 Task: Find connections with filter location Figueras with filter topic #Ownerwith filter profile language French with filter current company Northern Trust Corporation with filter school Andhra Pradesh Jobs Updates with filter industry Movies and Sound Recording with filter service category Translation with filter keywords title Controller
Action: Mouse moved to (183, 246)
Screenshot: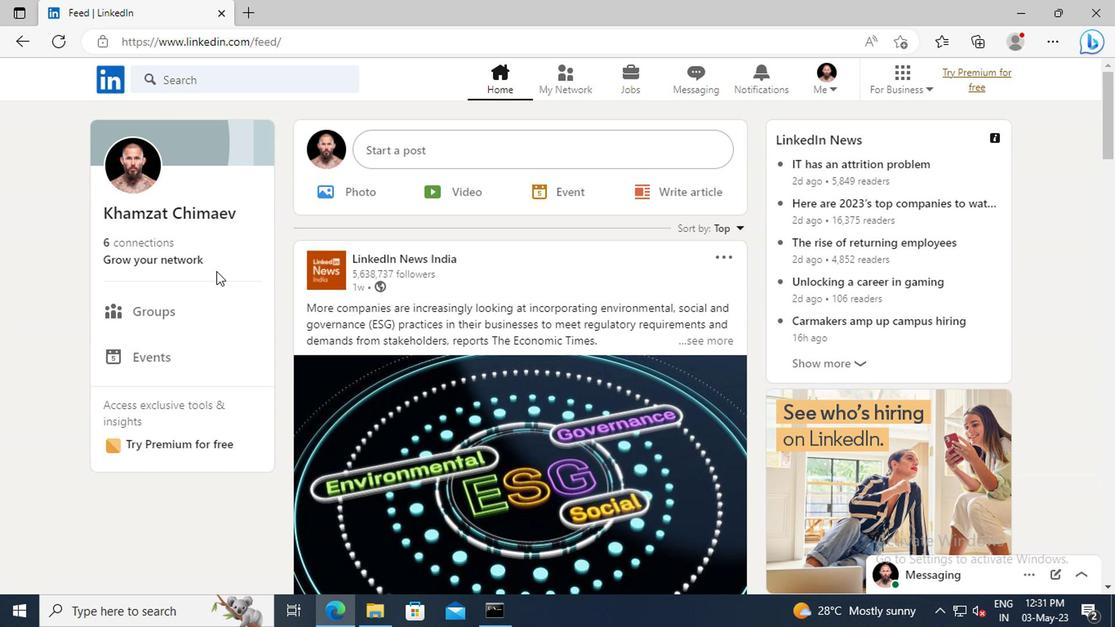 
Action: Mouse pressed left at (183, 246)
Screenshot: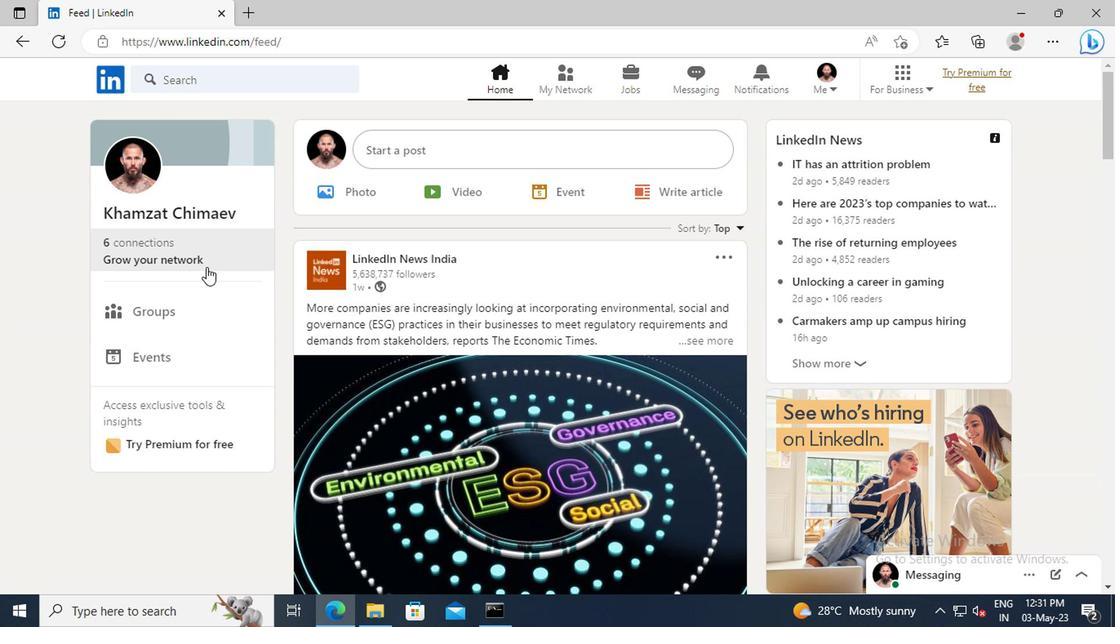 
Action: Mouse moved to (178, 168)
Screenshot: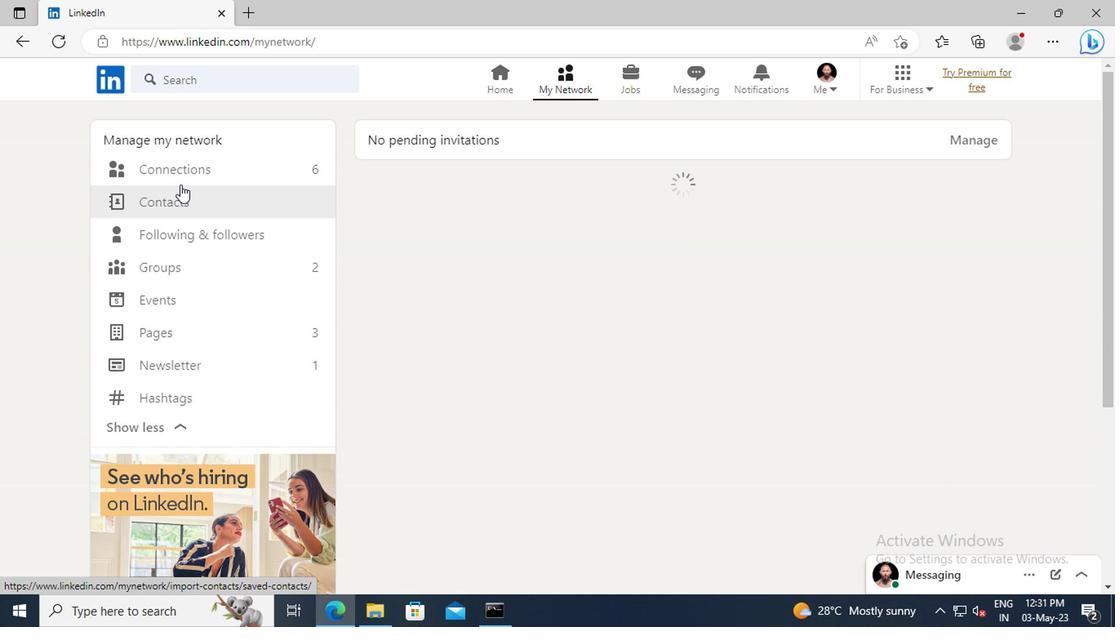 
Action: Mouse pressed left at (178, 168)
Screenshot: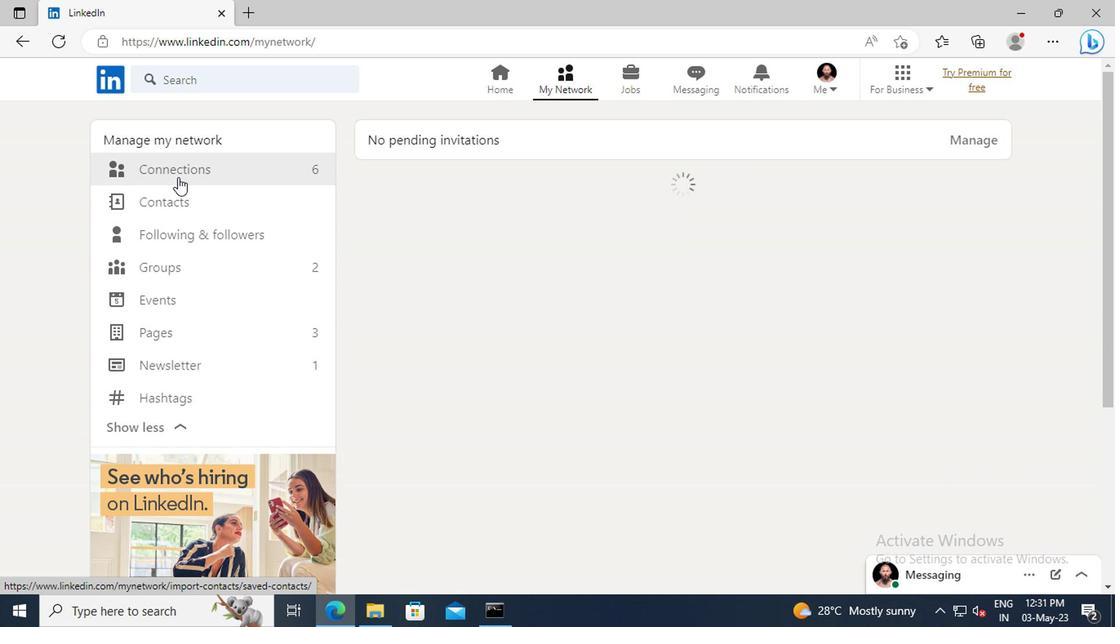 
Action: Mouse moved to (653, 169)
Screenshot: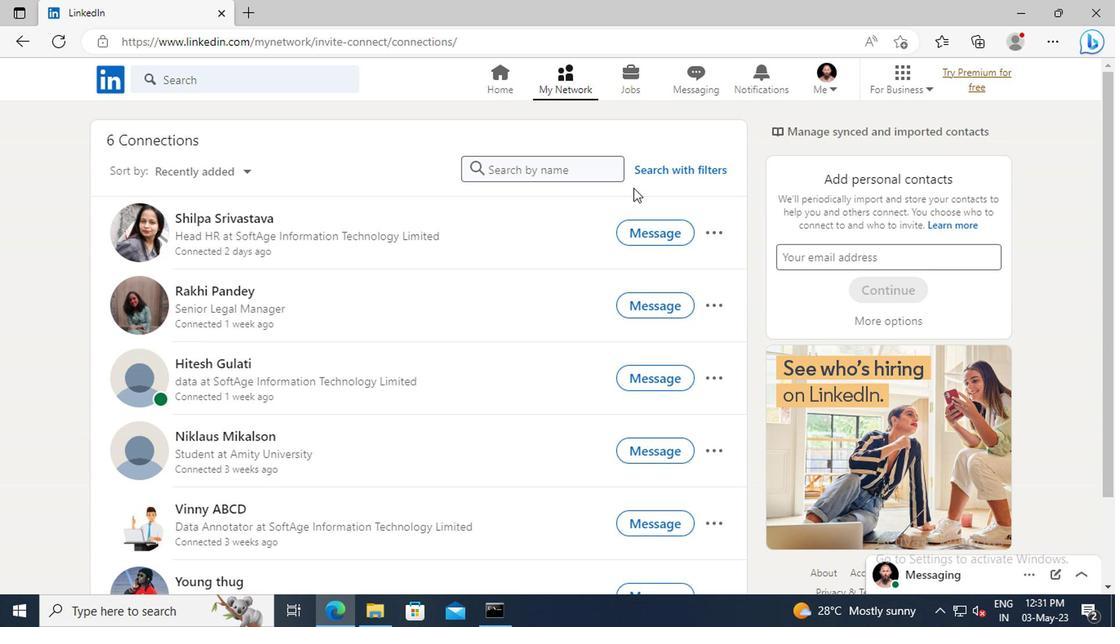 
Action: Mouse pressed left at (653, 169)
Screenshot: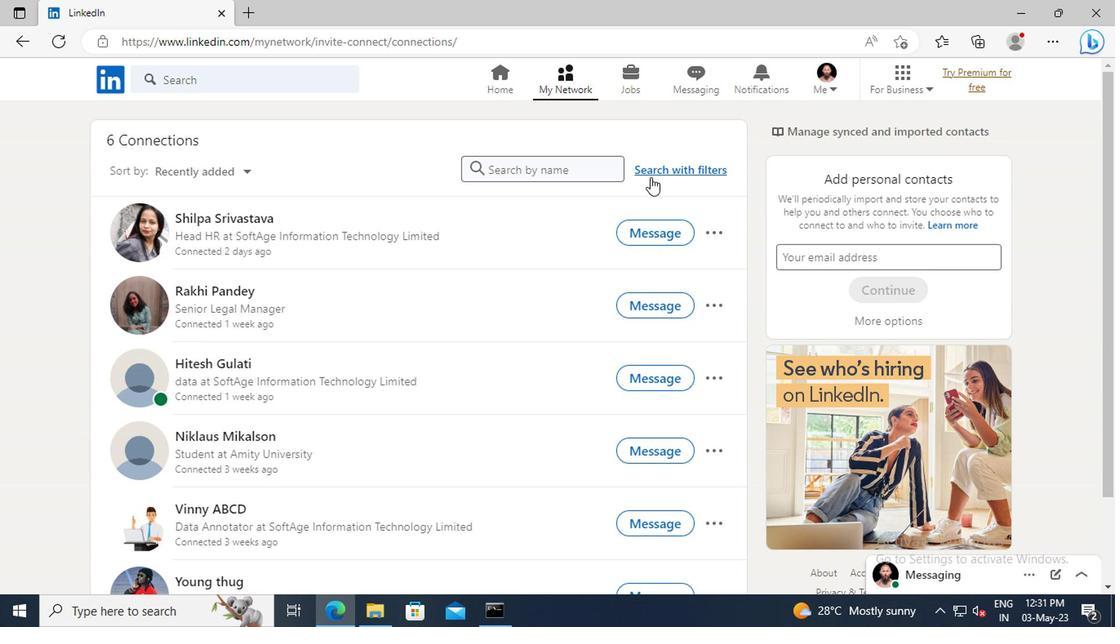 
Action: Mouse moved to (618, 120)
Screenshot: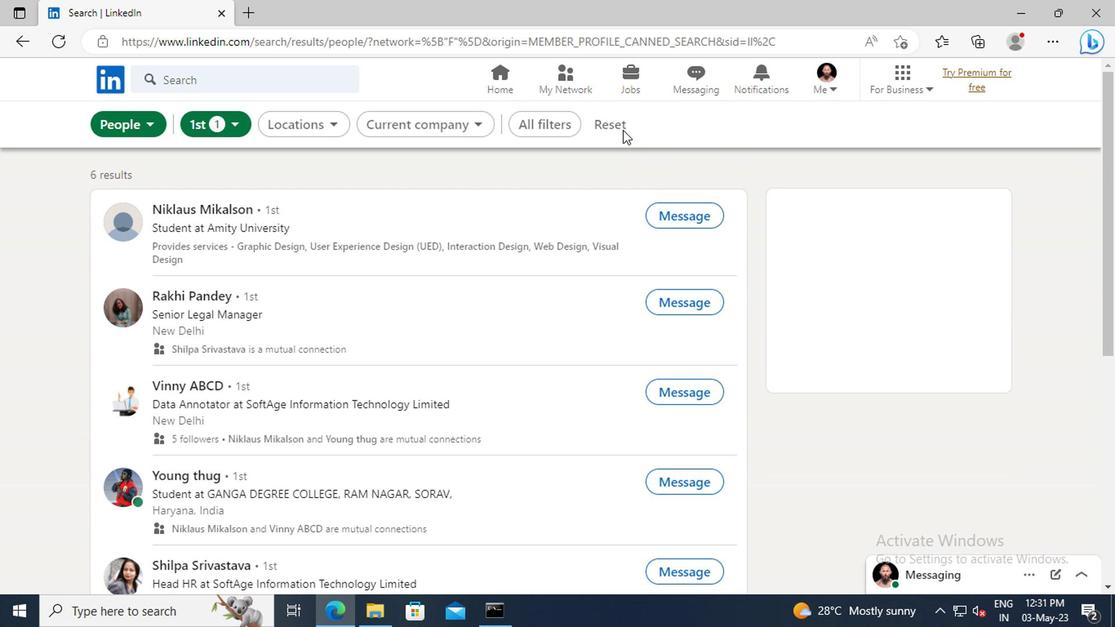 
Action: Mouse pressed left at (618, 120)
Screenshot: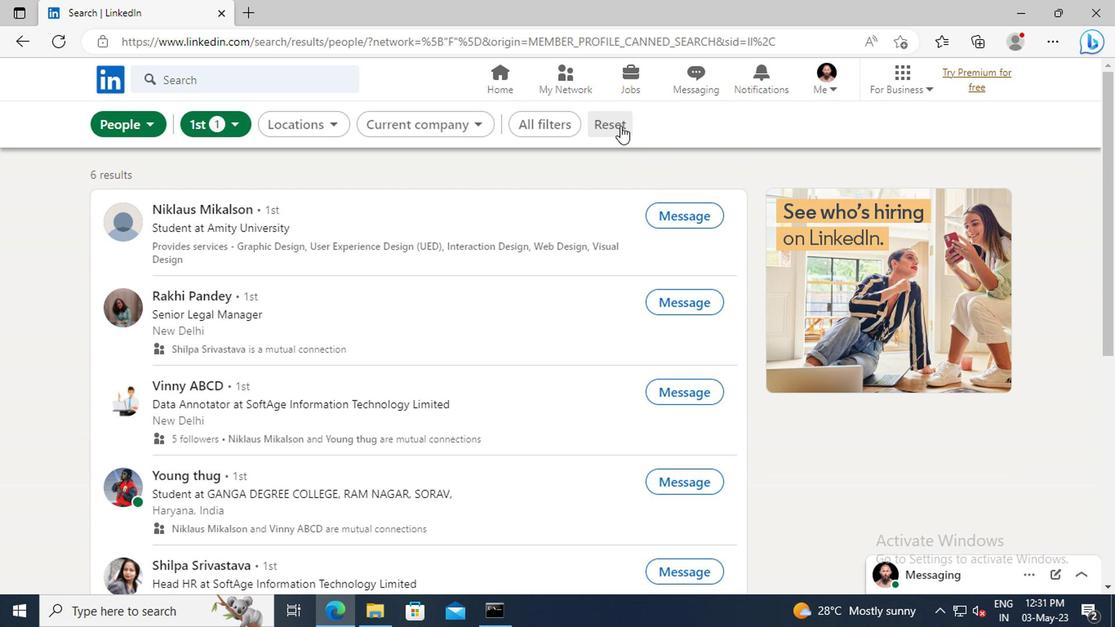 
Action: Mouse moved to (597, 118)
Screenshot: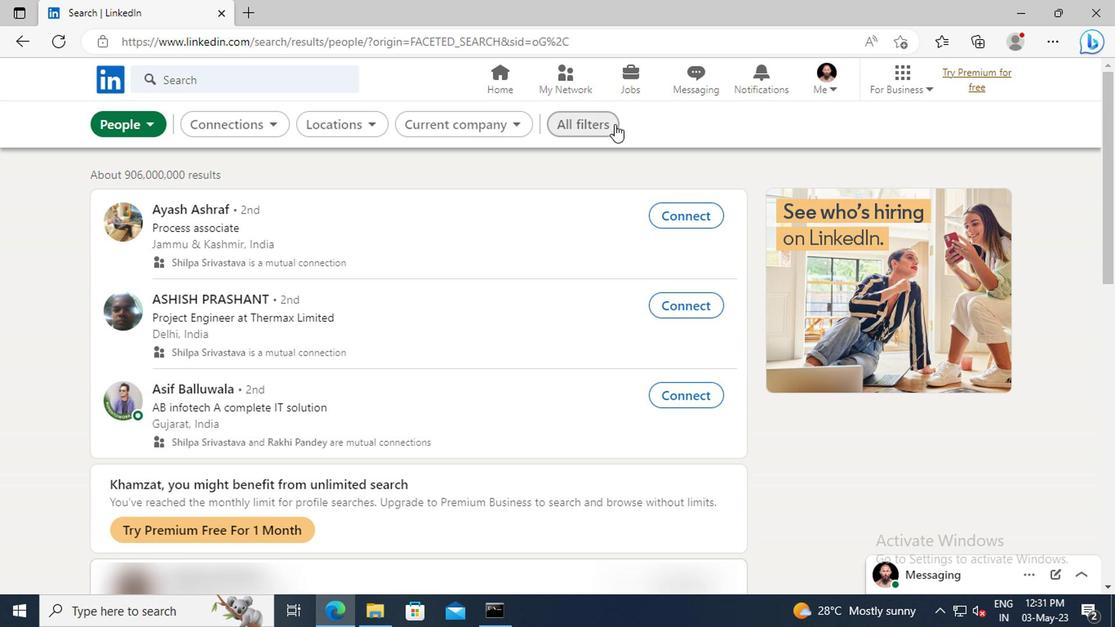 
Action: Mouse pressed left at (597, 118)
Screenshot: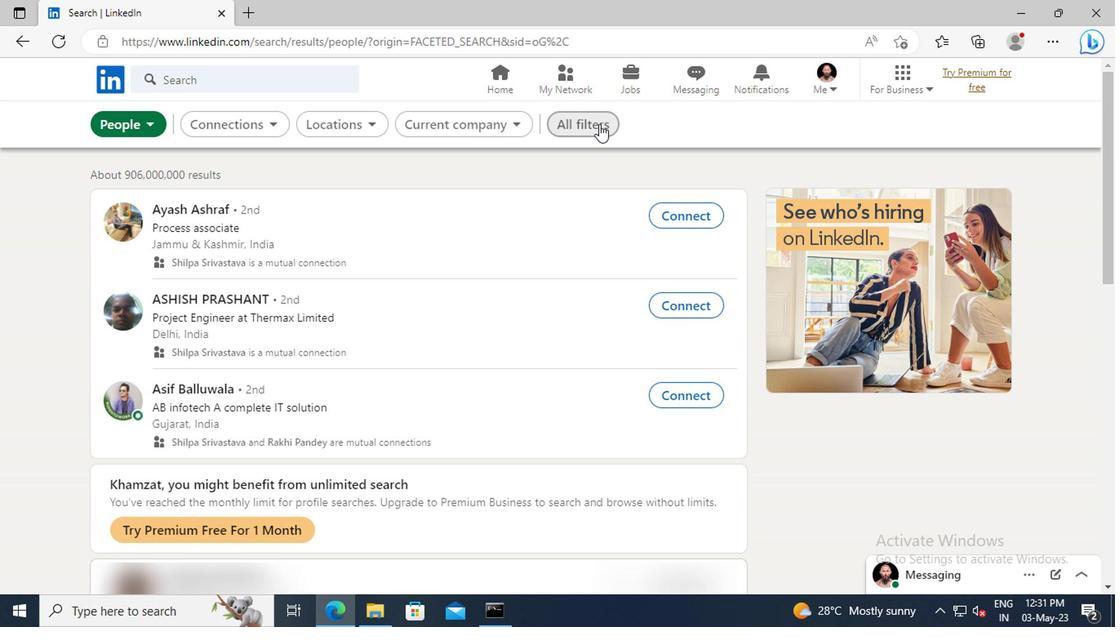 
Action: Mouse moved to (908, 289)
Screenshot: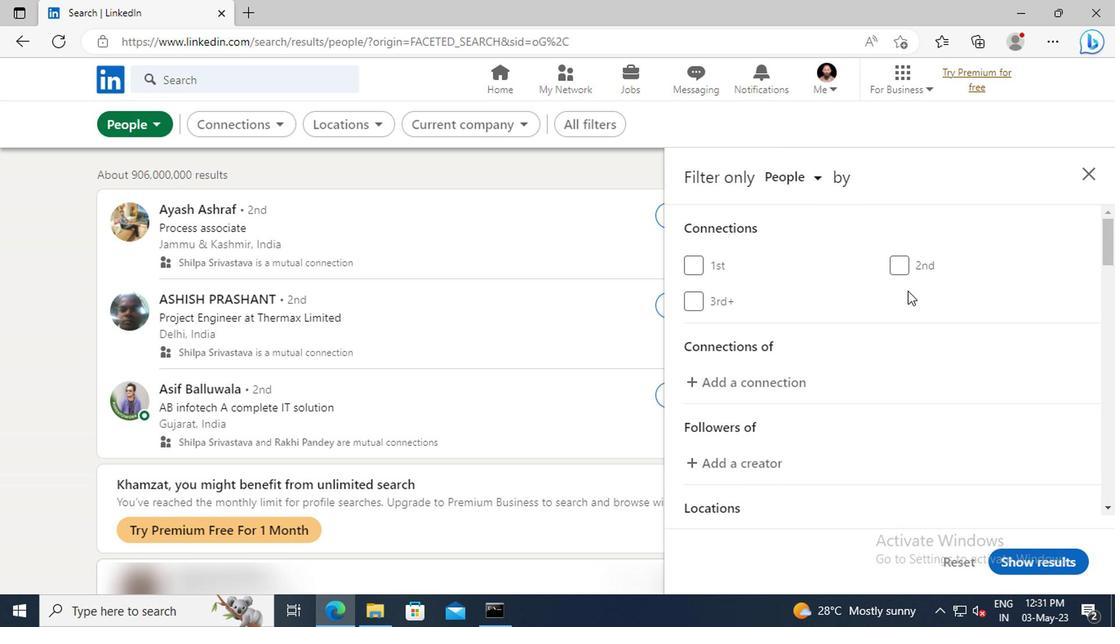 
Action: Mouse scrolled (908, 289) with delta (0, 0)
Screenshot: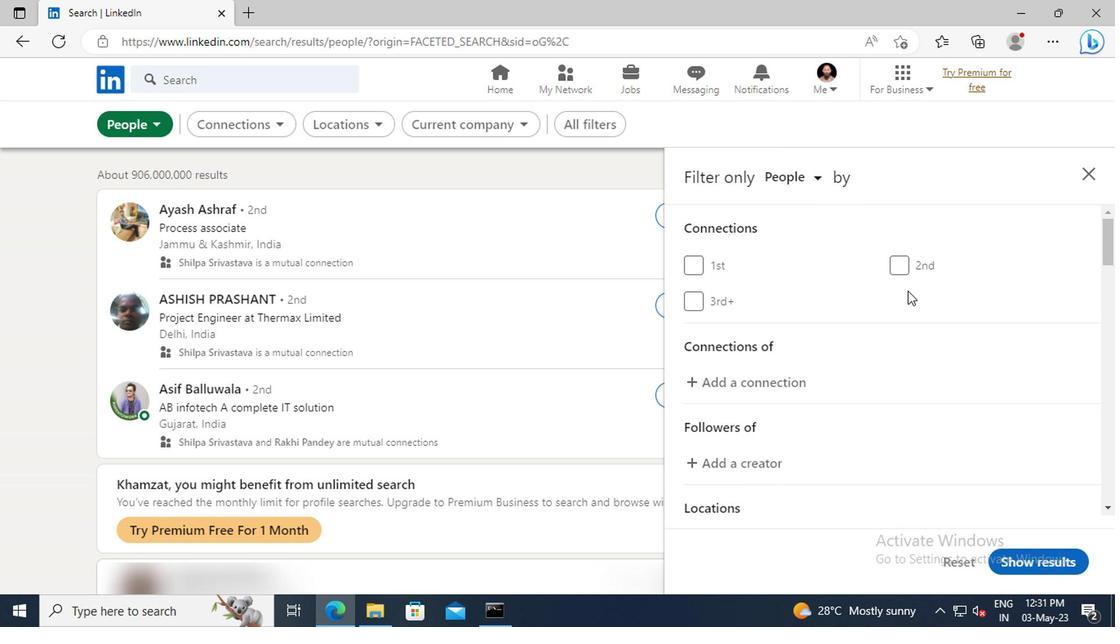 
Action: Mouse scrolled (908, 289) with delta (0, 0)
Screenshot: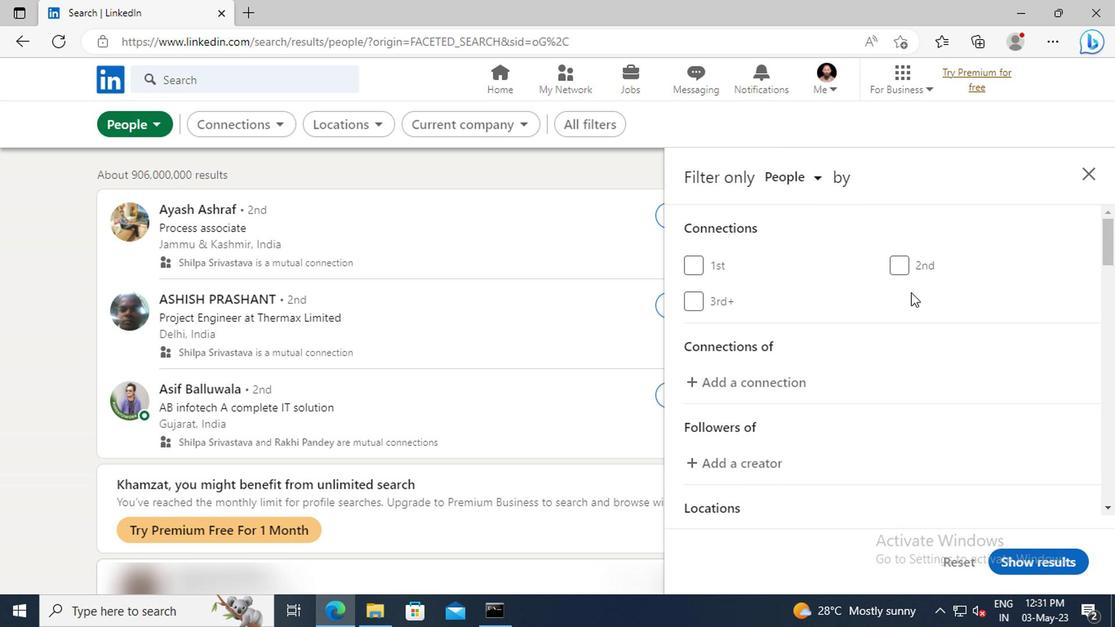 
Action: Mouse scrolled (908, 289) with delta (0, 0)
Screenshot: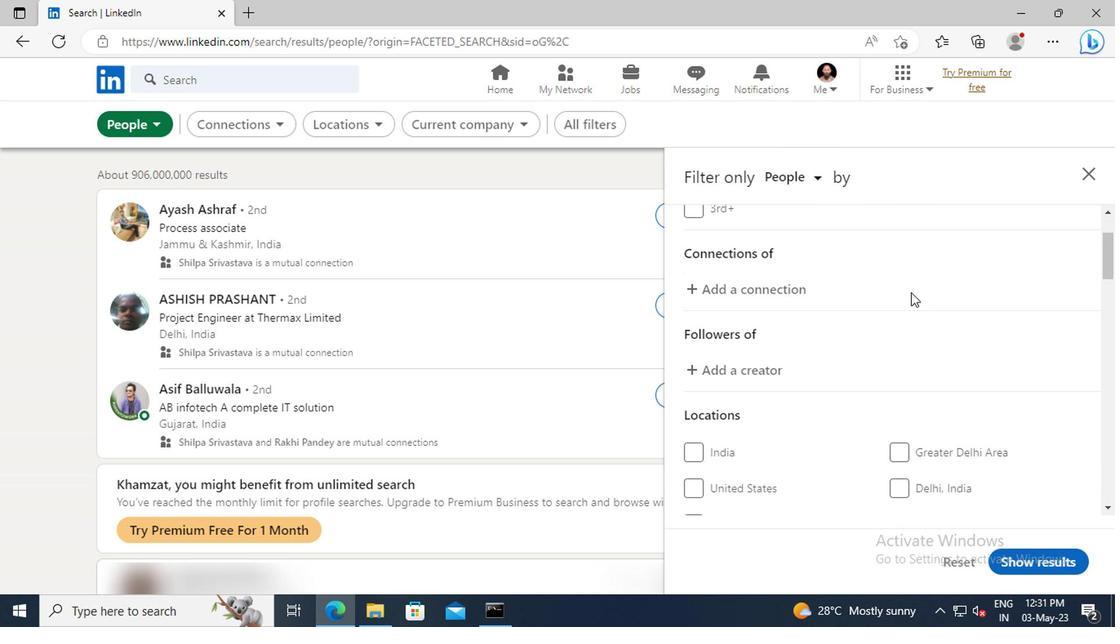 
Action: Mouse scrolled (908, 289) with delta (0, 0)
Screenshot: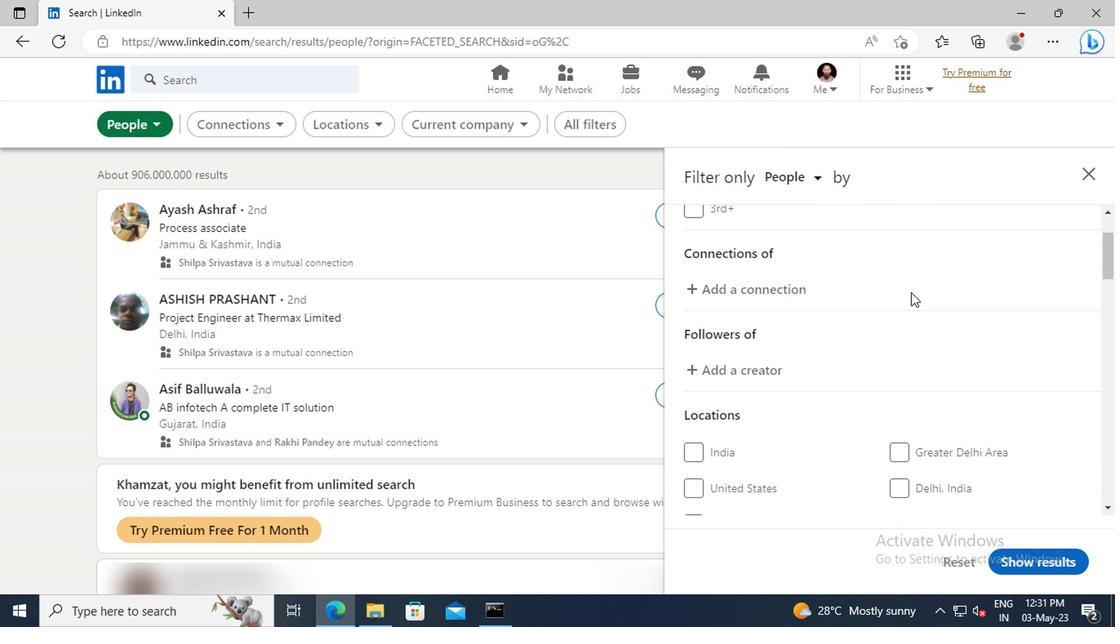 
Action: Mouse scrolled (908, 289) with delta (0, 0)
Screenshot: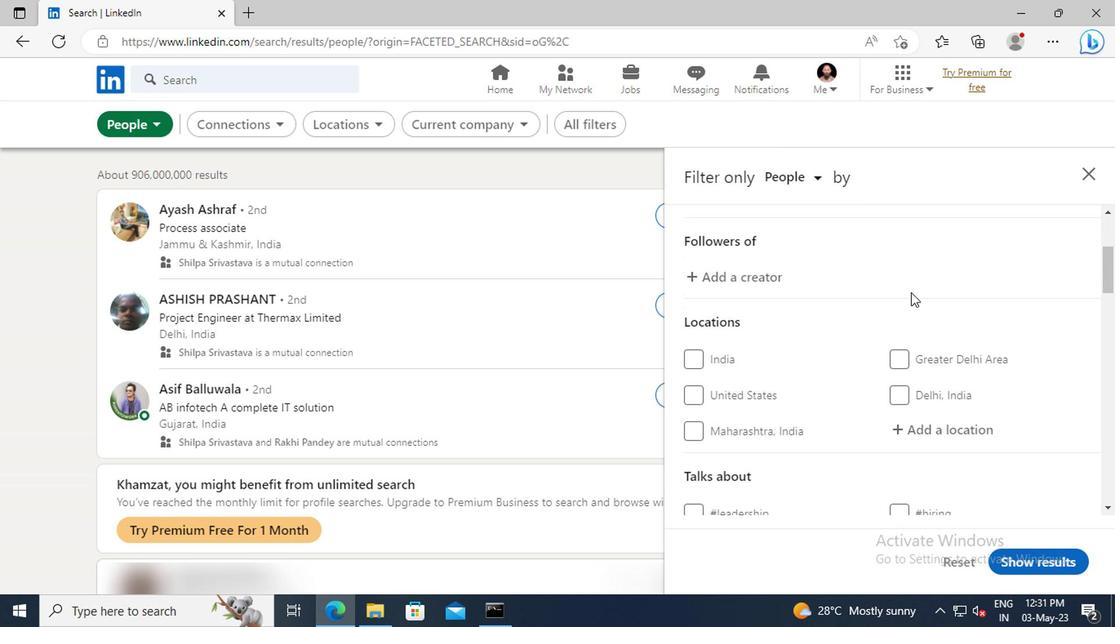
Action: Mouse scrolled (908, 289) with delta (0, 0)
Screenshot: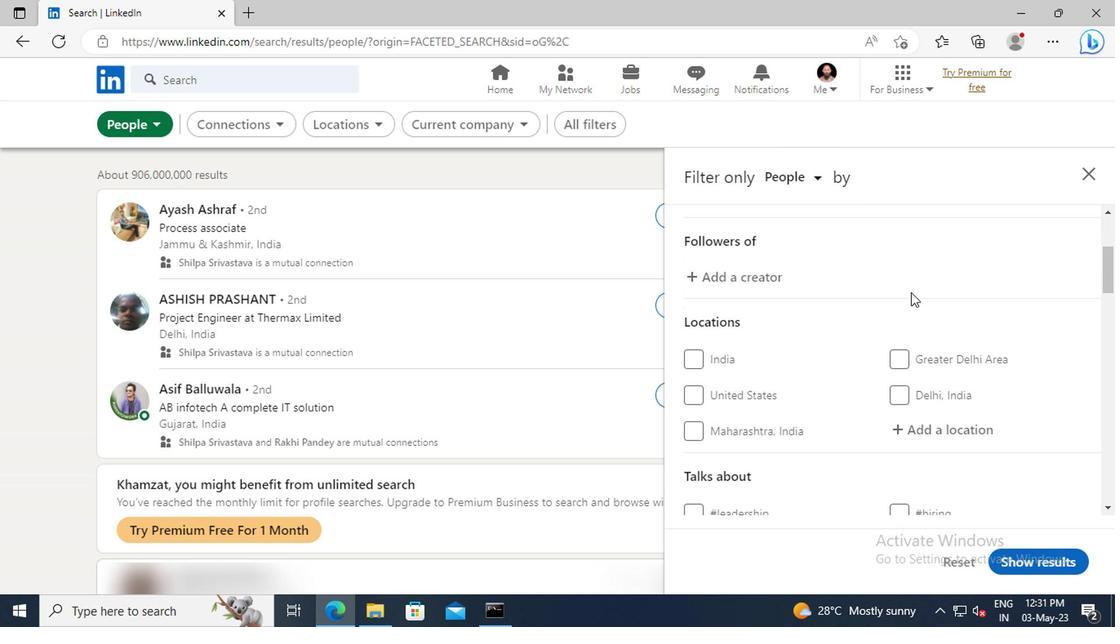 
Action: Mouse moved to (915, 338)
Screenshot: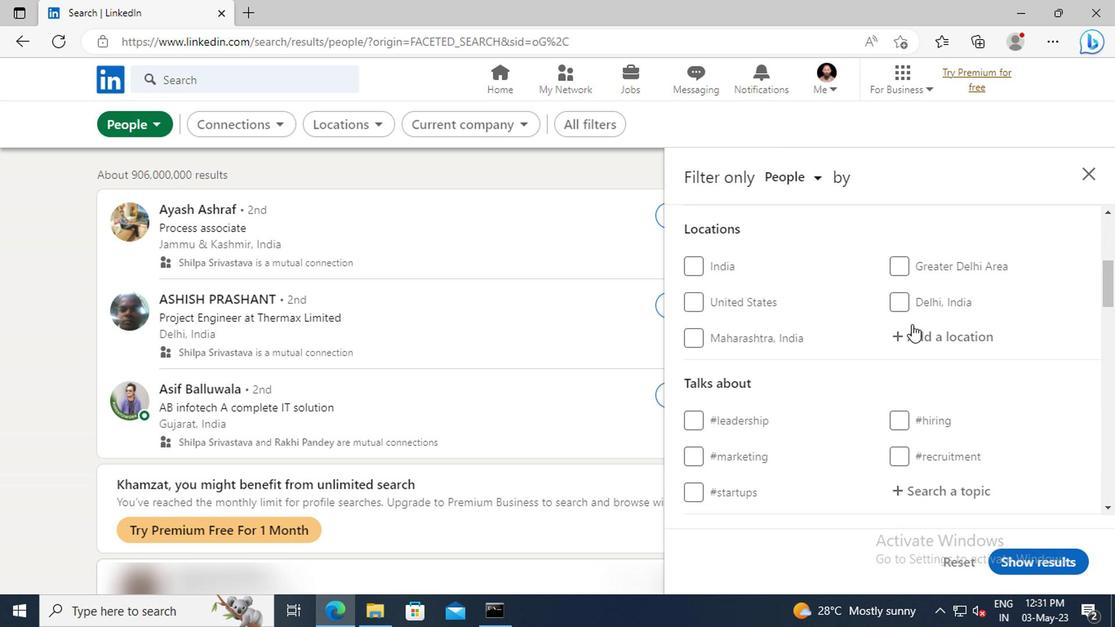 
Action: Mouse pressed left at (915, 338)
Screenshot: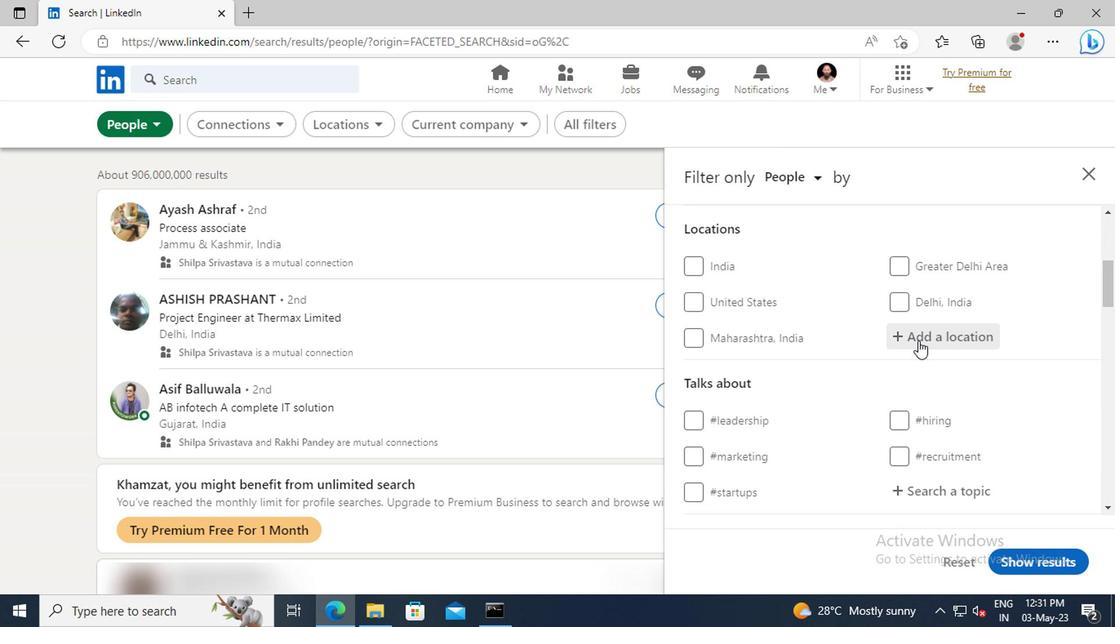 
Action: Key pressed <Key.shift>FIGUERAS<Key.enter>
Screenshot: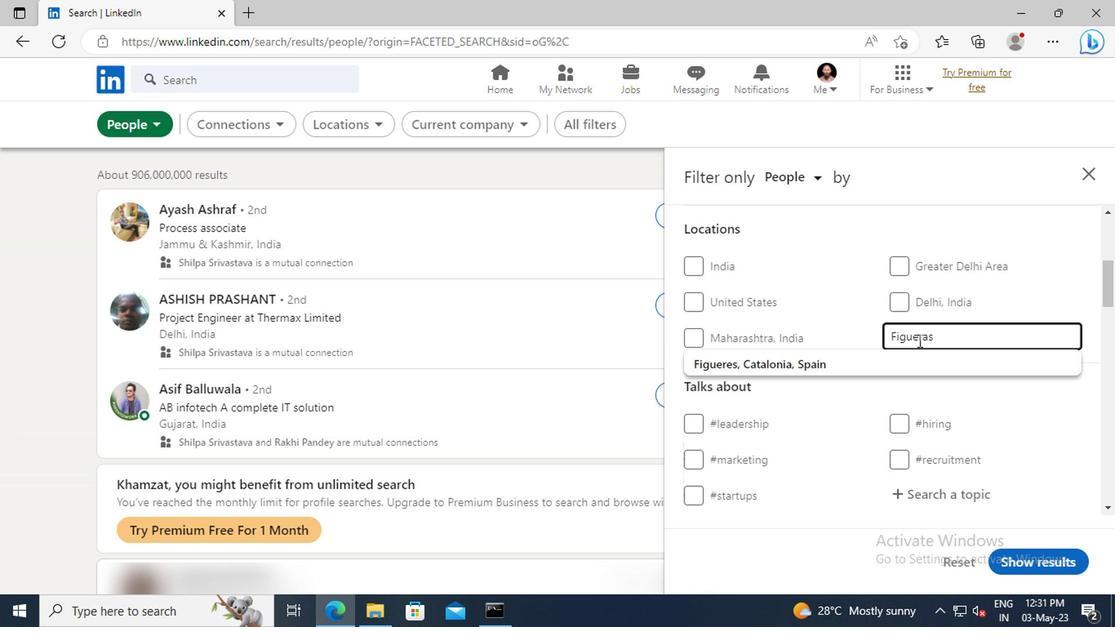 
Action: Mouse scrolled (915, 338) with delta (0, 0)
Screenshot: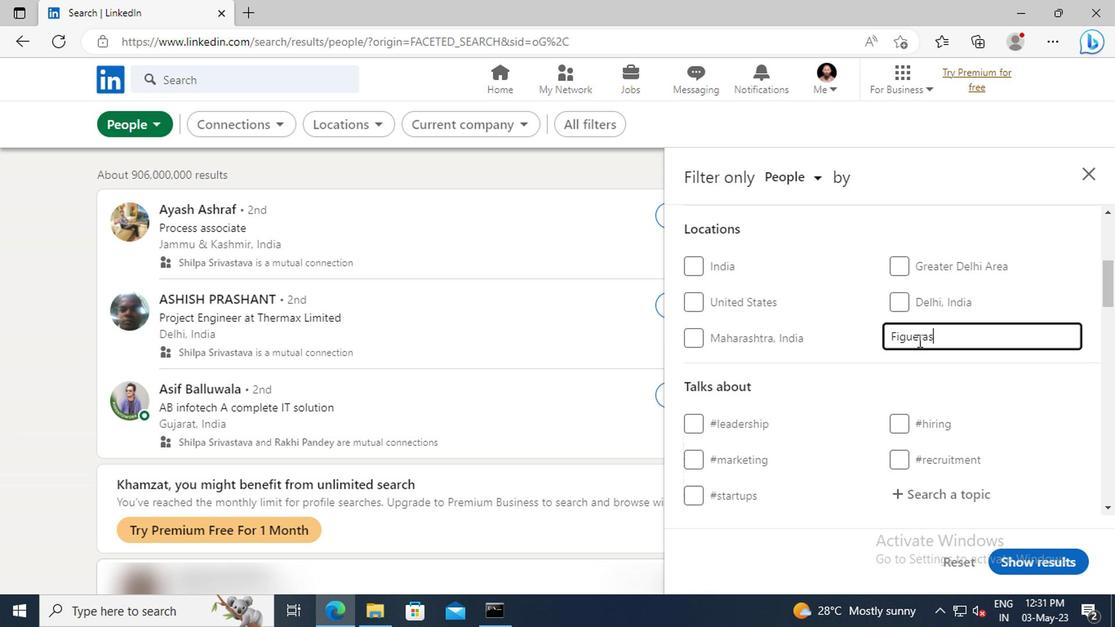 
Action: Mouse scrolled (915, 338) with delta (0, 0)
Screenshot: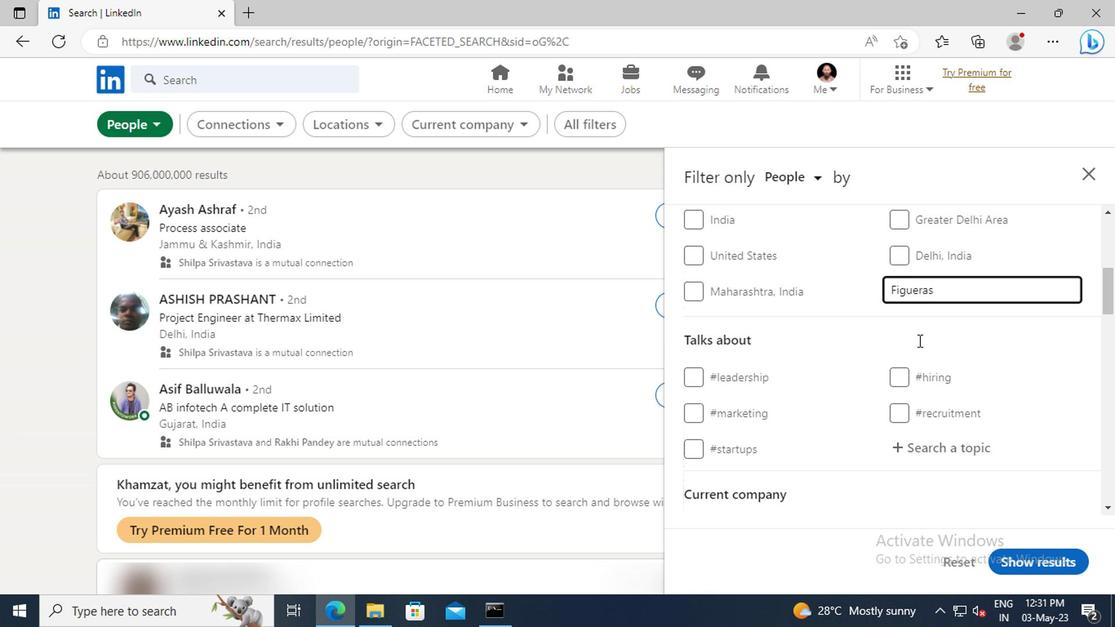 
Action: Mouse scrolled (915, 338) with delta (0, 0)
Screenshot: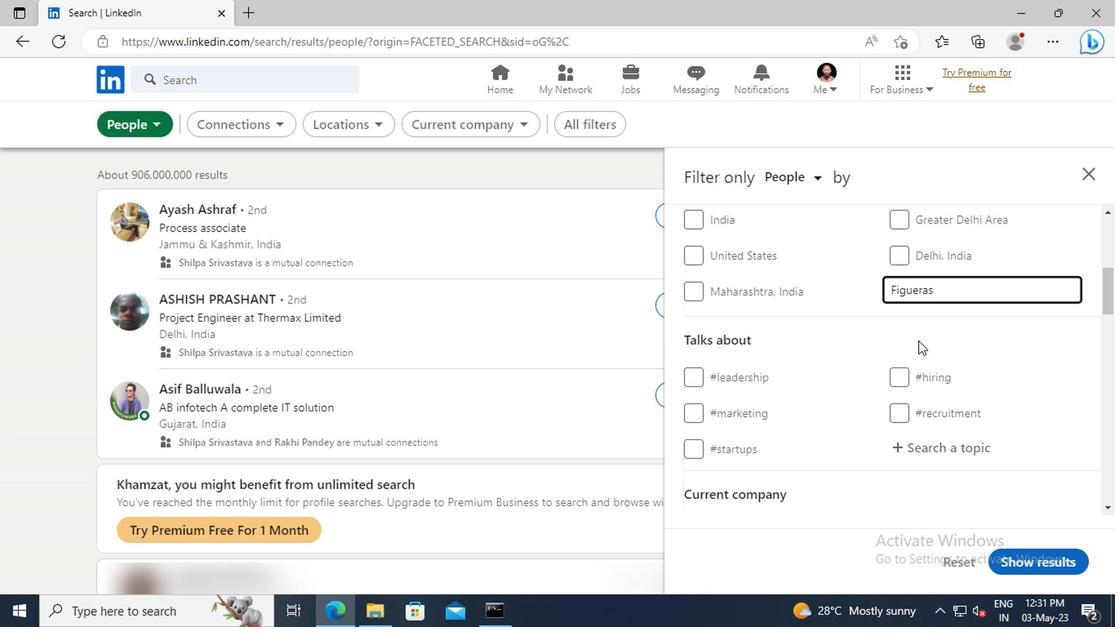 
Action: Mouse moved to (917, 351)
Screenshot: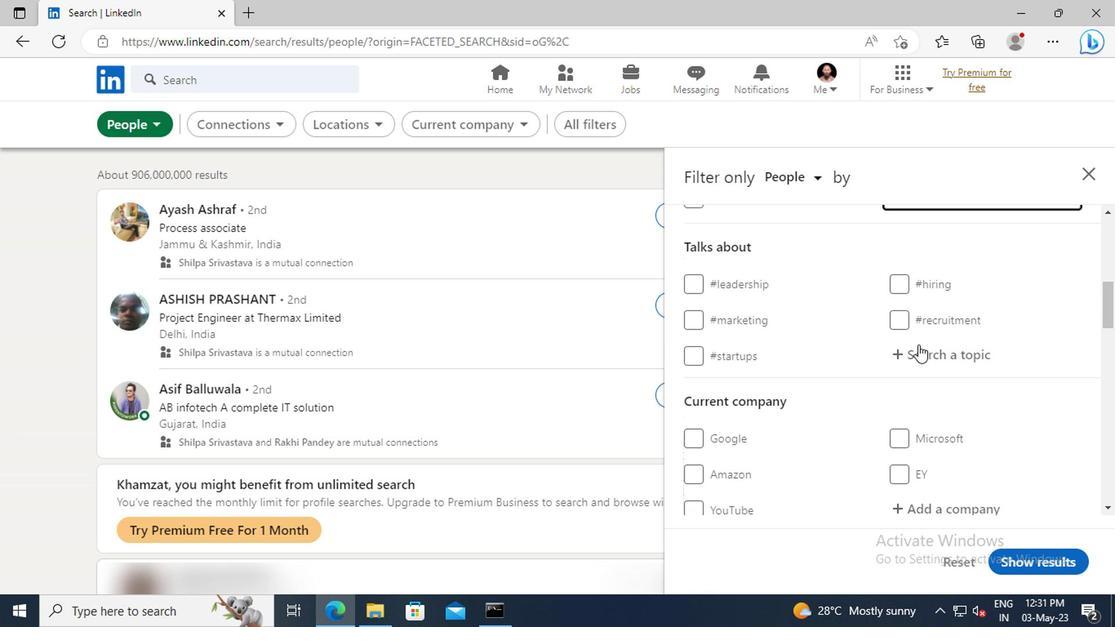 
Action: Mouse pressed left at (917, 351)
Screenshot: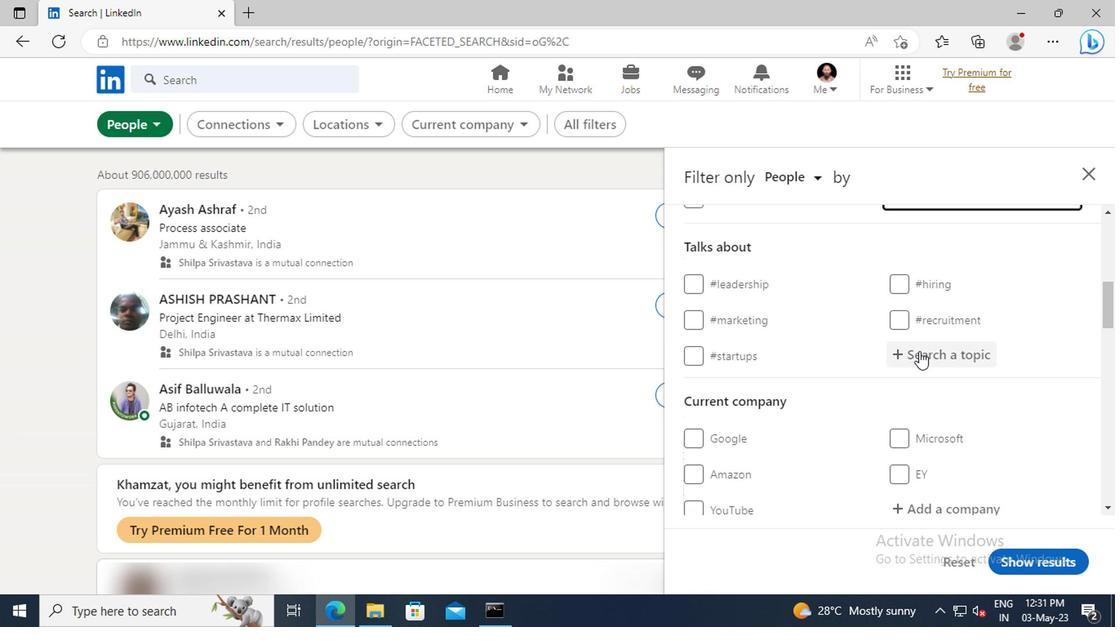
Action: Key pressed <Key.shift>OWNER
Screenshot: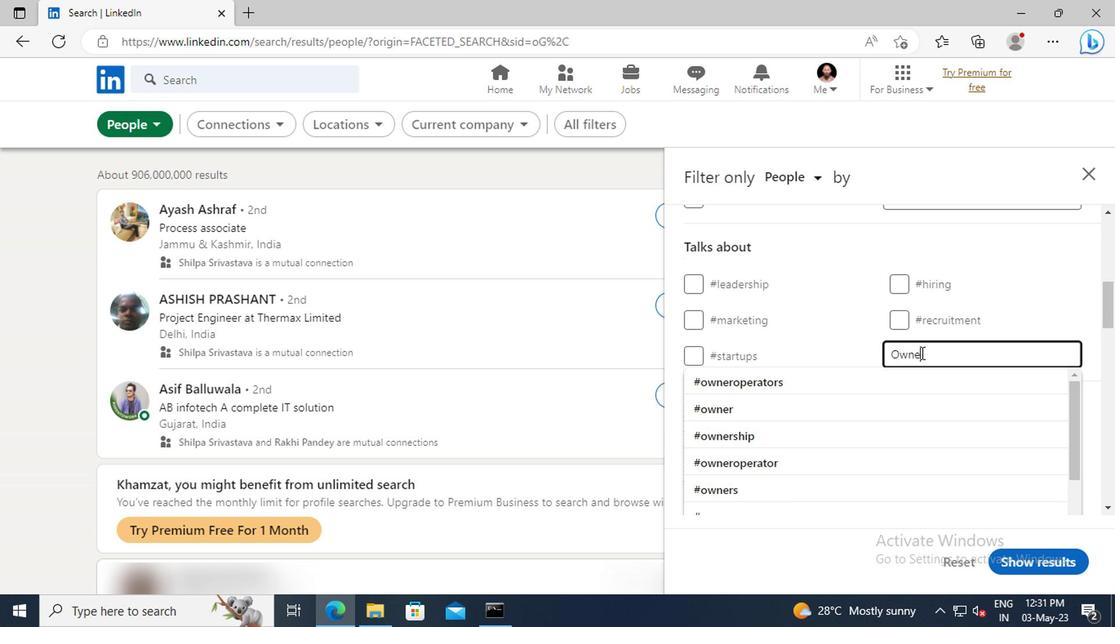 
Action: Mouse moved to (916, 406)
Screenshot: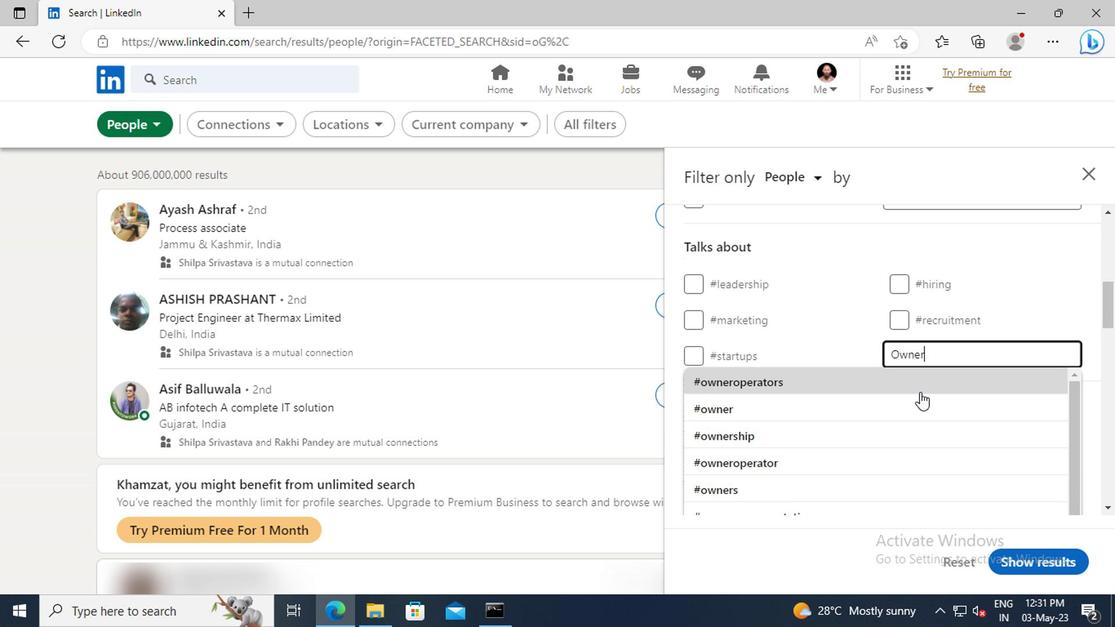 
Action: Mouse pressed left at (916, 406)
Screenshot: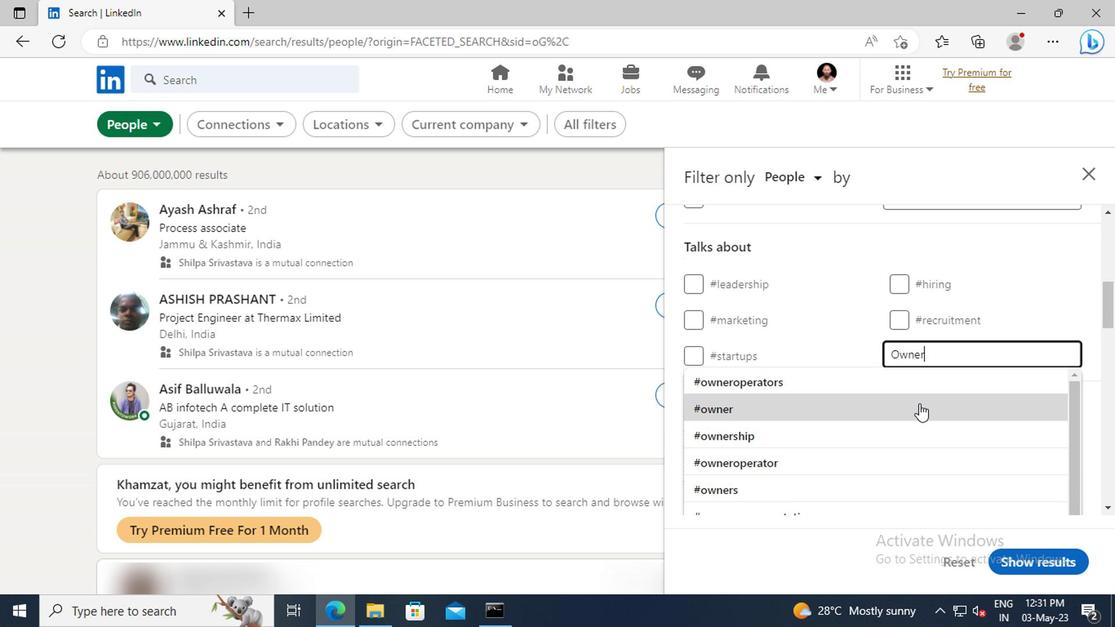 
Action: Mouse scrolled (916, 405) with delta (0, 0)
Screenshot: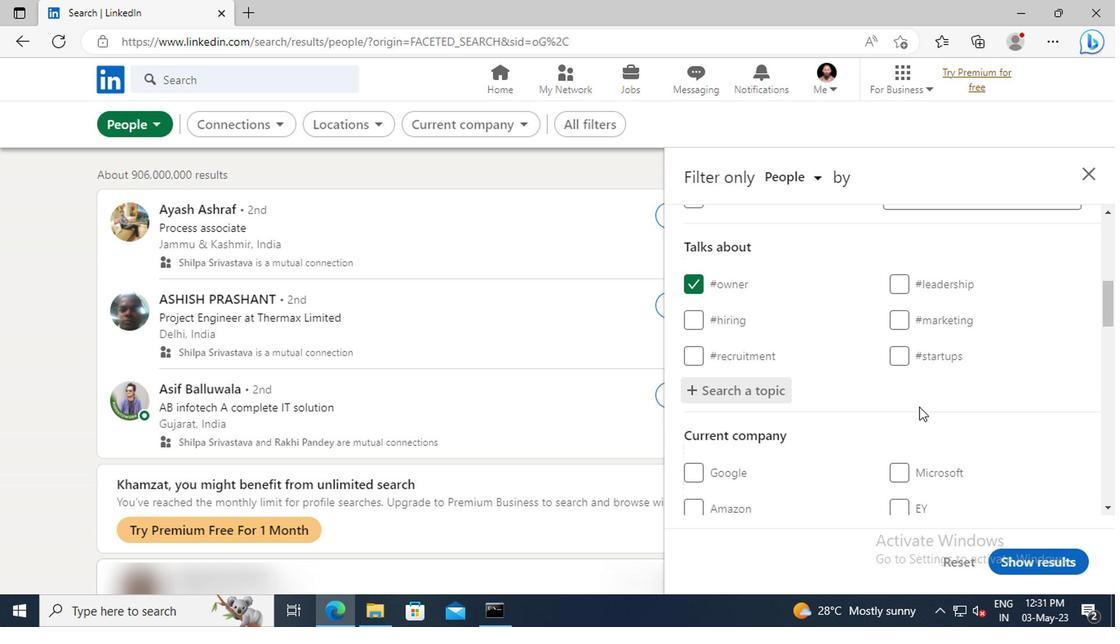 
Action: Mouse scrolled (916, 405) with delta (0, 0)
Screenshot: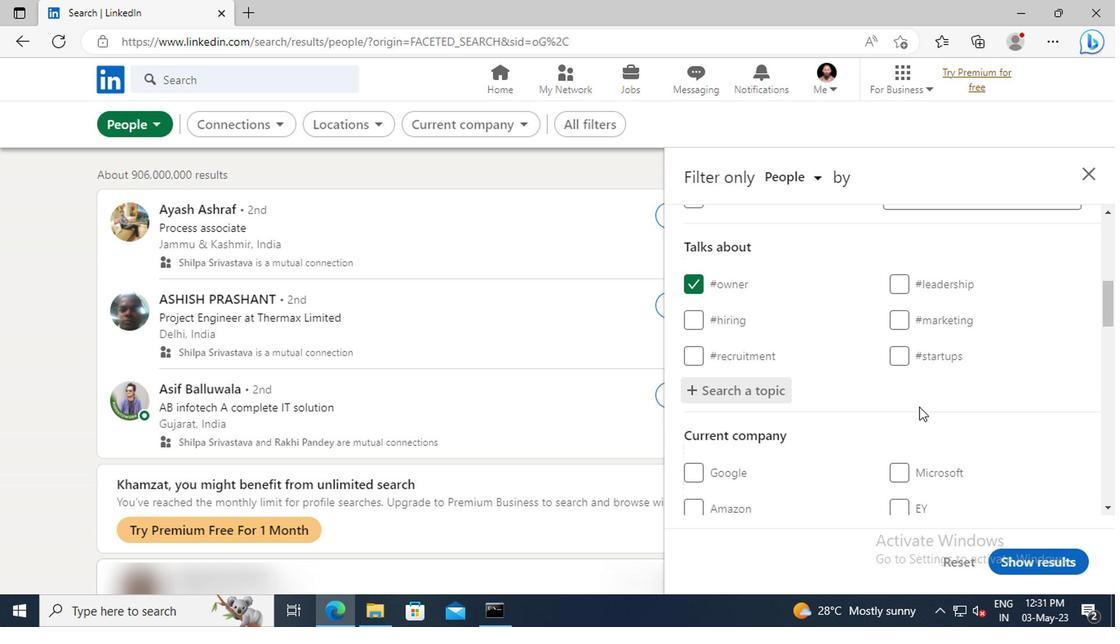 
Action: Mouse scrolled (916, 405) with delta (0, 0)
Screenshot: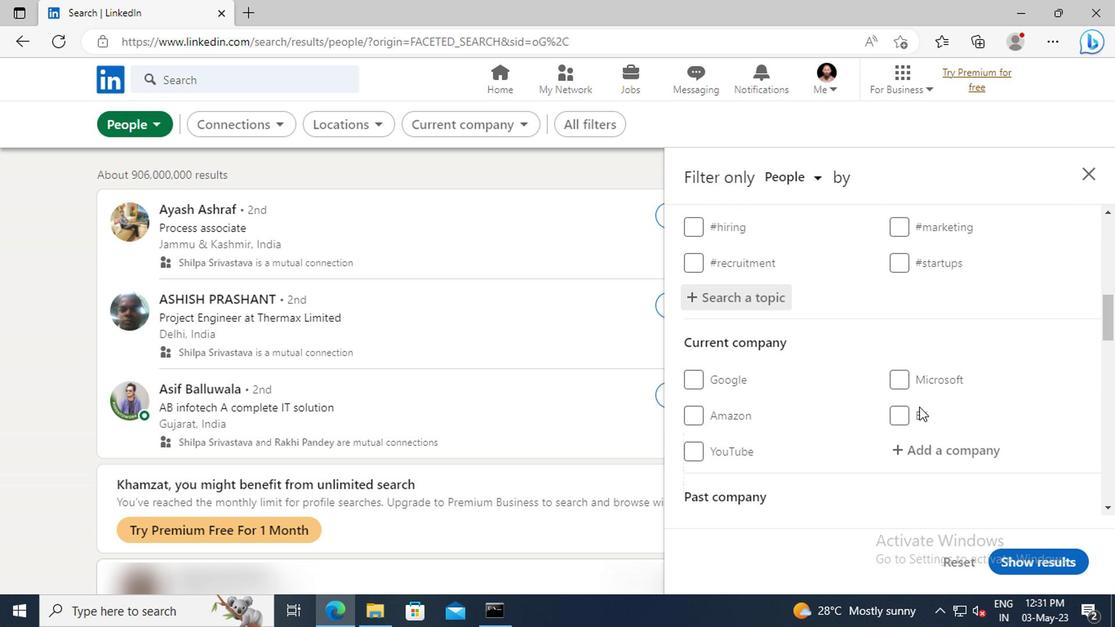 
Action: Mouse scrolled (916, 405) with delta (0, 0)
Screenshot: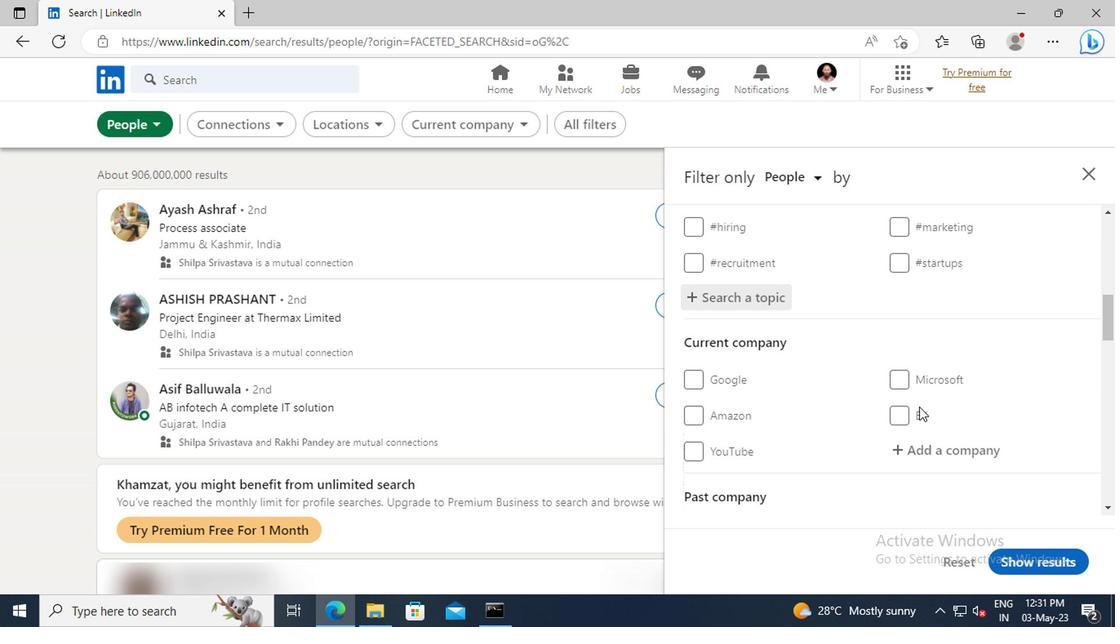 
Action: Mouse scrolled (916, 405) with delta (0, 0)
Screenshot: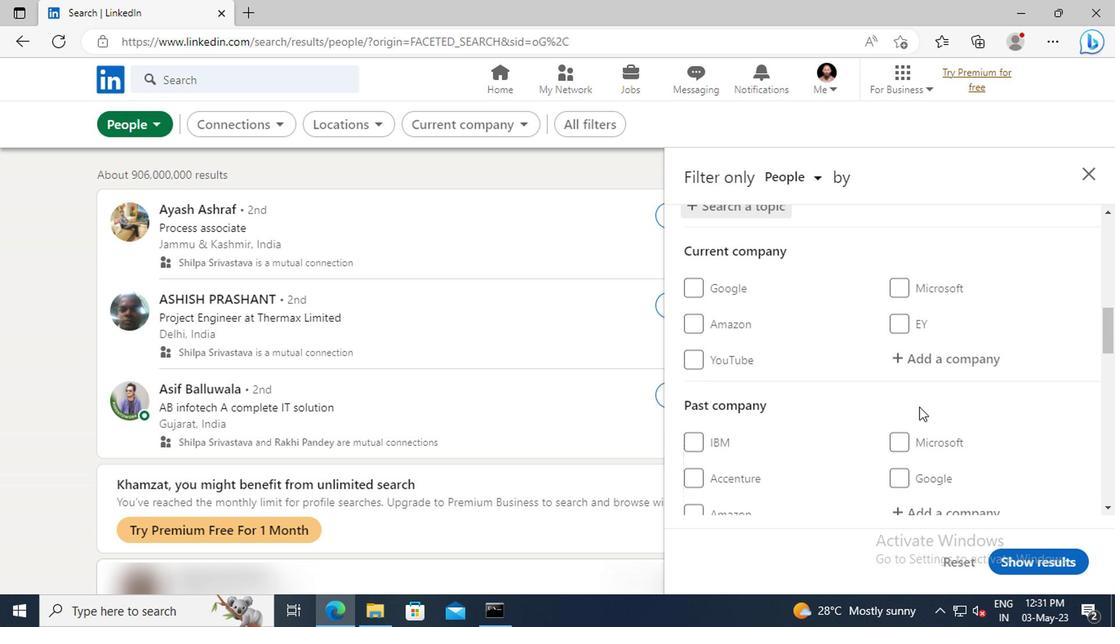 
Action: Mouse scrolled (916, 405) with delta (0, 0)
Screenshot: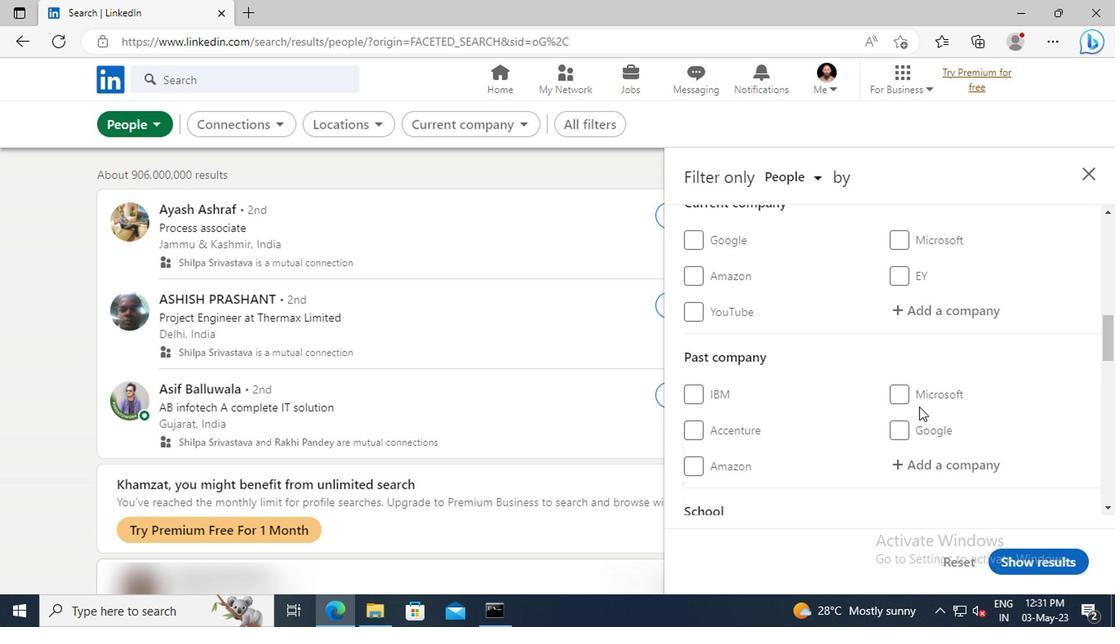 
Action: Mouse scrolled (916, 405) with delta (0, 0)
Screenshot: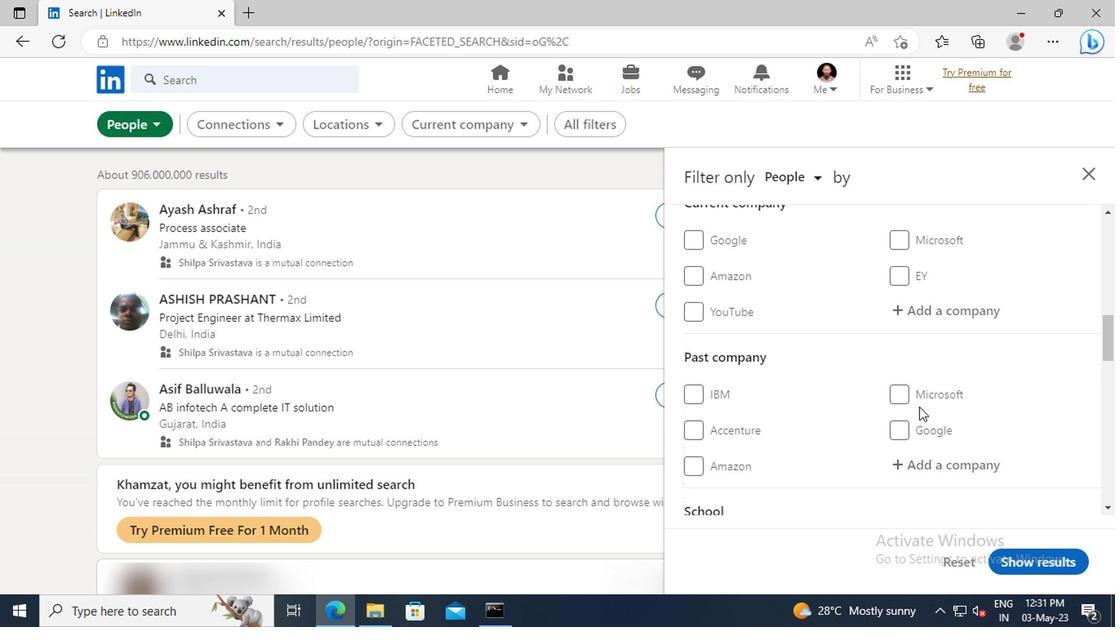
Action: Mouse scrolled (916, 405) with delta (0, 0)
Screenshot: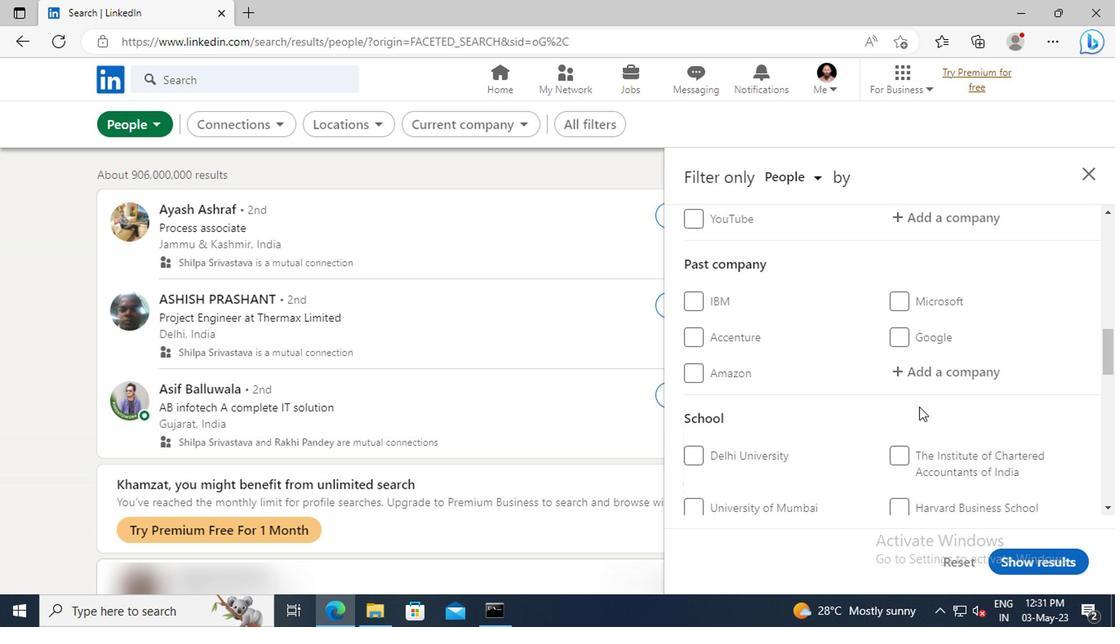 
Action: Mouse scrolled (916, 405) with delta (0, 0)
Screenshot: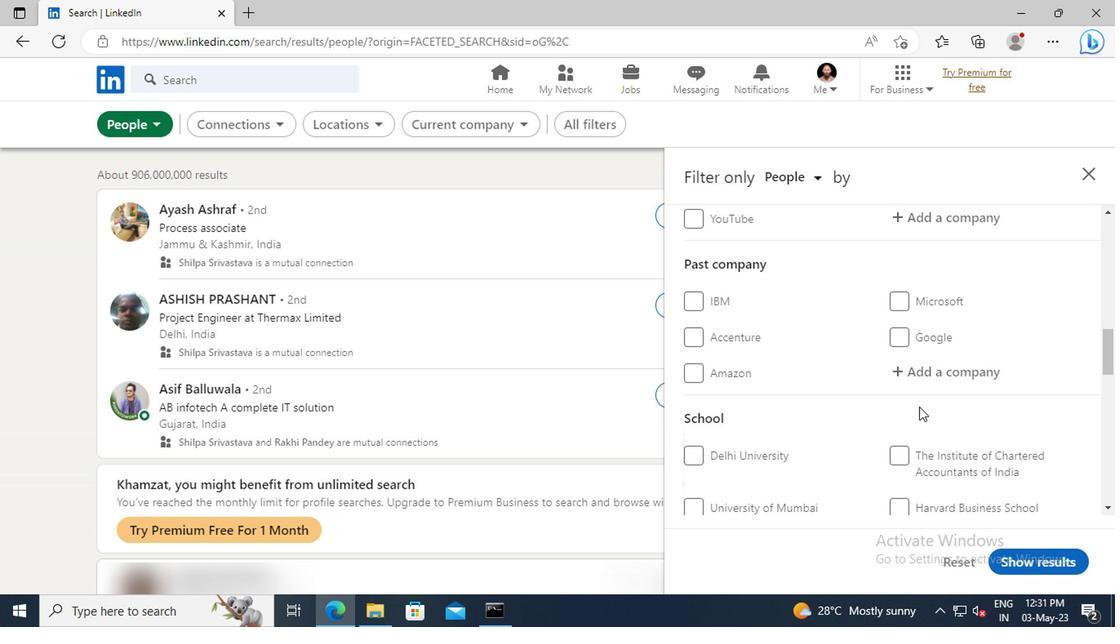 
Action: Mouse scrolled (916, 405) with delta (0, 0)
Screenshot: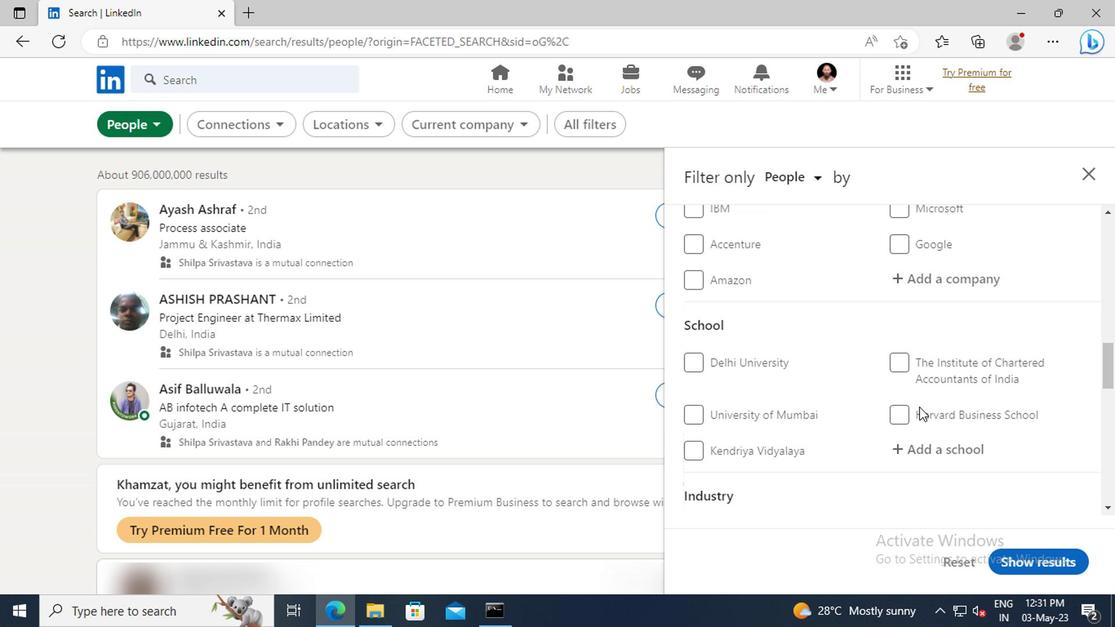 
Action: Mouse scrolled (916, 405) with delta (0, 0)
Screenshot: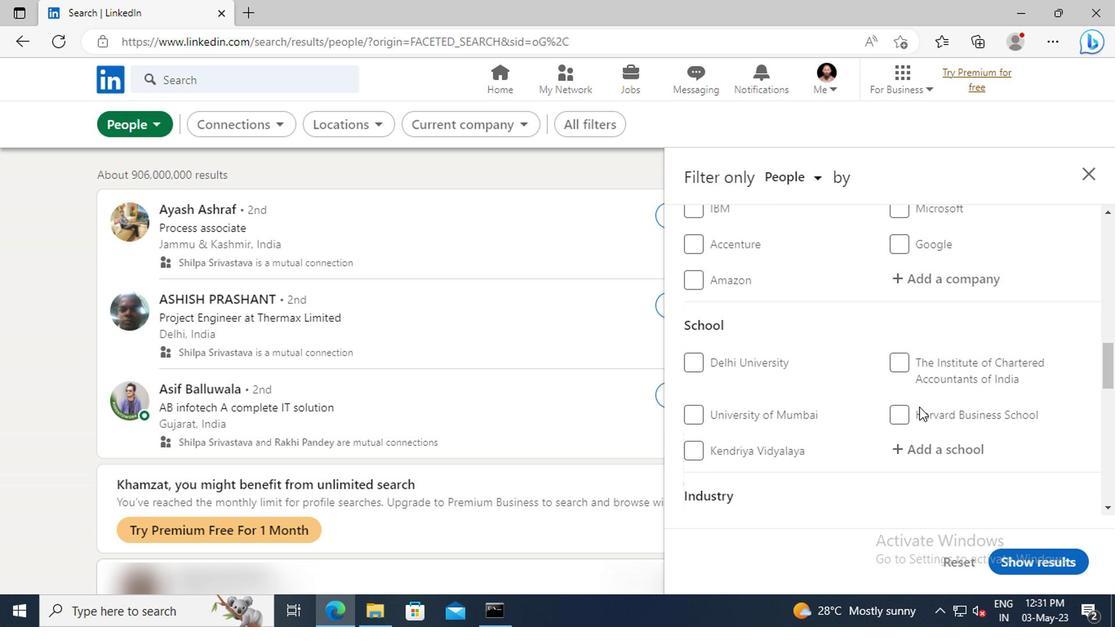 
Action: Mouse moved to (913, 394)
Screenshot: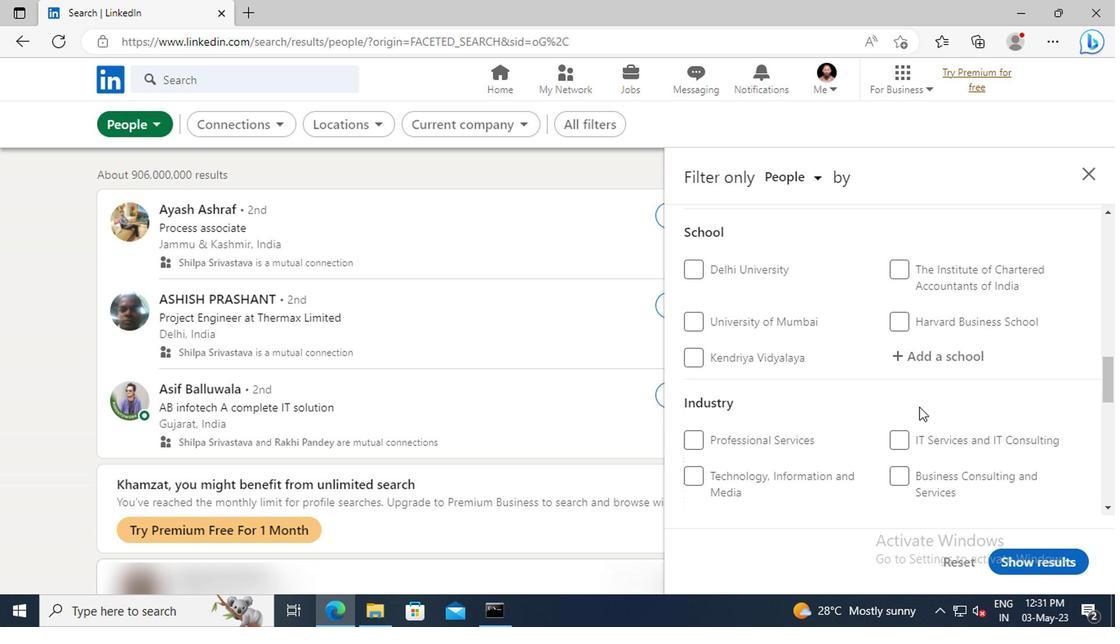 
Action: Mouse scrolled (913, 393) with delta (0, 0)
Screenshot: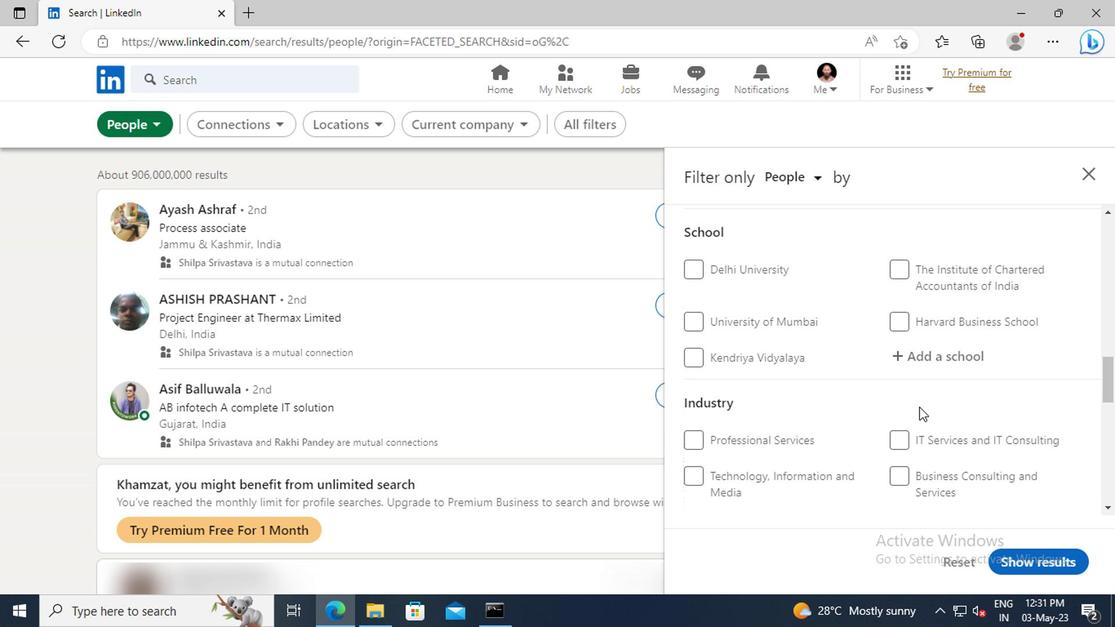 
Action: Mouse moved to (913, 374)
Screenshot: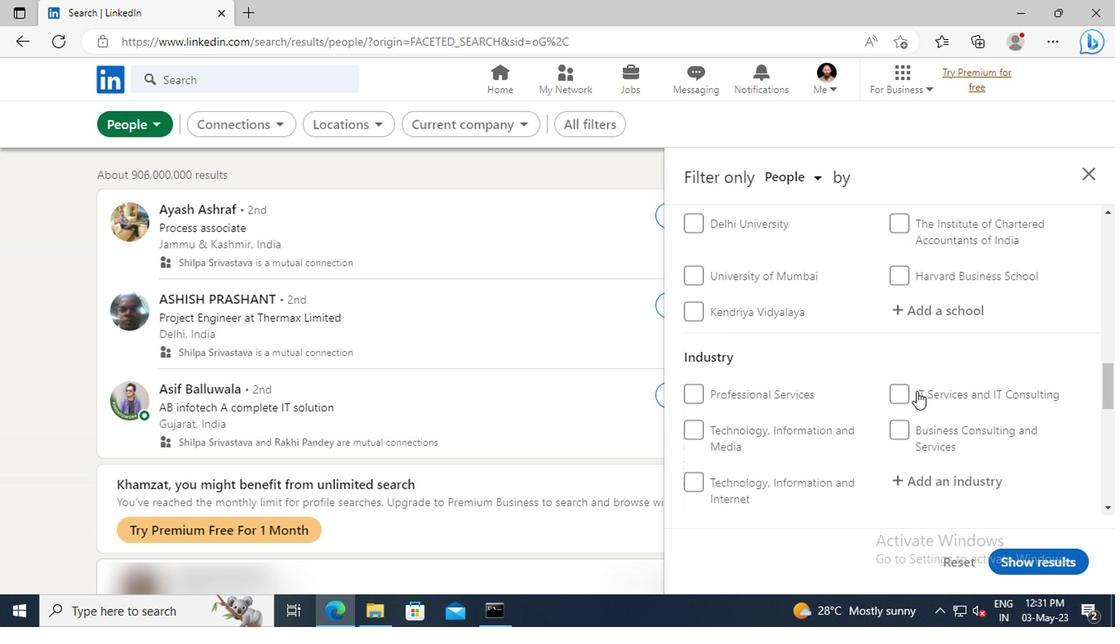 
Action: Mouse scrolled (913, 374) with delta (0, 0)
Screenshot: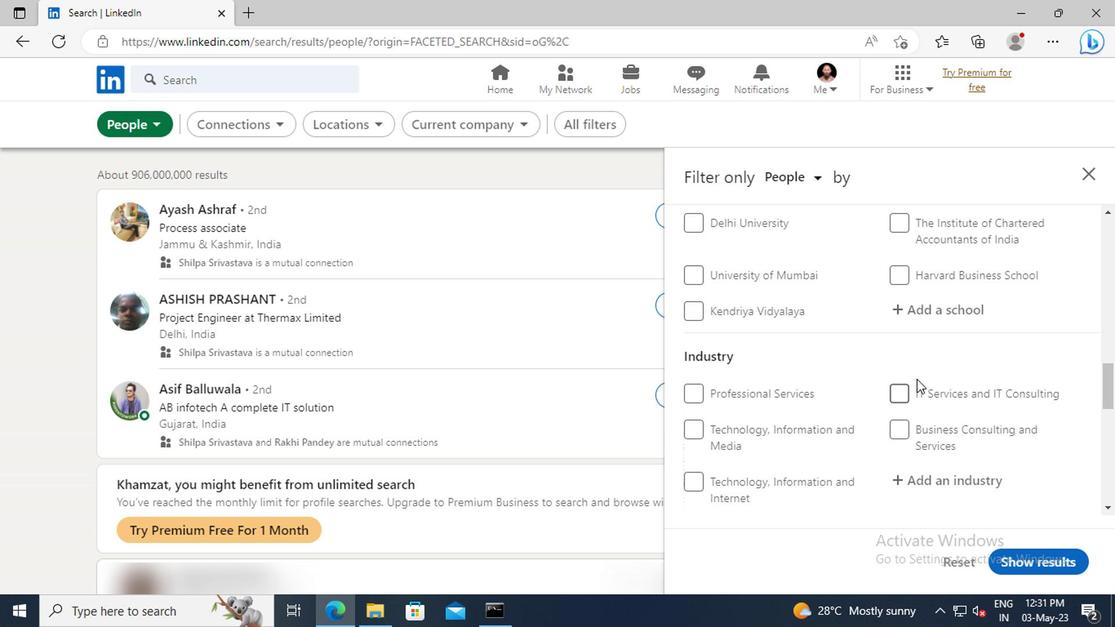 
Action: Mouse scrolled (913, 374) with delta (0, 0)
Screenshot: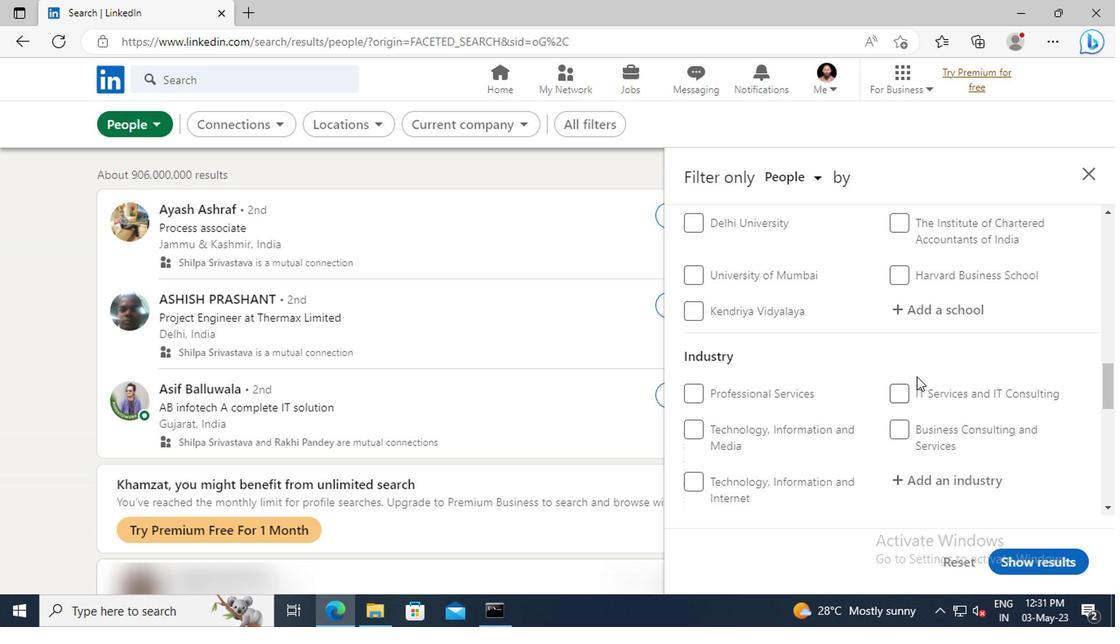 
Action: Mouse moved to (913, 373)
Screenshot: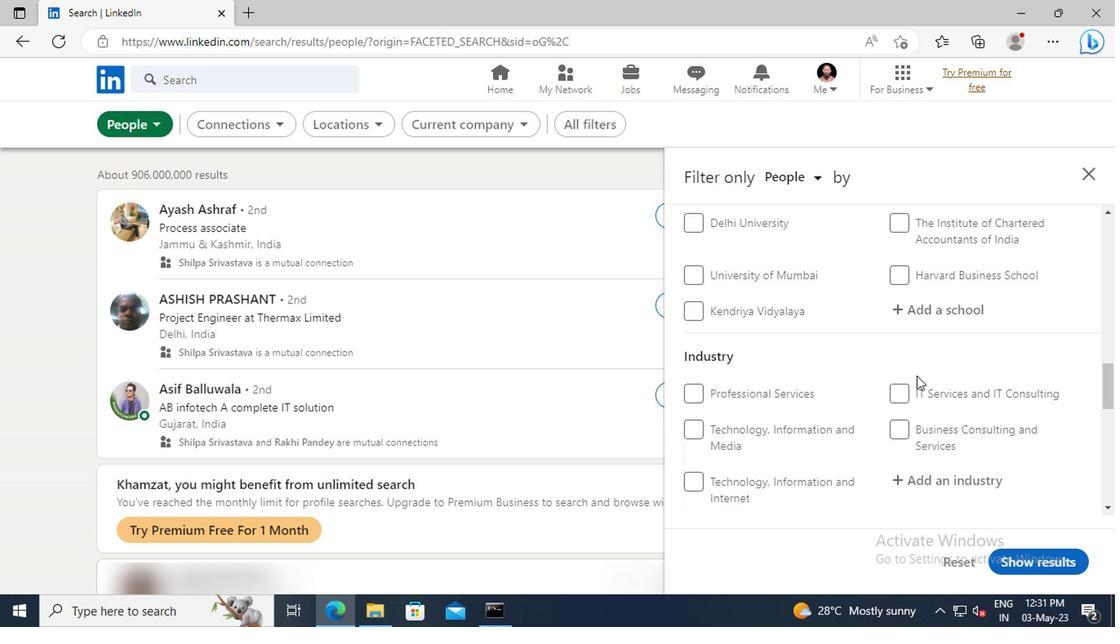 
Action: Mouse scrolled (913, 372) with delta (0, 0)
Screenshot: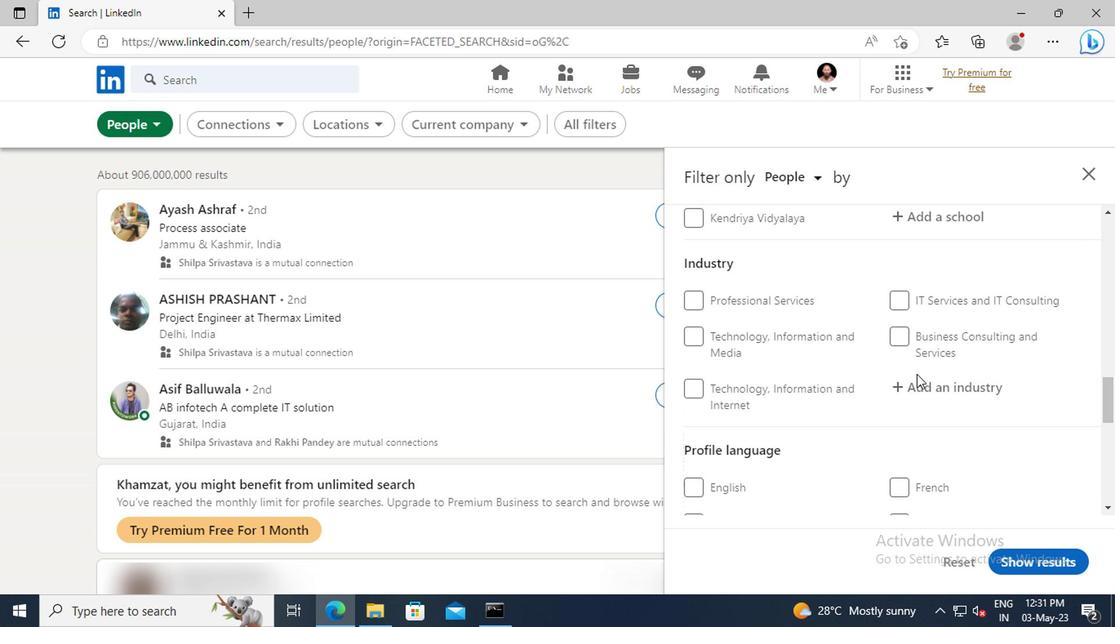 
Action: Mouse moved to (897, 441)
Screenshot: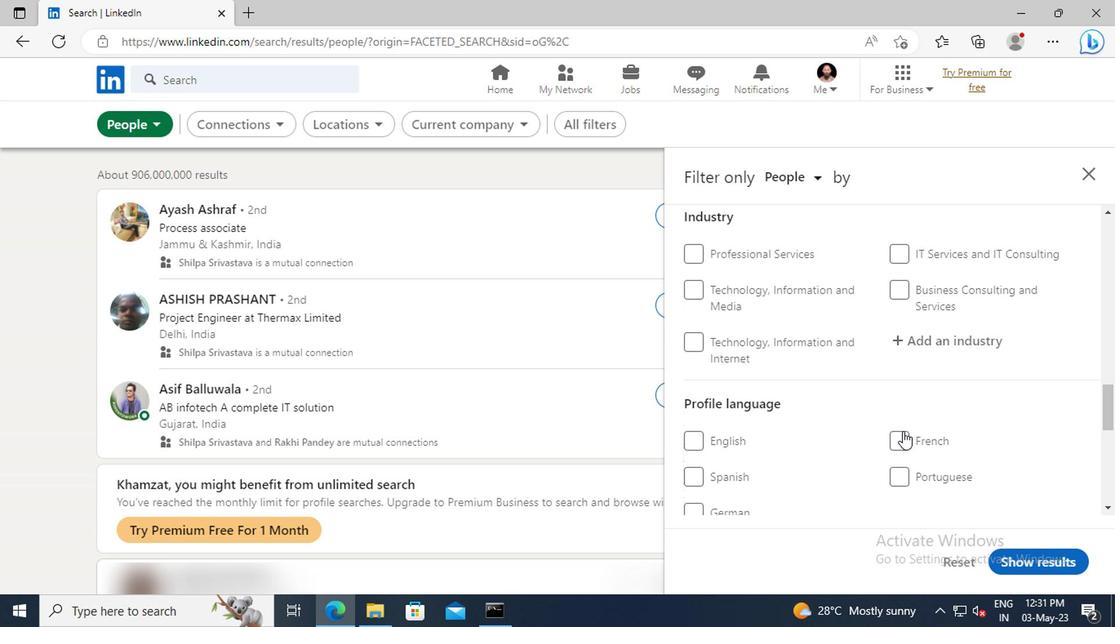 
Action: Mouse pressed left at (897, 441)
Screenshot: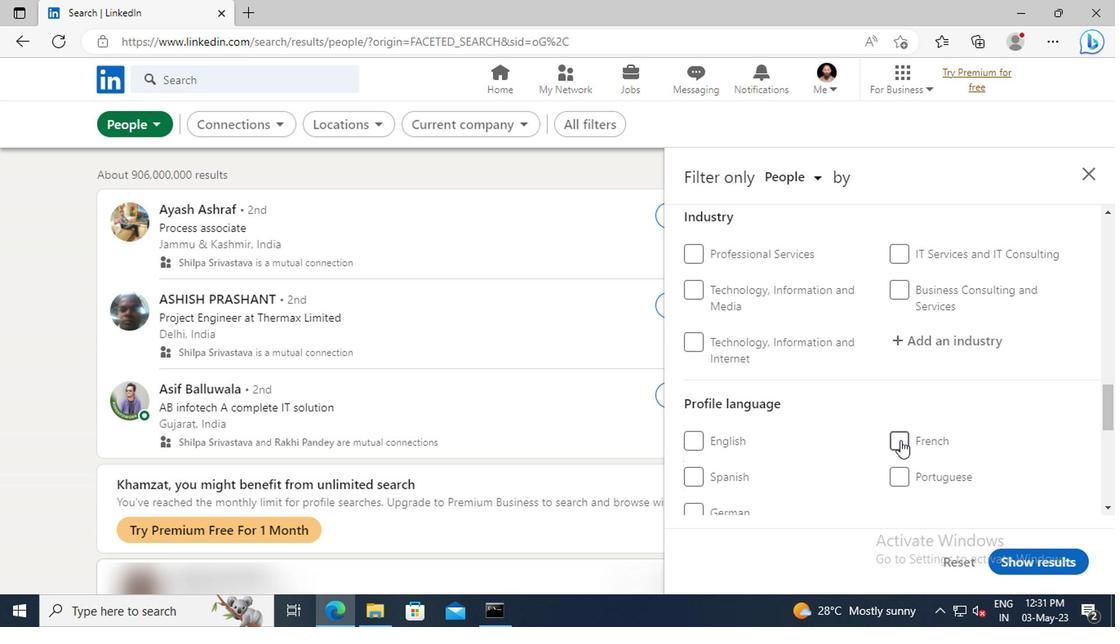 
Action: Mouse moved to (918, 398)
Screenshot: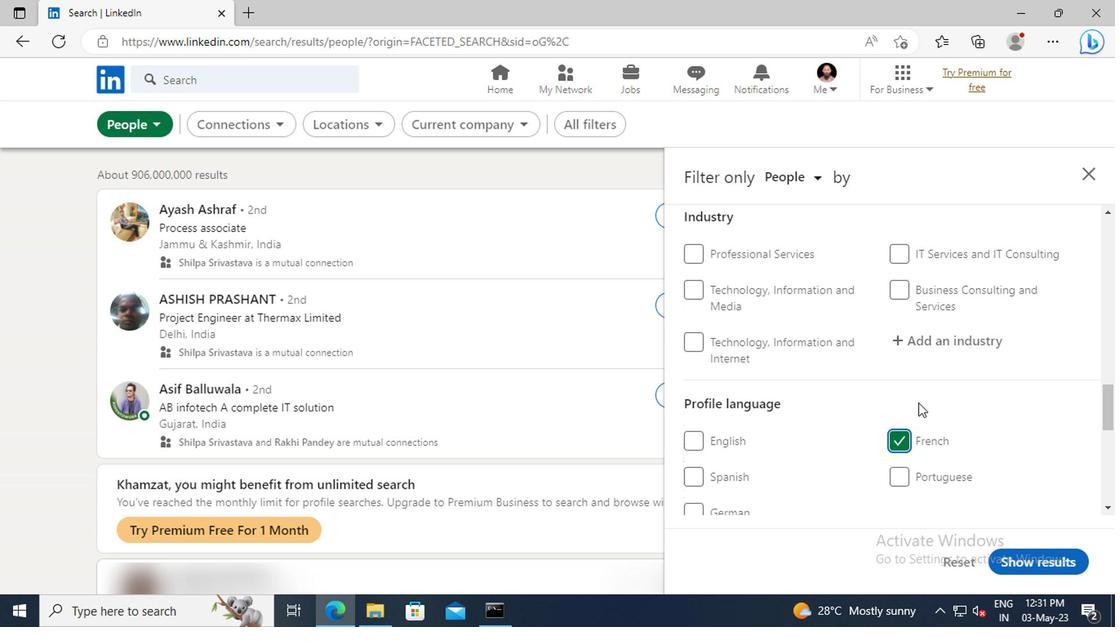 
Action: Mouse scrolled (918, 399) with delta (0, 1)
Screenshot: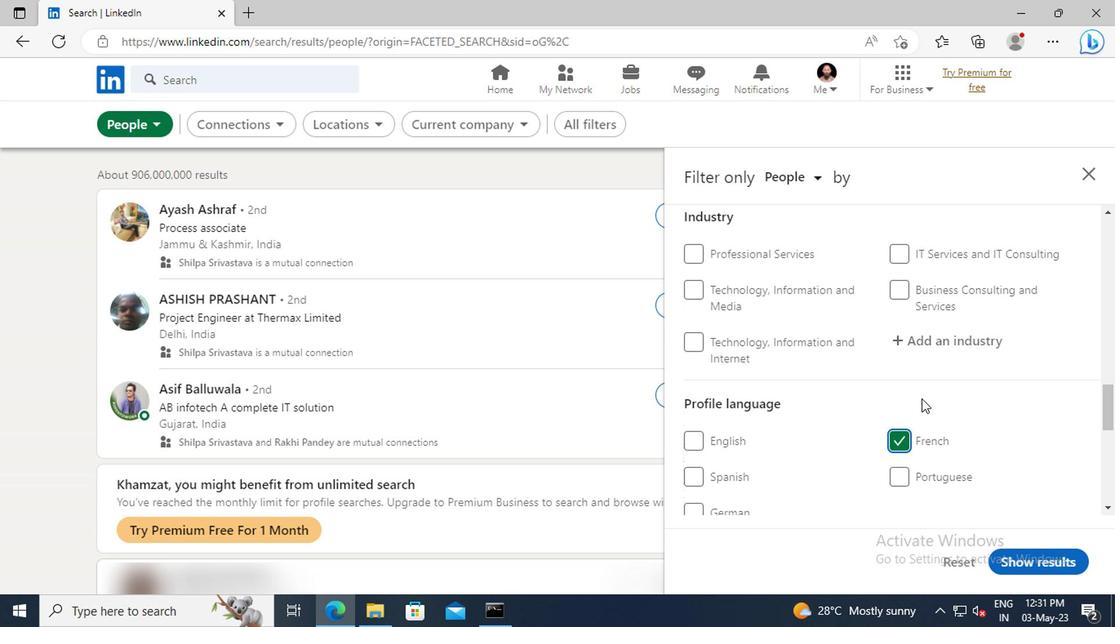 
Action: Mouse scrolled (918, 399) with delta (0, 1)
Screenshot: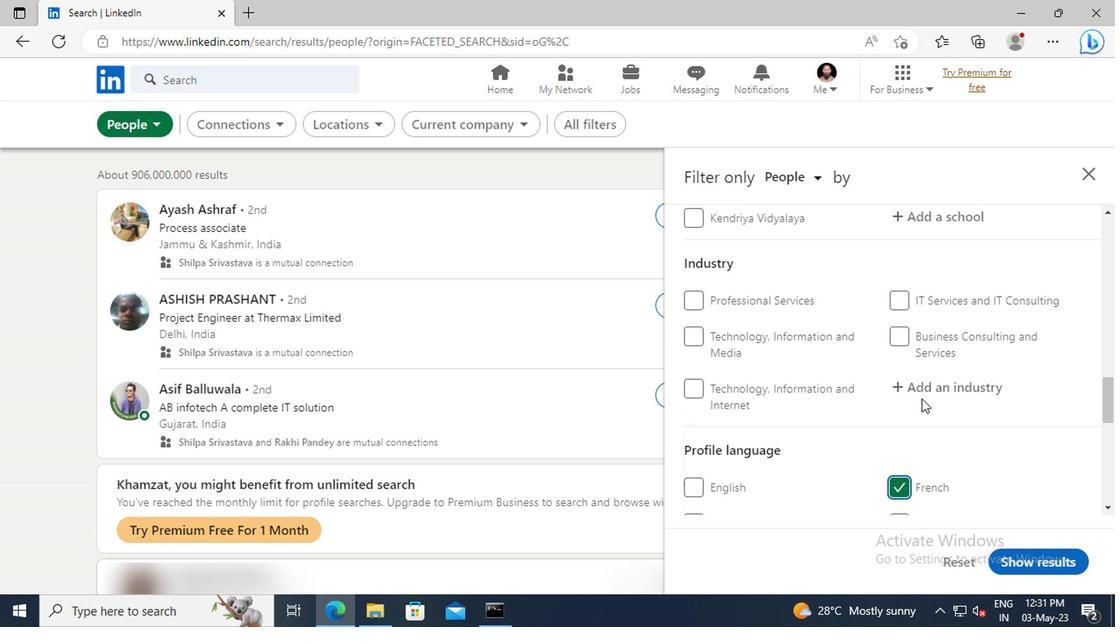 
Action: Mouse scrolled (918, 399) with delta (0, 1)
Screenshot: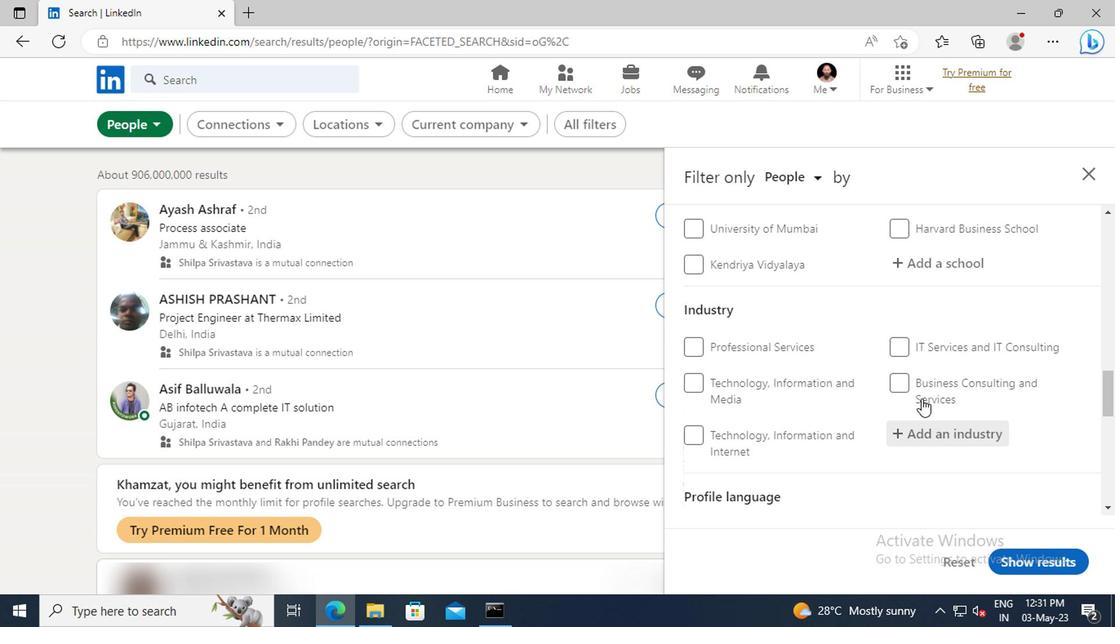 
Action: Mouse moved to (918, 397)
Screenshot: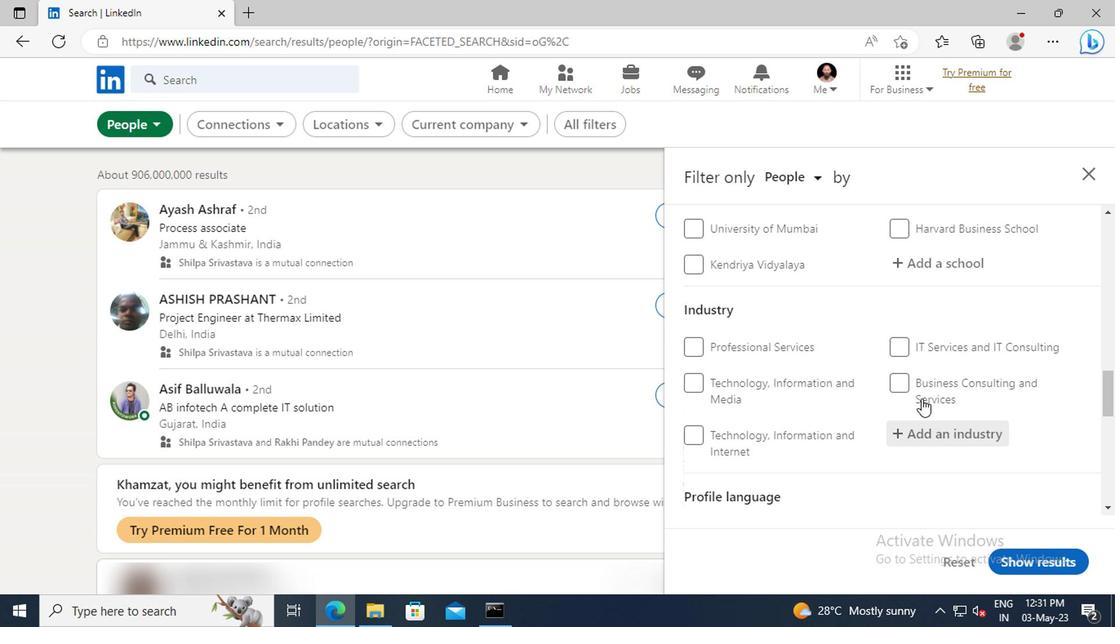 
Action: Mouse scrolled (918, 398) with delta (0, 0)
Screenshot: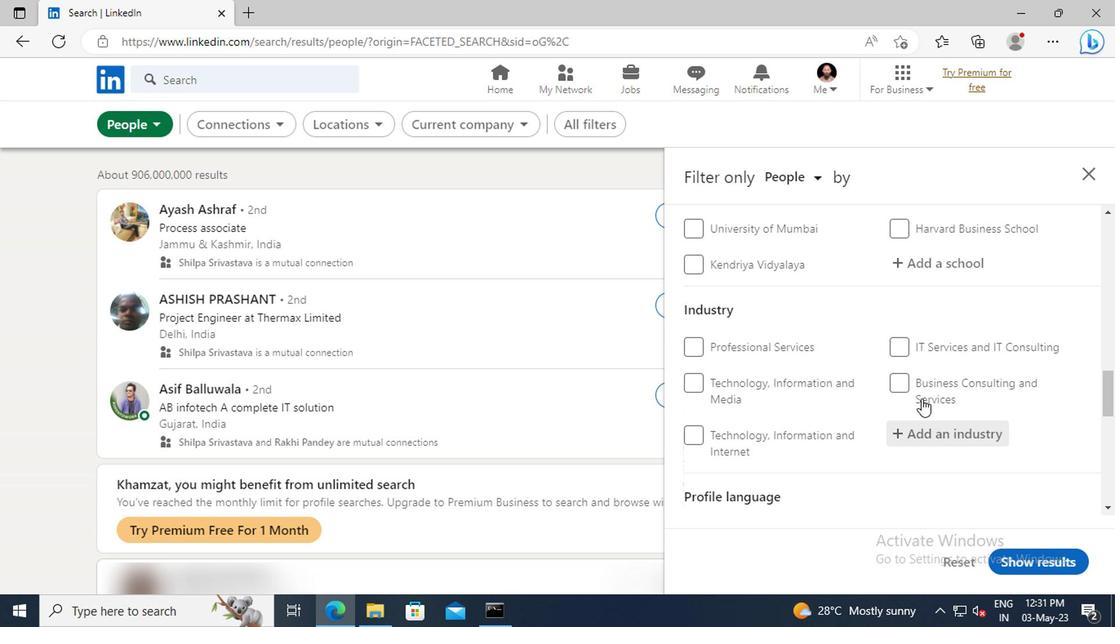 
Action: Mouse scrolled (918, 398) with delta (0, 0)
Screenshot: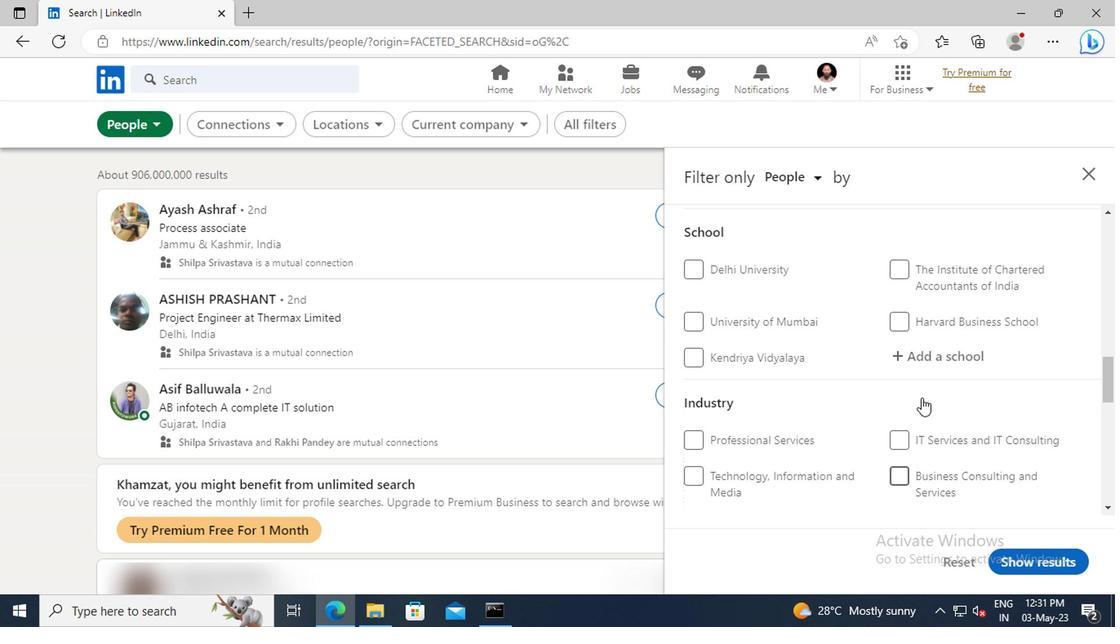 
Action: Mouse scrolled (918, 398) with delta (0, 0)
Screenshot: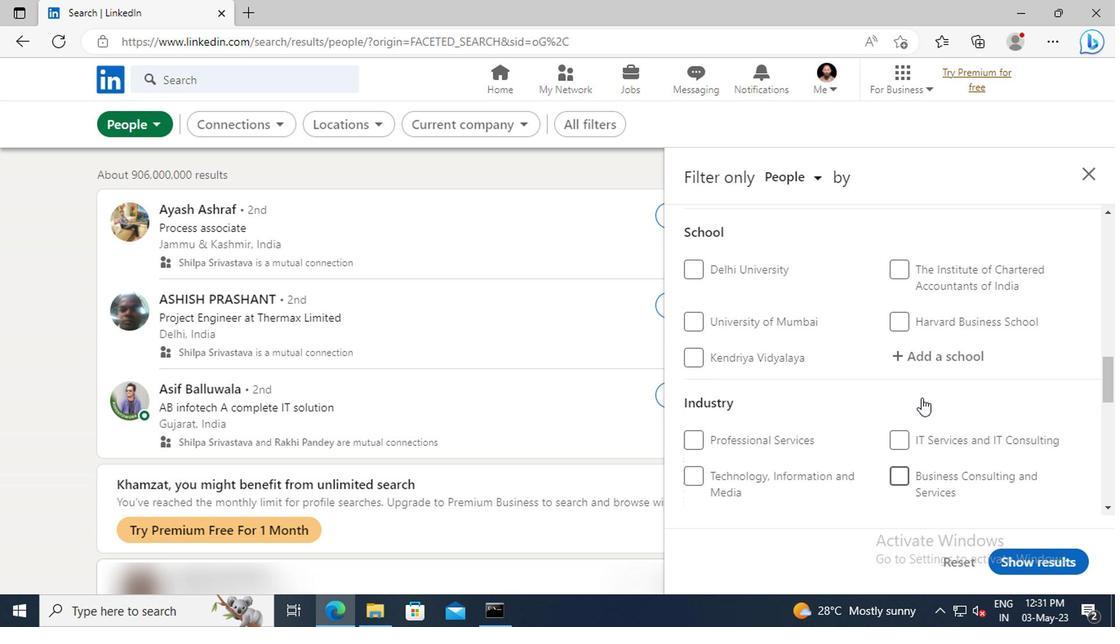 
Action: Mouse scrolled (918, 398) with delta (0, 0)
Screenshot: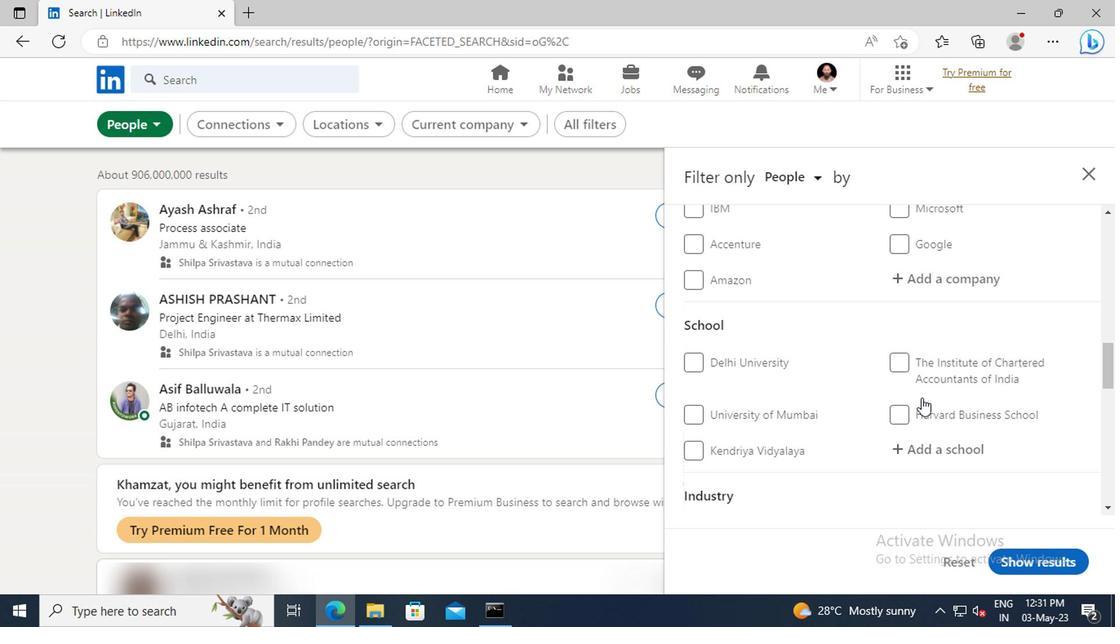 
Action: Mouse scrolled (918, 398) with delta (0, 0)
Screenshot: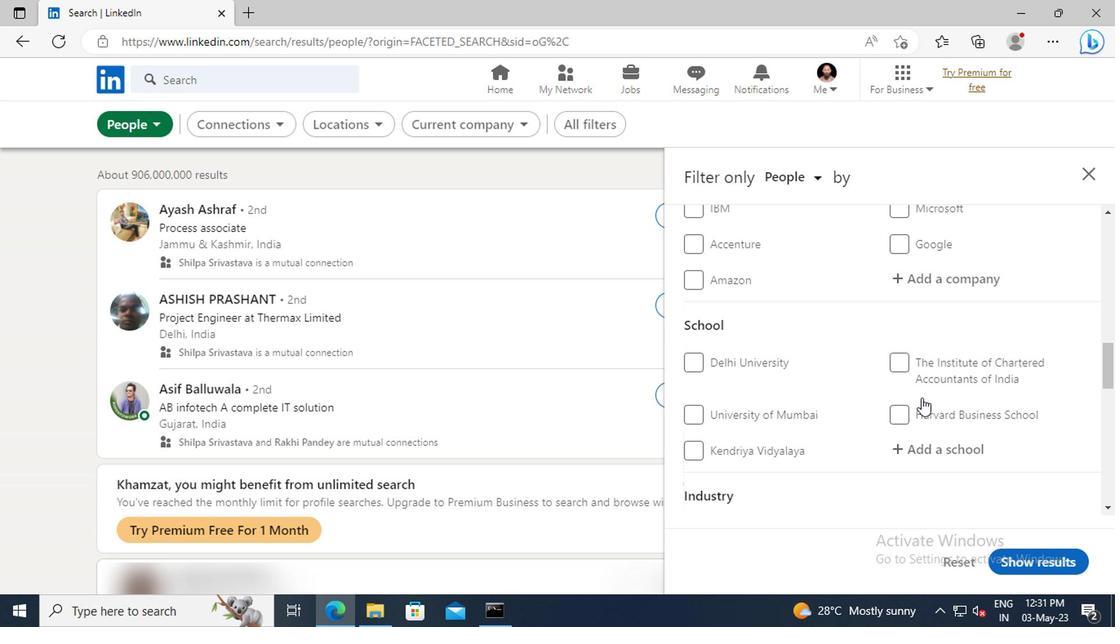 
Action: Mouse scrolled (918, 398) with delta (0, 0)
Screenshot: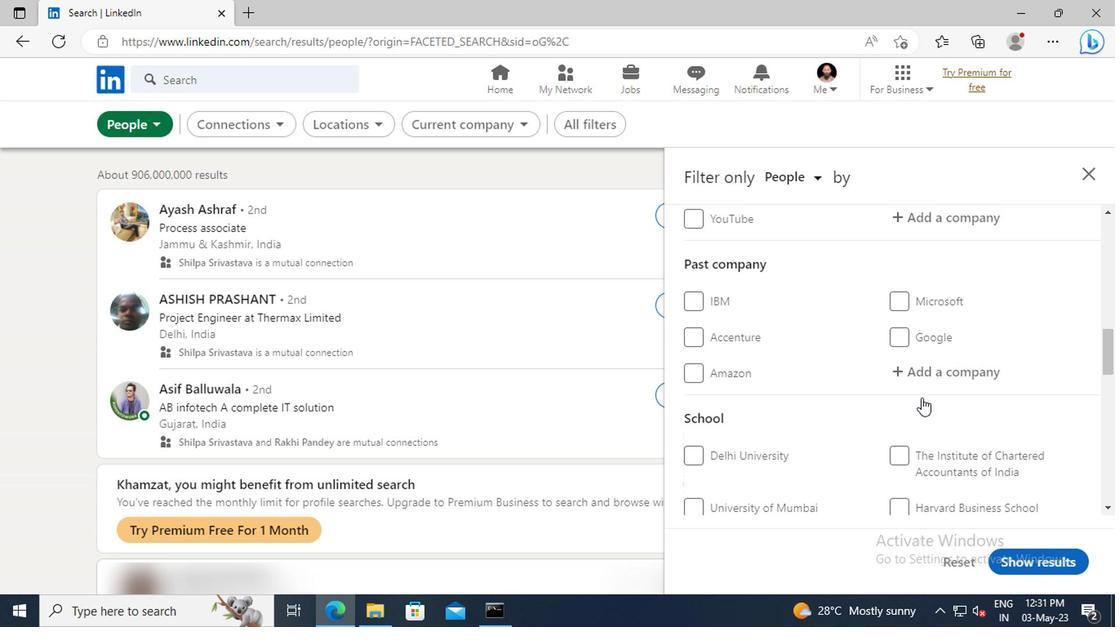 
Action: Mouse scrolled (918, 398) with delta (0, 0)
Screenshot: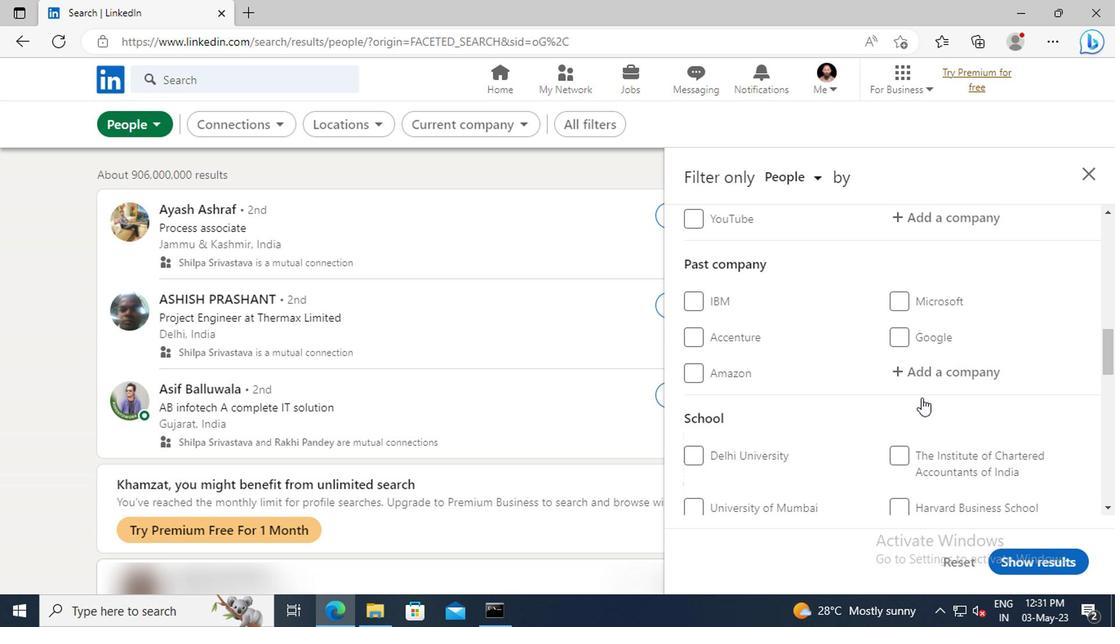 
Action: Mouse scrolled (918, 398) with delta (0, 0)
Screenshot: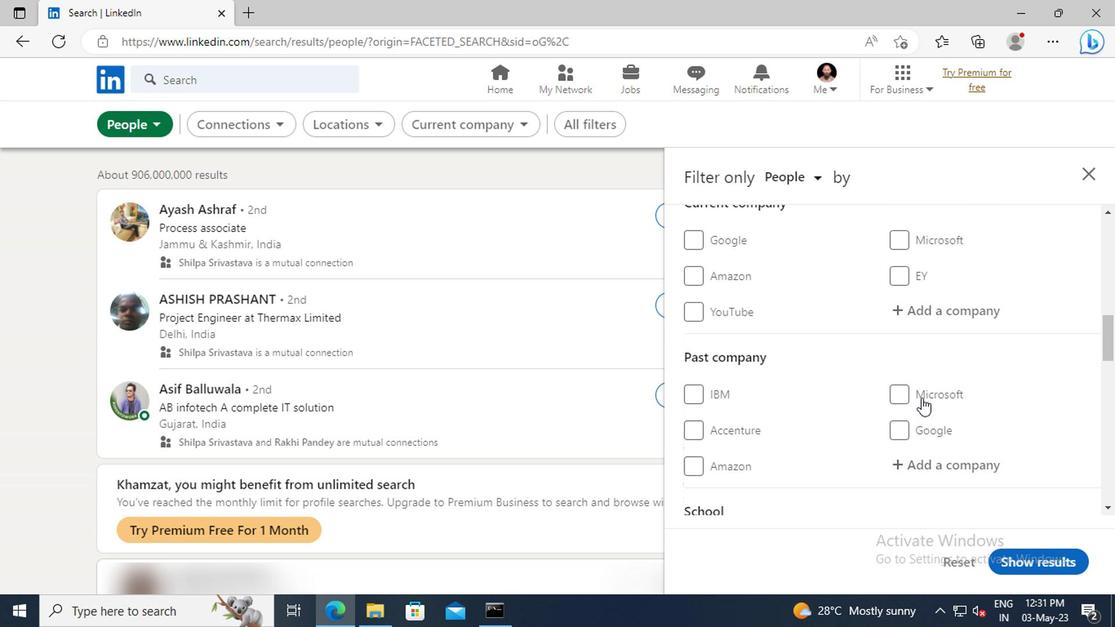 
Action: Mouse moved to (923, 360)
Screenshot: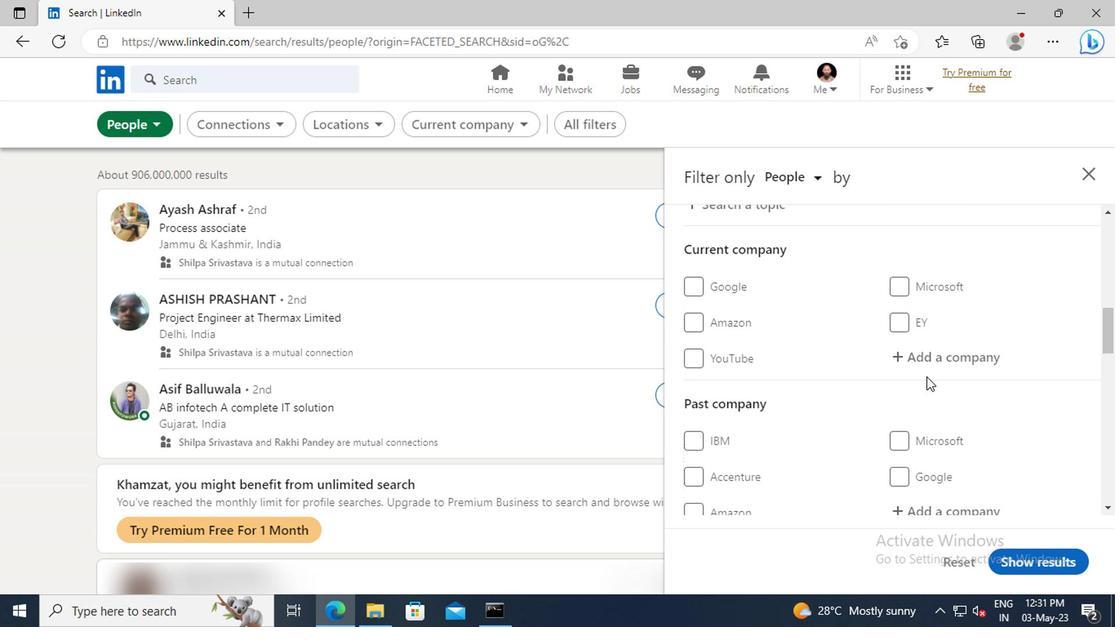 
Action: Mouse pressed left at (923, 360)
Screenshot: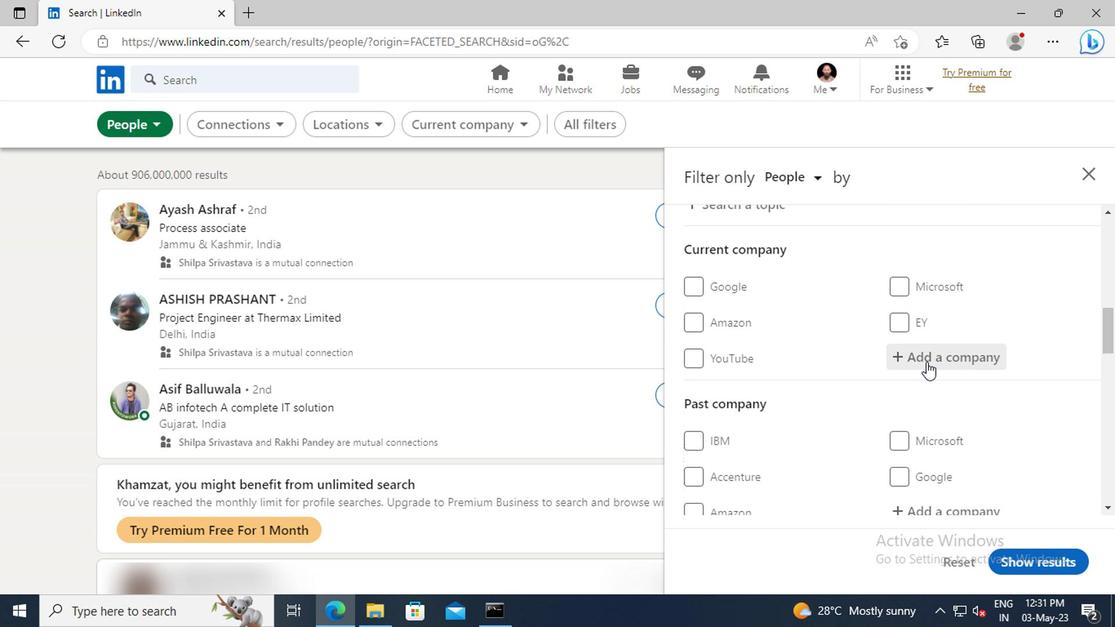
Action: Key pressed <Key.shift>NORTHERN<Key.space><Key.shift>TRUST
Screenshot: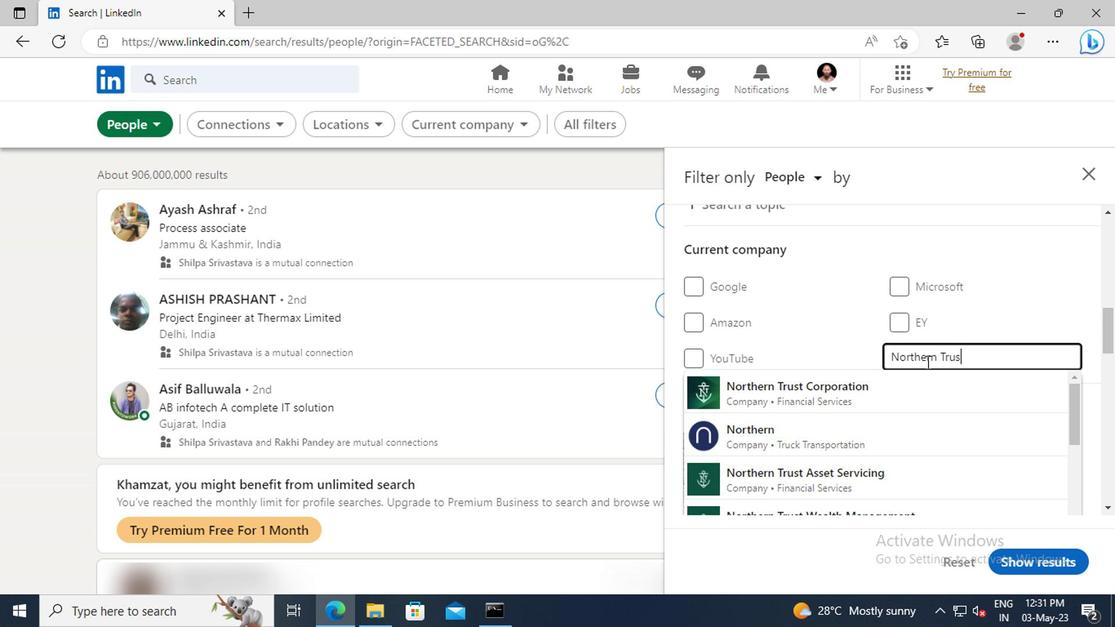 
Action: Mouse moved to (920, 390)
Screenshot: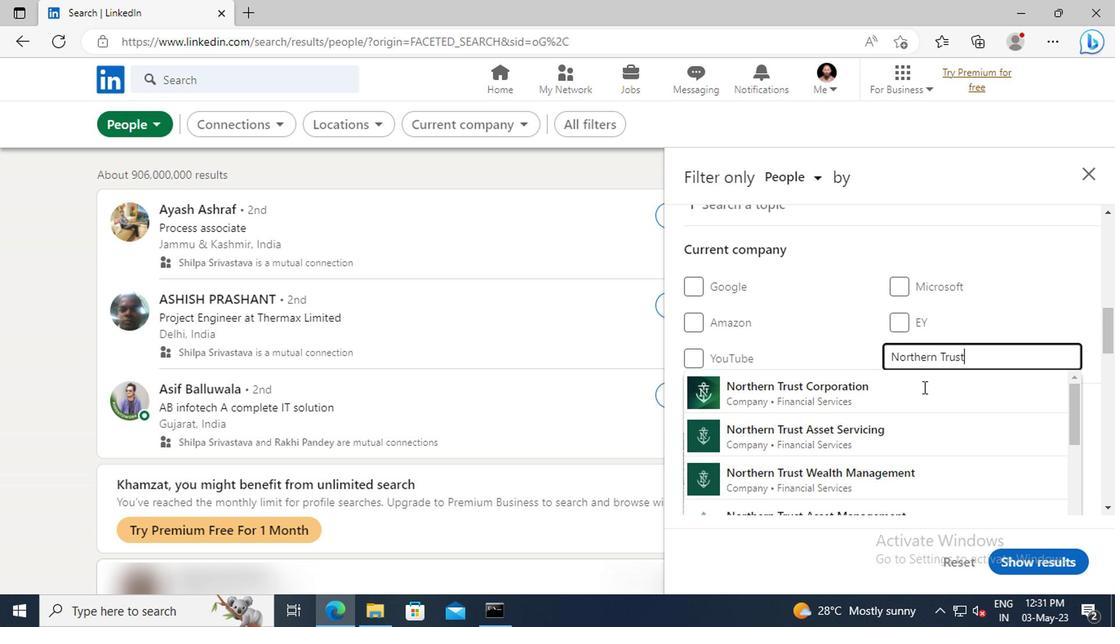
Action: Mouse pressed left at (920, 390)
Screenshot: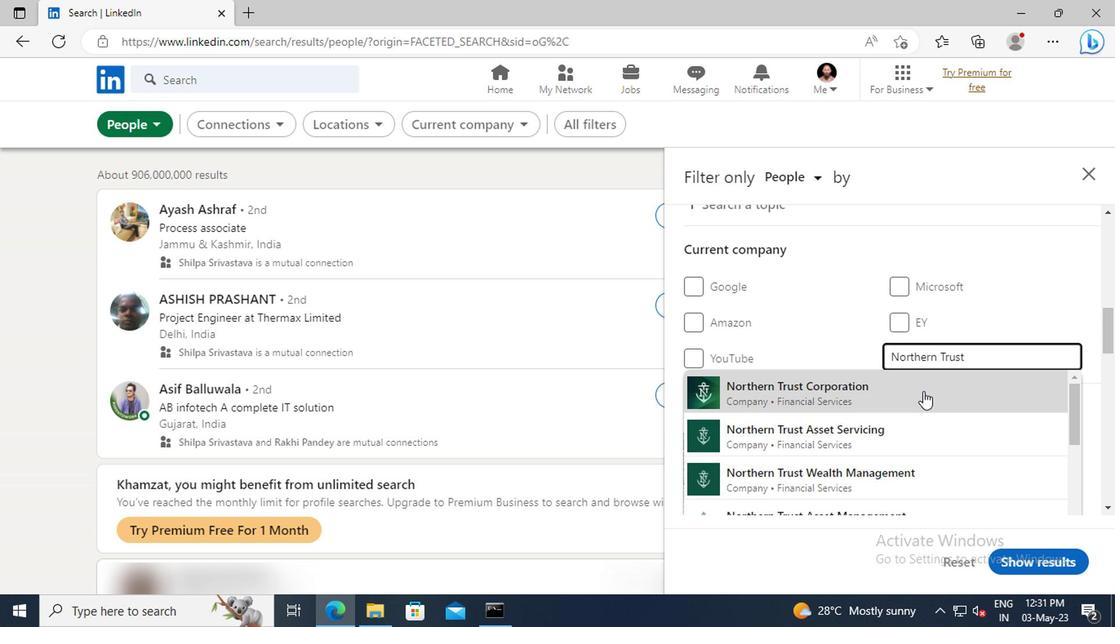 
Action: Mouse scrolled (920, 389) with delta (0, 0)
Screenshot: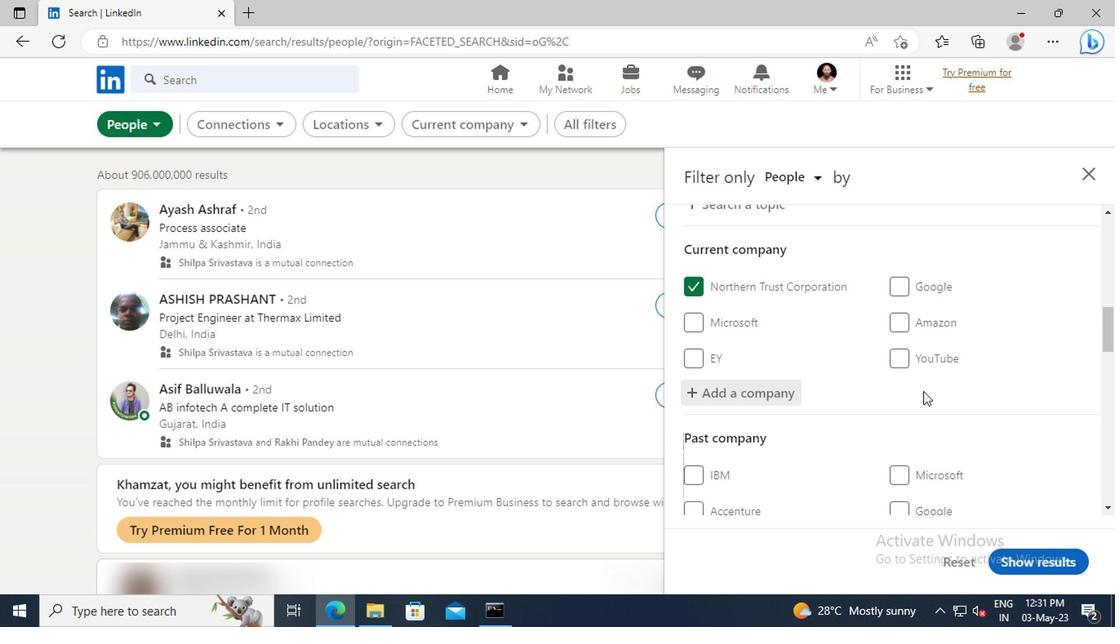 
Action: Mouse scrolled (920, 389) with delta (0, 0)
Screenshot: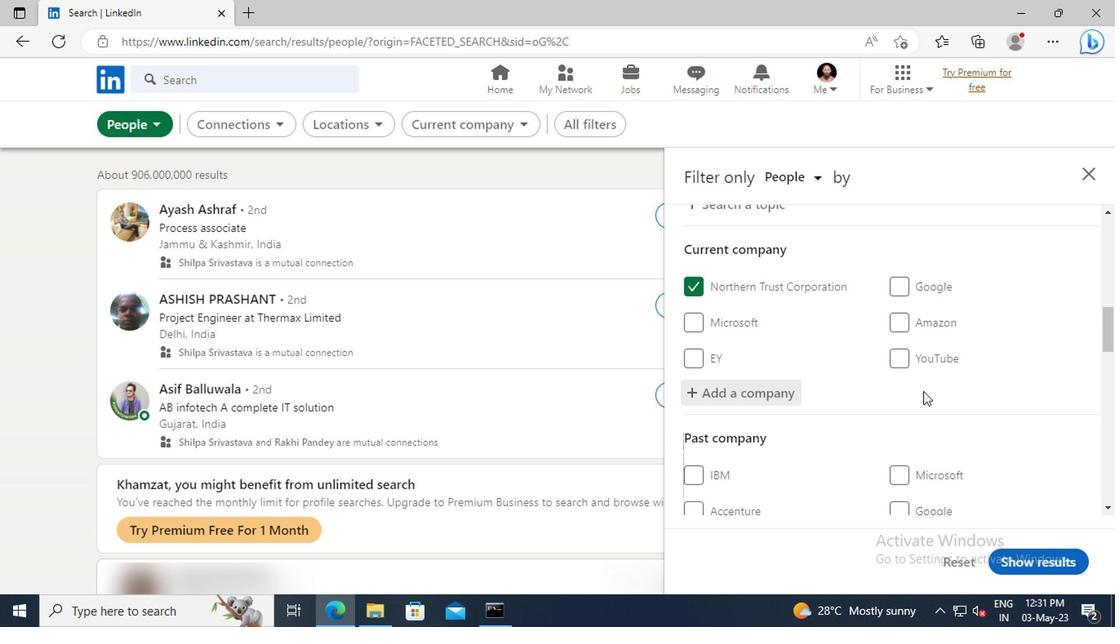 
Action: Mouse moved to (918, 377)
Screenshot: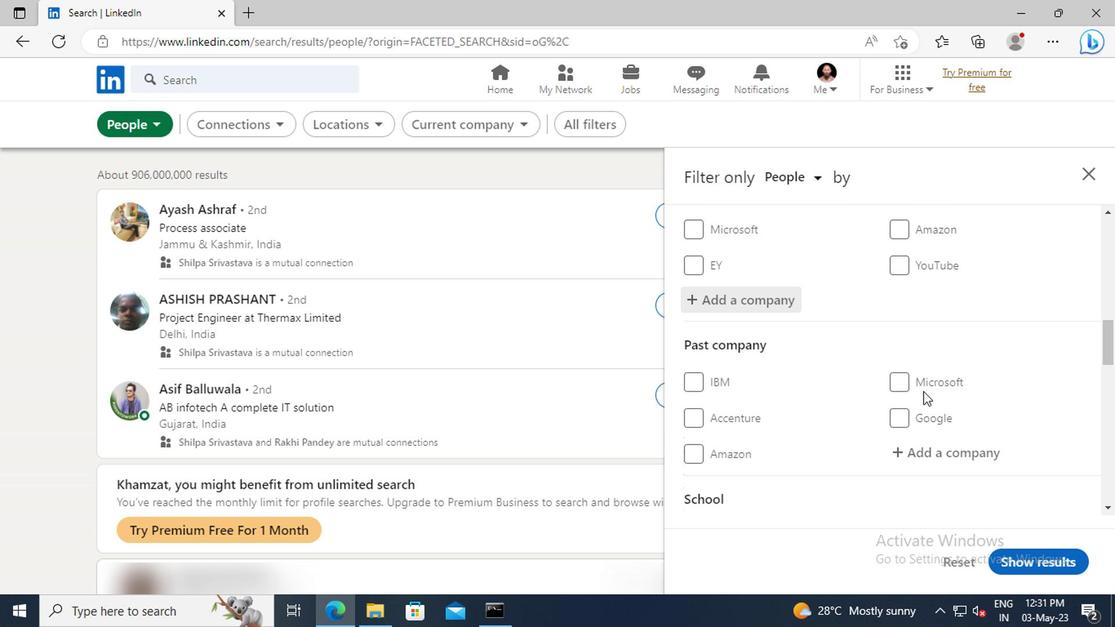
Action: Mouse scrolled (918, 376) with delta (0, 0)
Screenshot: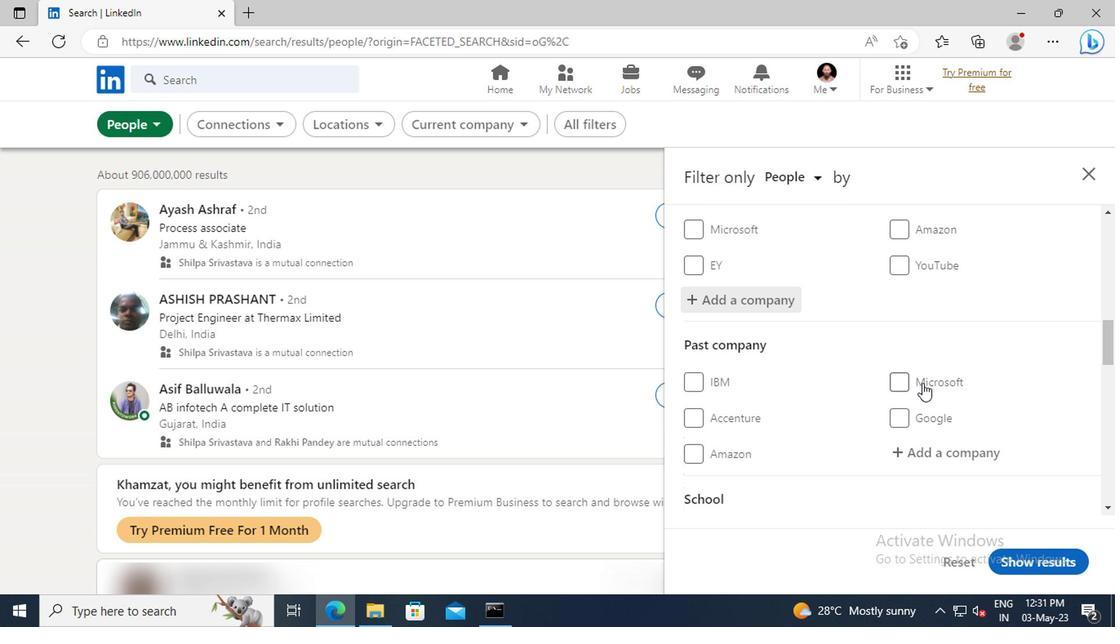 
Action: Mouse scrolled (918, 376) with delta (0, 0)
Screenshot: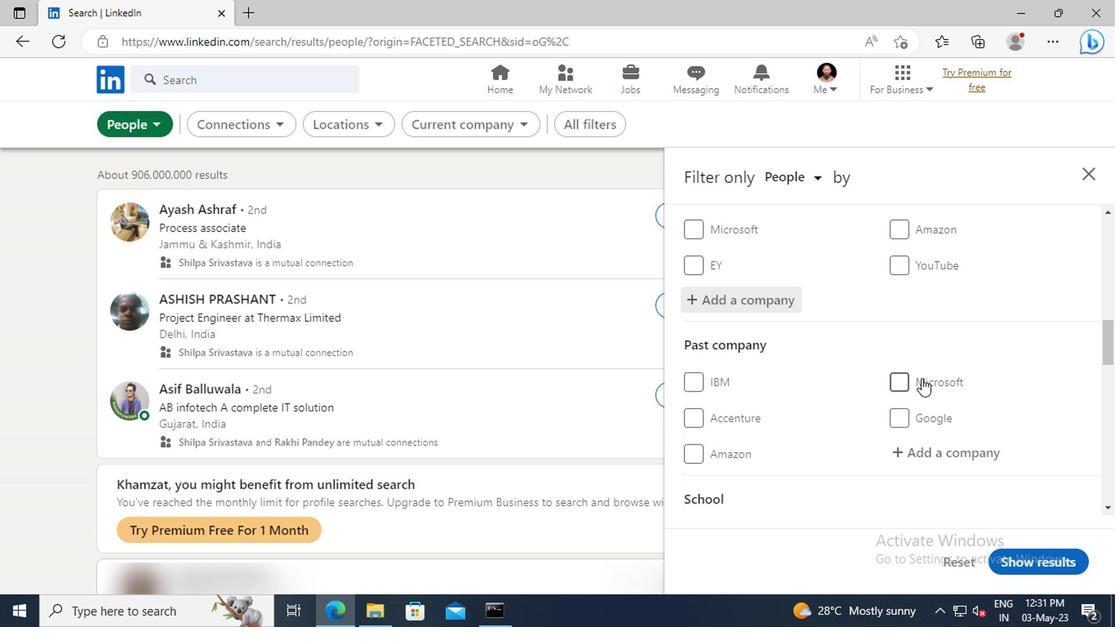 
Action: Mouse moved to (916, 361)
Screenshot: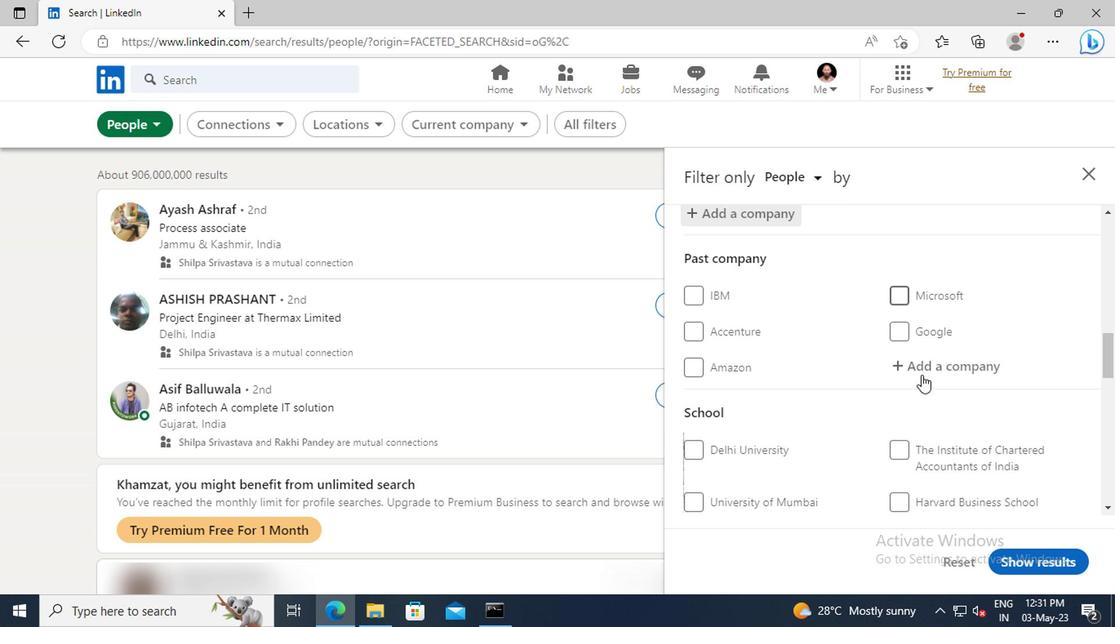 
Action: Mouse scrolled (916, 360) with delta (0, 0)
Screenshot: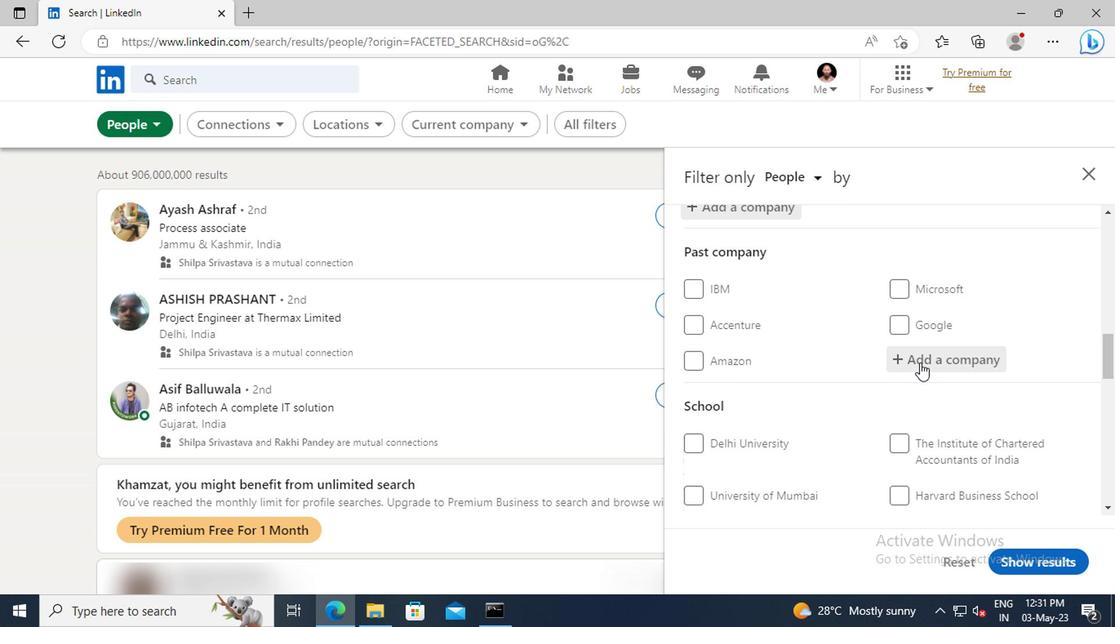 
Action: Mouse scrolled (916, 360) with delta (0, 0)
Screenshot: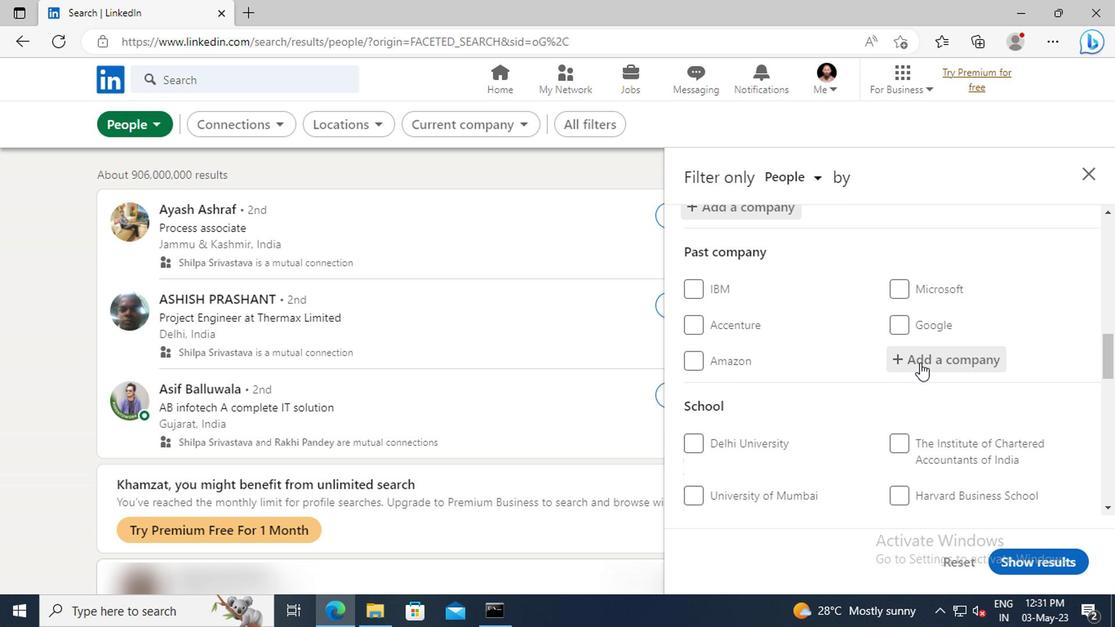 
Action: Mouse scrolled (916, 360) with delta (0, 0)
Screenshot: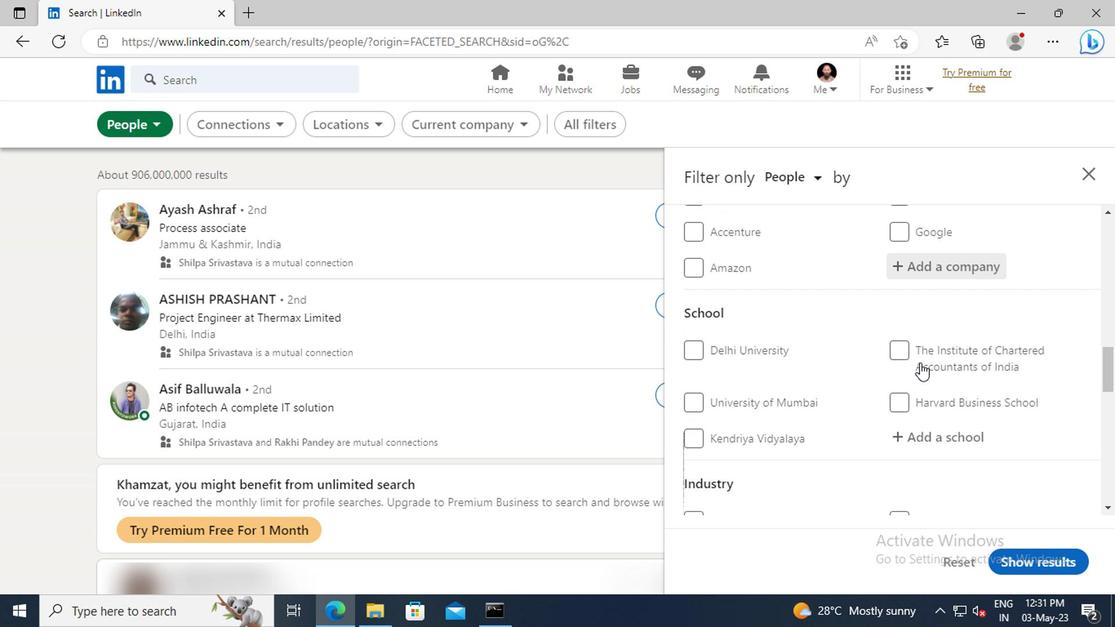 
Action: Mouse moved to (922, 388)
Screenshot: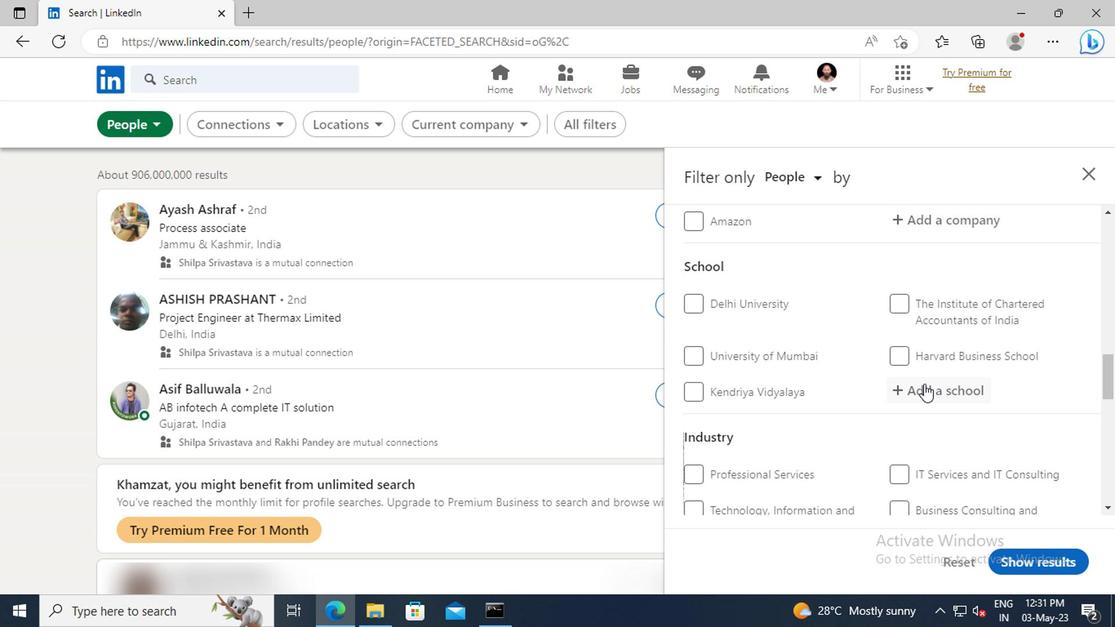 
Action: Mouse pressed left at (922, 388)
Screenshot: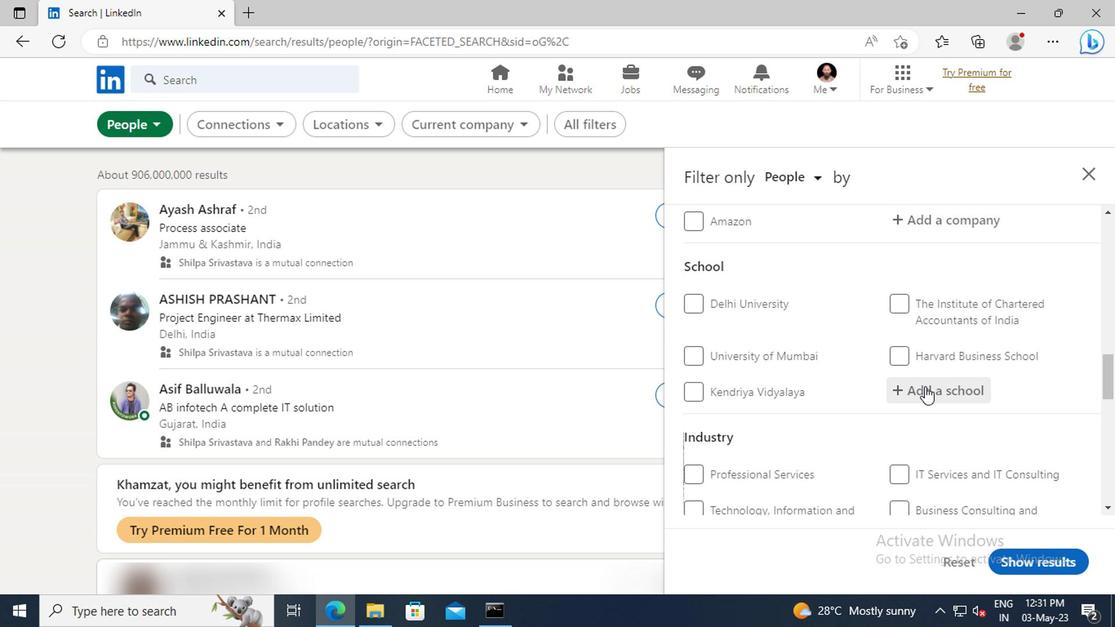 
Action: Key pressed <Key.shift>ANDHRA<Key.space><Key.shift>PR
Screenshot: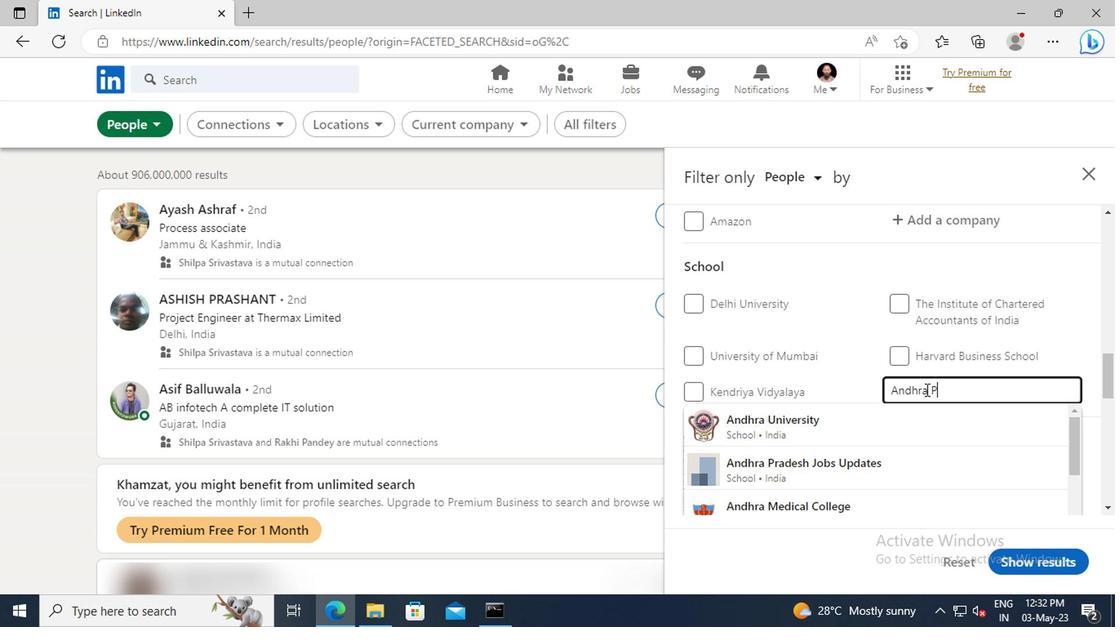 
Action: Mouse moved to (924, 419)
Screenshot: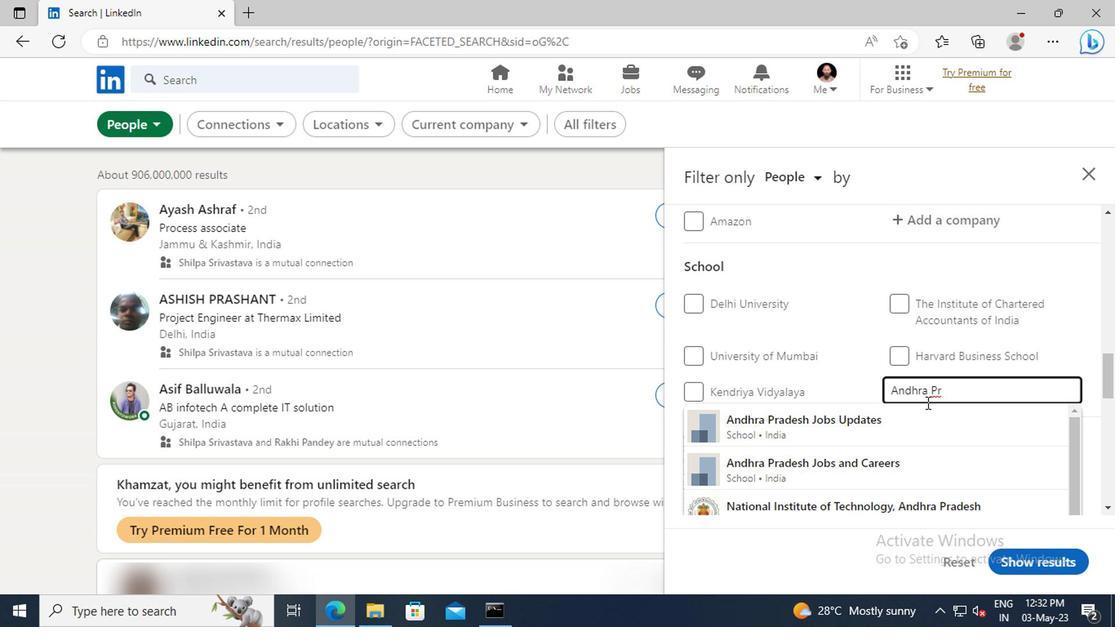 
Action: Mouse pressed left at (924, 419)
Screenshot: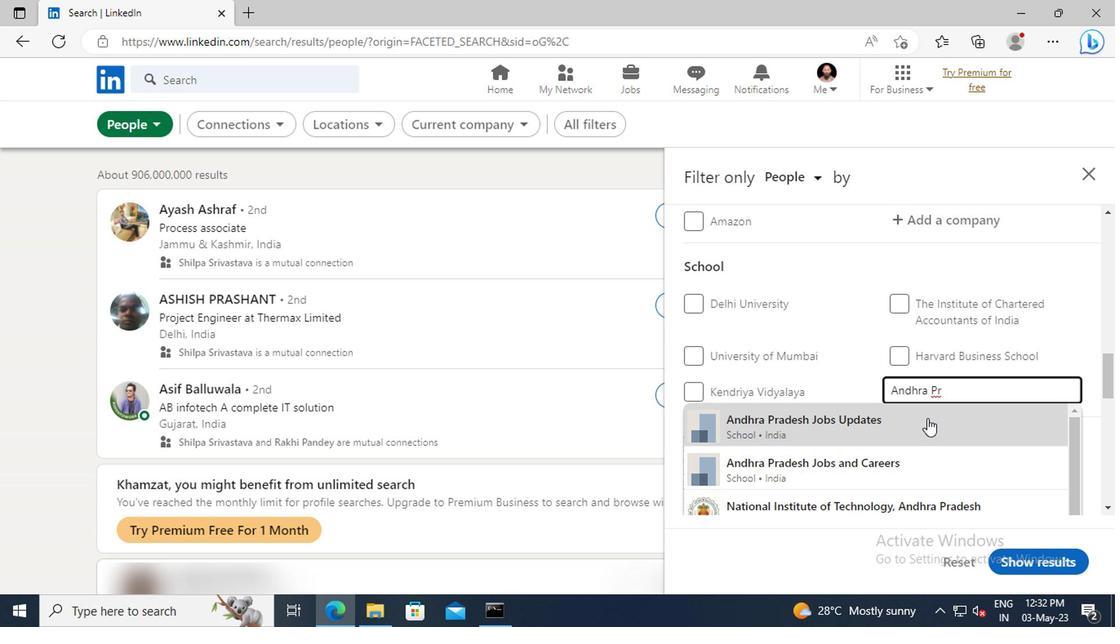 
Action: Mouse scrolled (924, 418) with delta (0, 0)
Screenshot: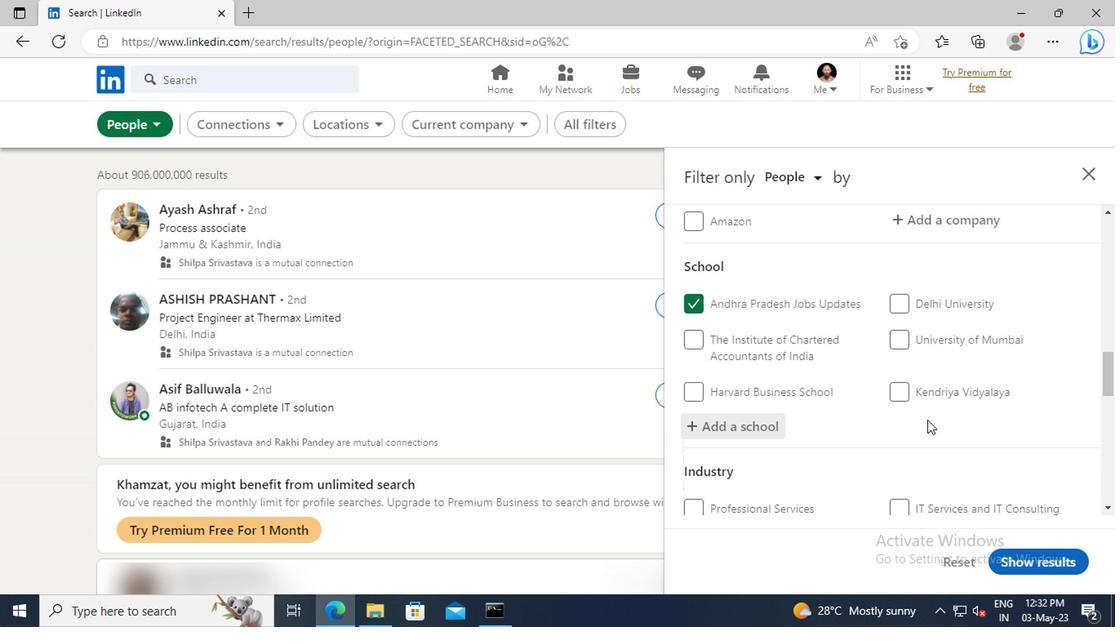 
Action: Mouse moved to (922, 411)
Screenshot: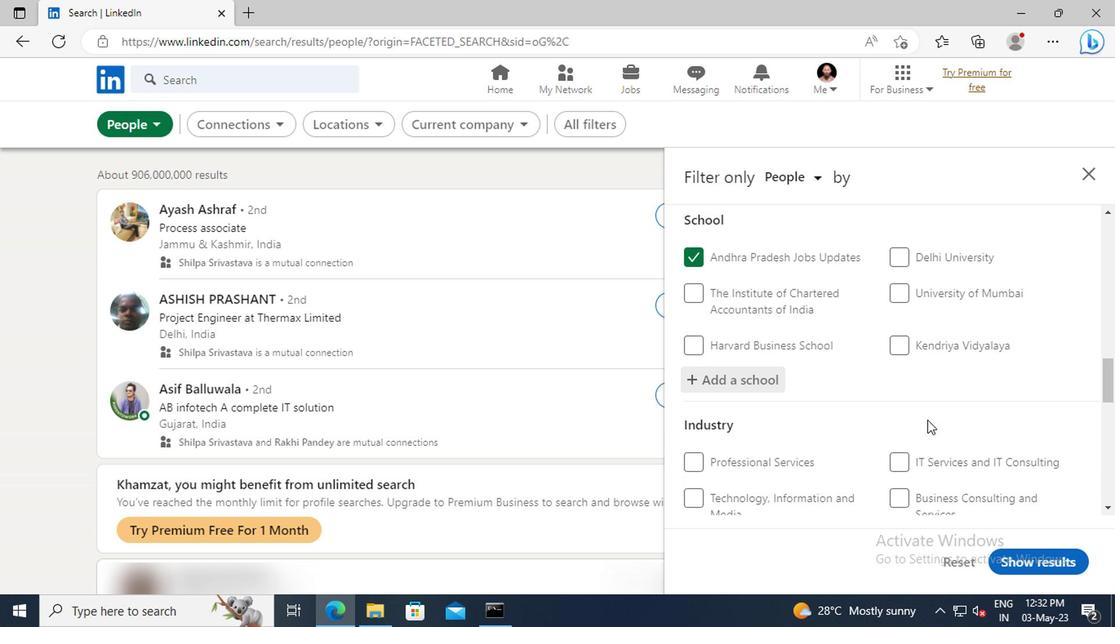 
Action: Mouse scrolled (922, 410) with delta (0, 0)
Screenshot: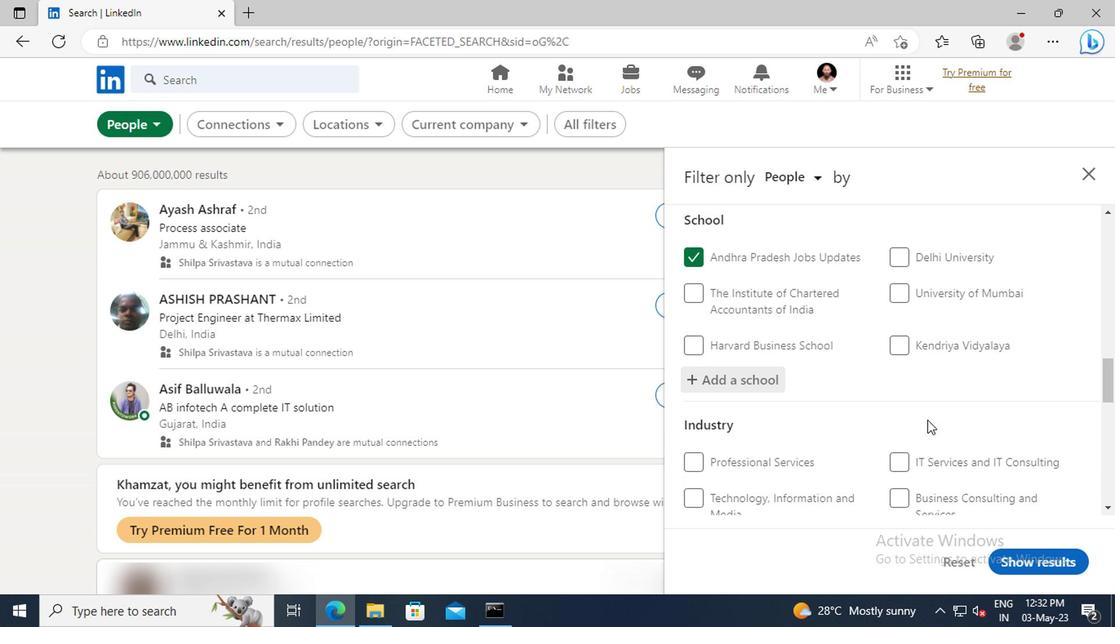 
Action: Mouse moved to (922, 411)
Screenshot: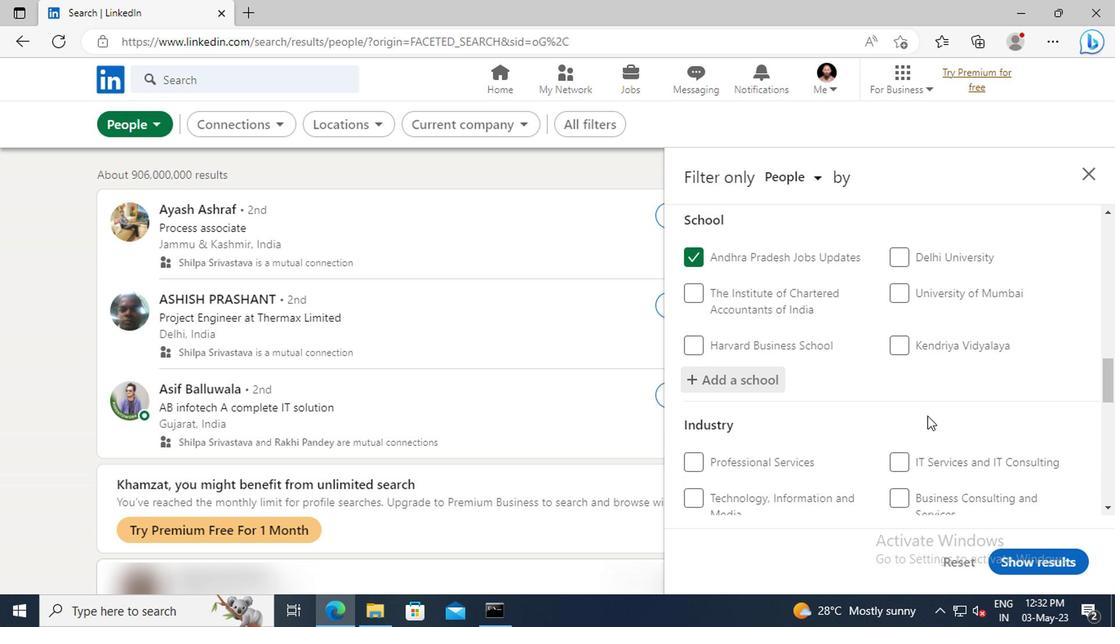 
Action: Mouse scrolled (922, 410) with delta (0, 0)
Screenshot: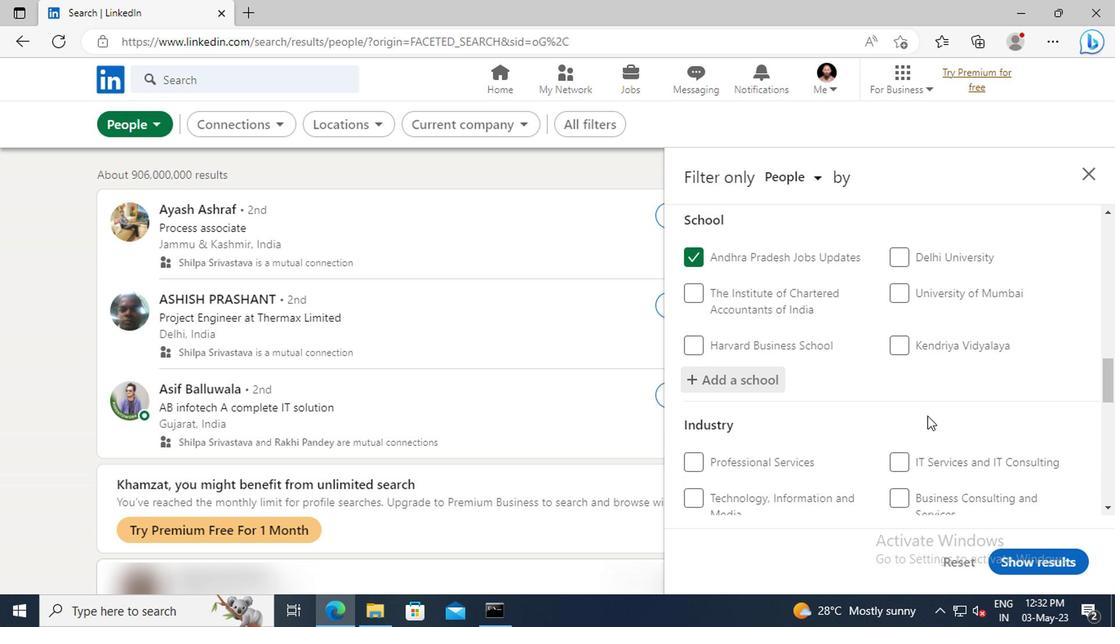 
Action: Mouse moved to (905, 375)
Screenshot: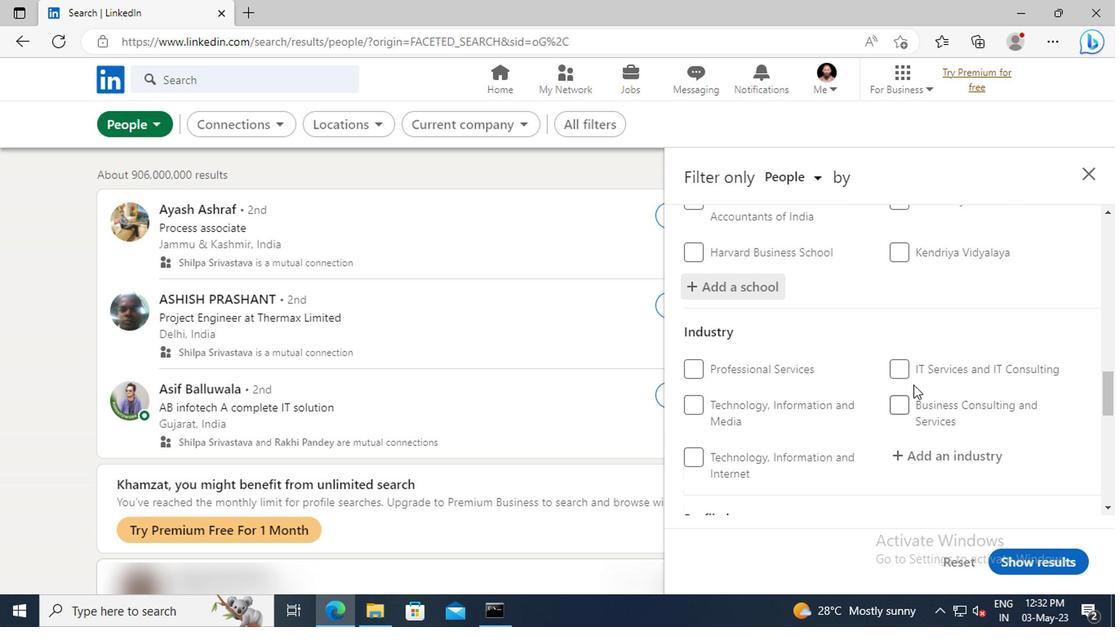 
Action: Mouse scrolled (905, 374) with delta (0, 0)
Screenshot: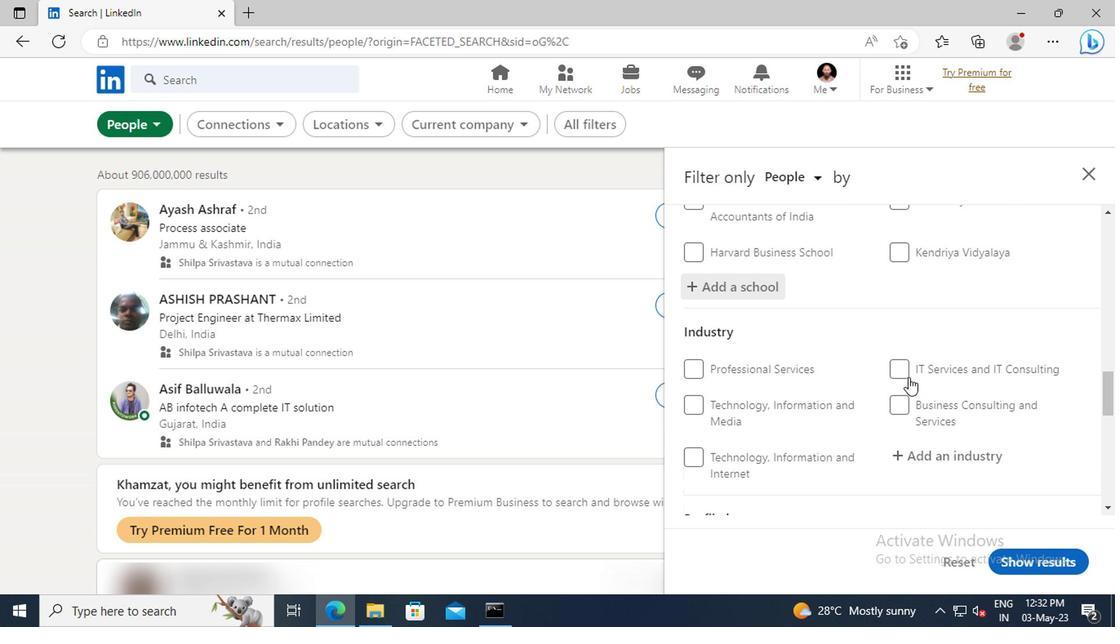 
Action: Mouse scrolled (905, 374) with delta (0, 0)
Screenshot: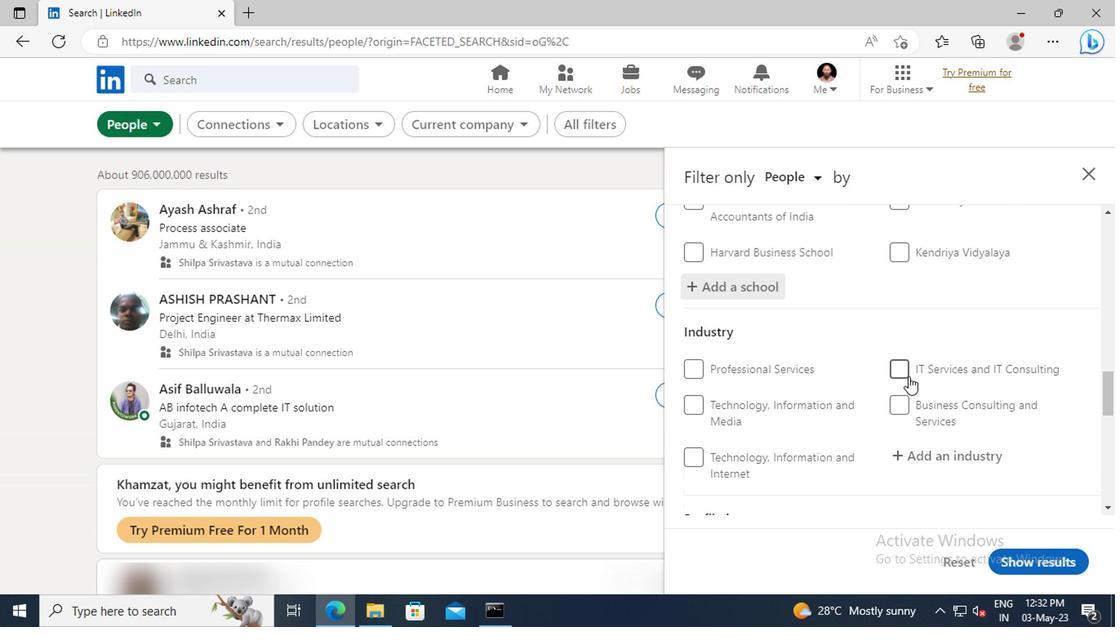 
Action: Mouse moved to (916, 367)
Screenshot: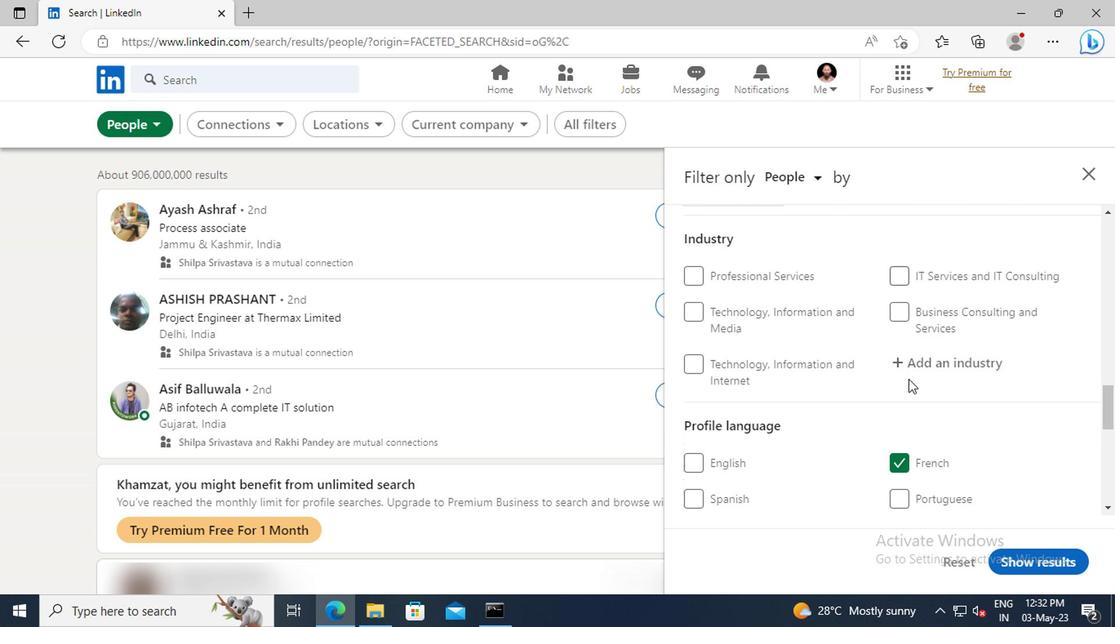 
Action: Mouse pressed left at (916, 367)
Screenshot: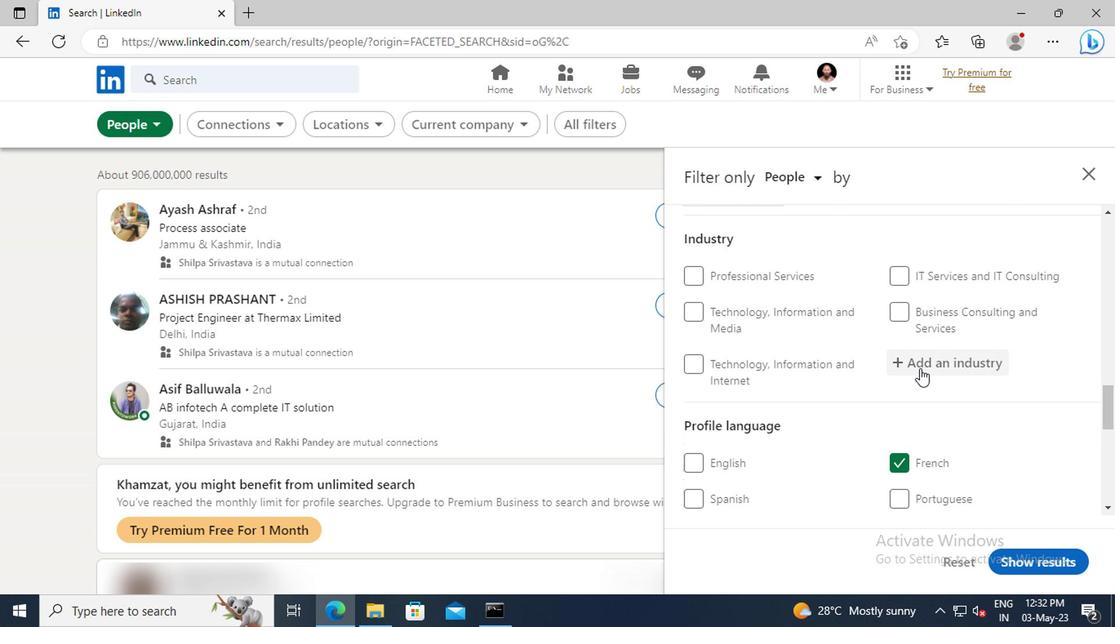 
Action: Key pressed <Key.shift>MOVIES<Key.space>AND<Key.space>
Screenshot: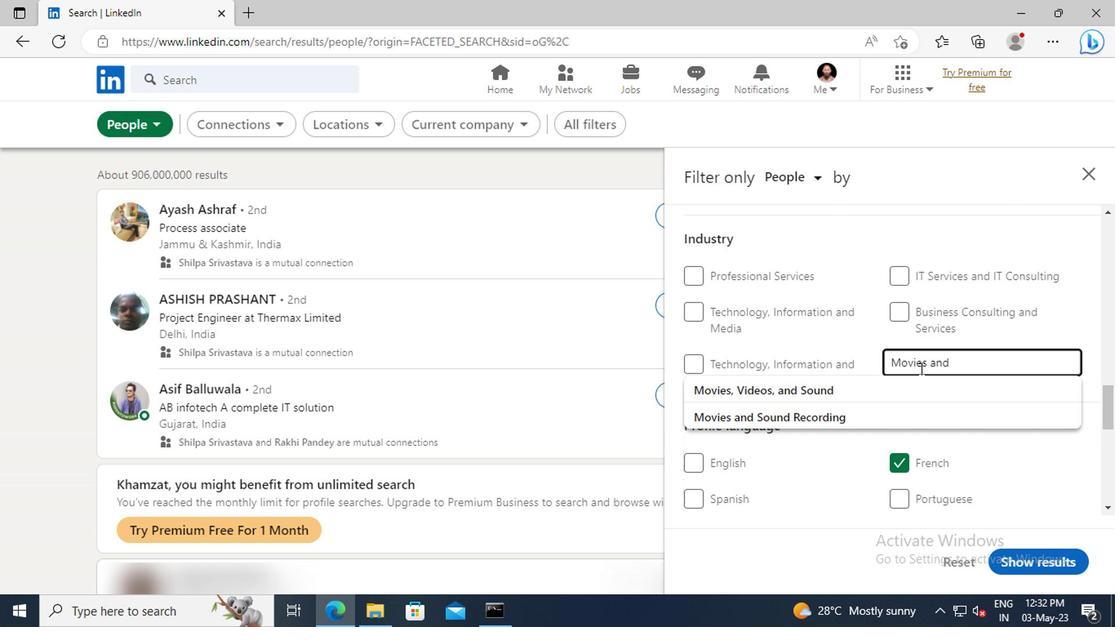 
Action: Mouse moved to (917, 410)
Screenshot: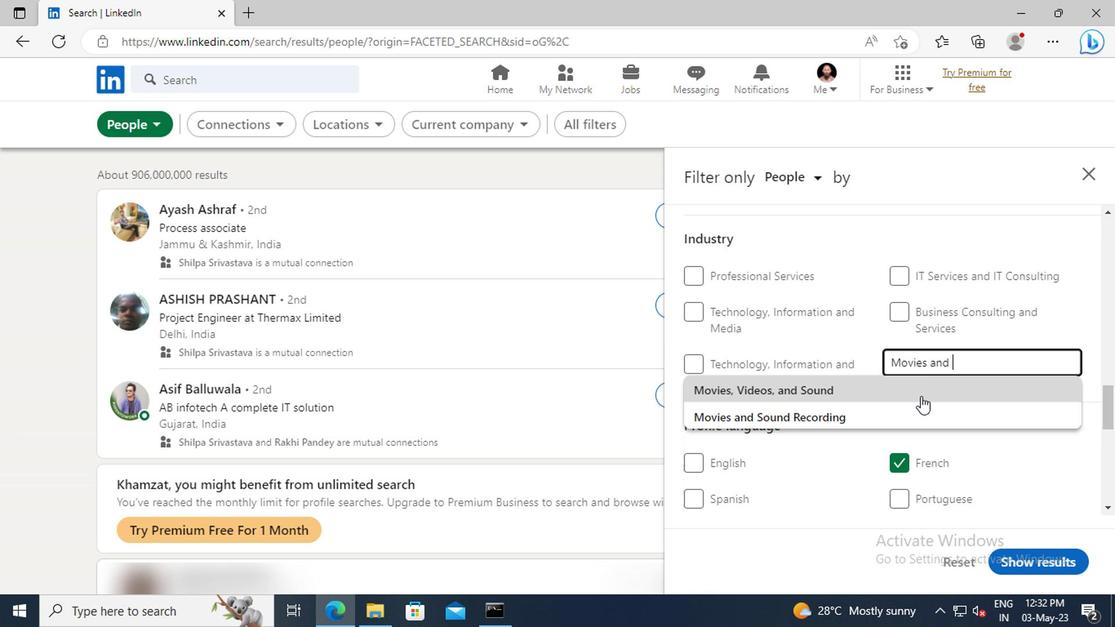 
Action: Mouse pressed left at (917, 410)
Screenshot: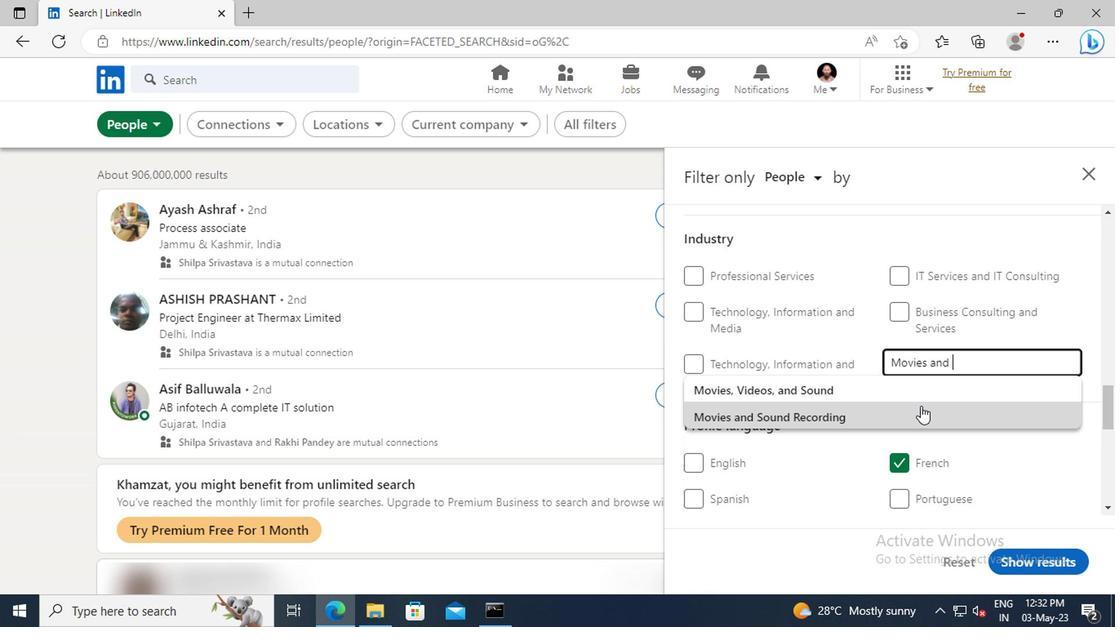 
Action: Mouse scrolled (917, 409) with delta (0, -1)
Screenshot: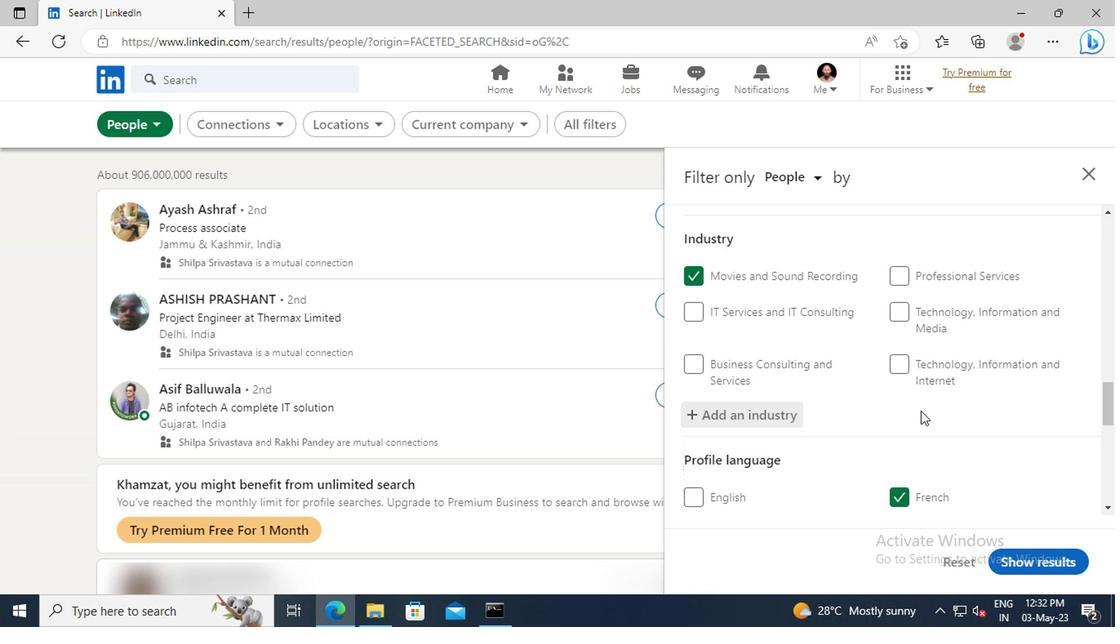 
Action: Mouse scrolled (917, 409) with delta (0, -1)
Screenshot: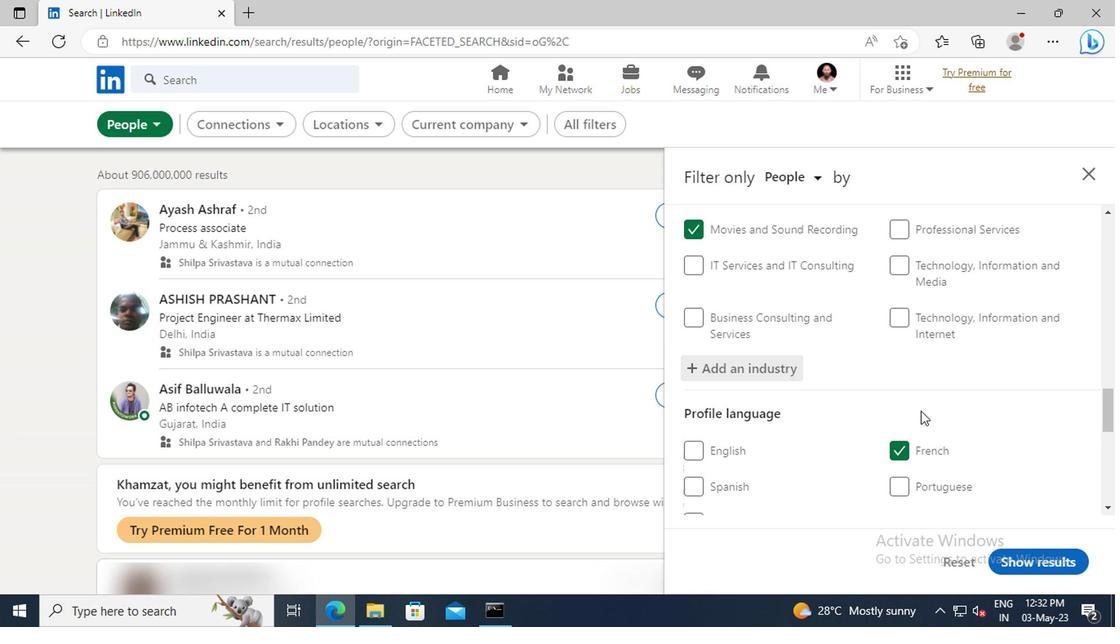 
Action: Mouse scrolled (917, 409) with delta (0, -1)
Screenshot: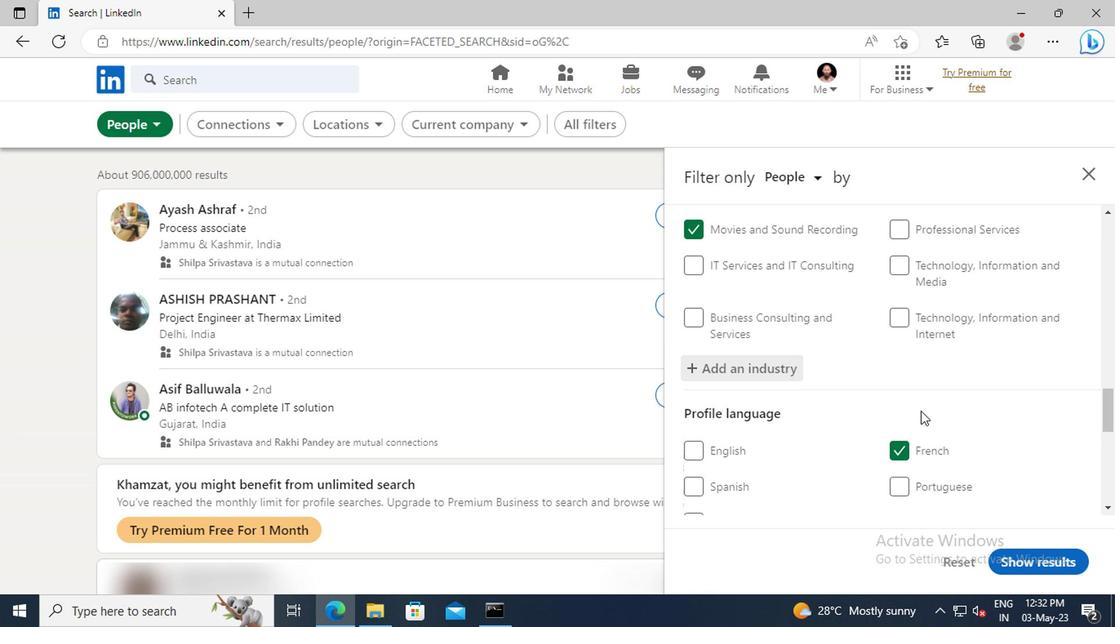 
Action: Mouse moved to (917, 407)
Screenshot: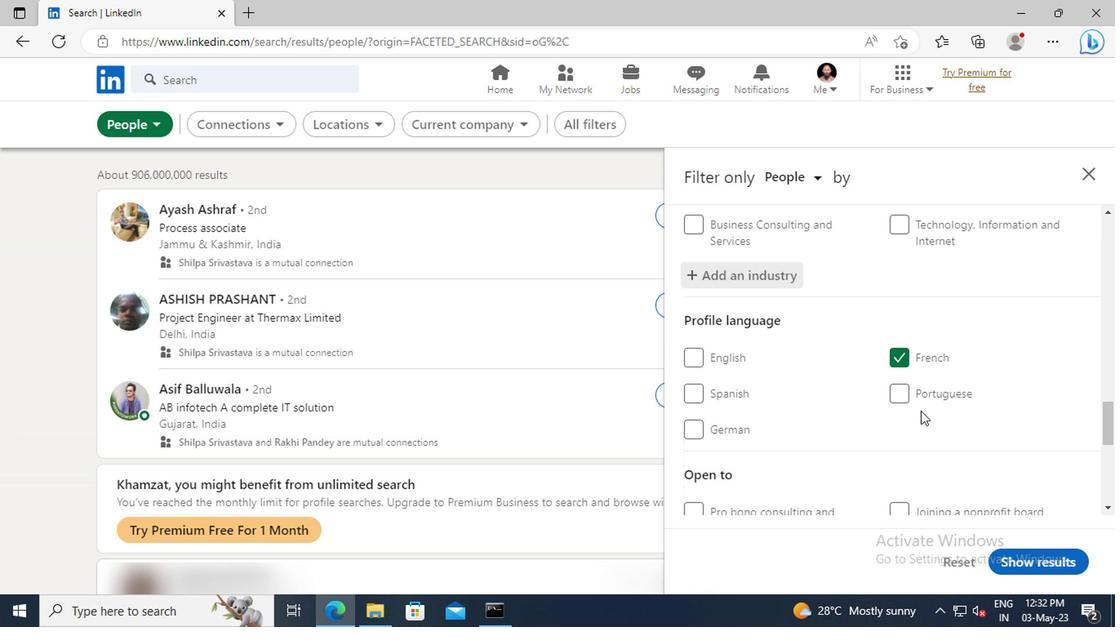 
Action: Mouse scrolled (917, 406) with delta (0, -1)
Screenshot: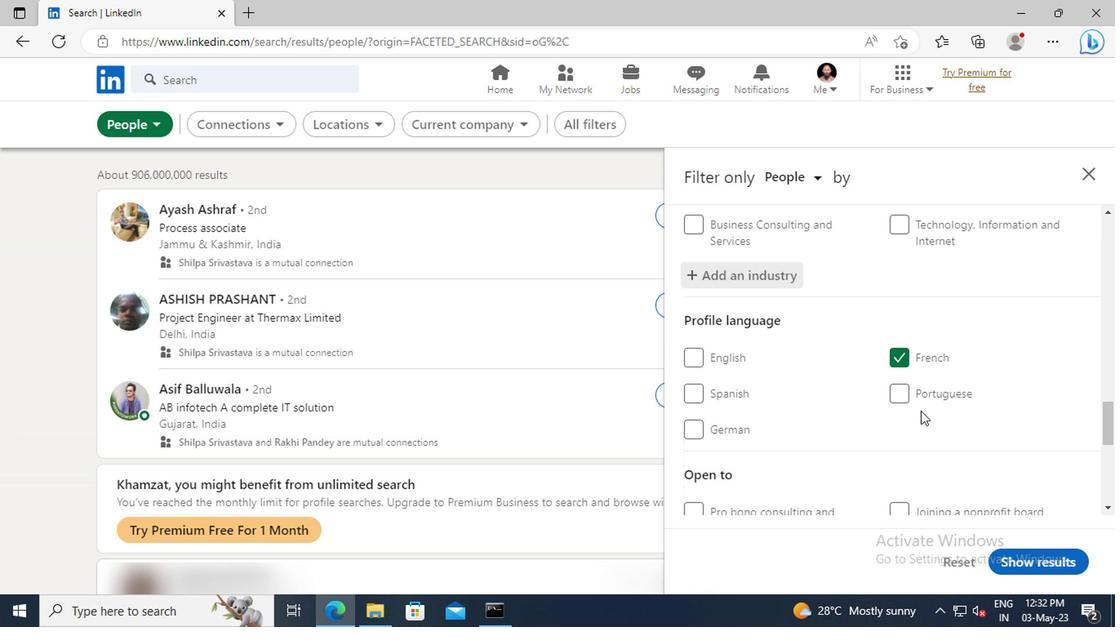 
Action: Mouse scrolled (917, 406) with delta (0, -1)
Screenshot: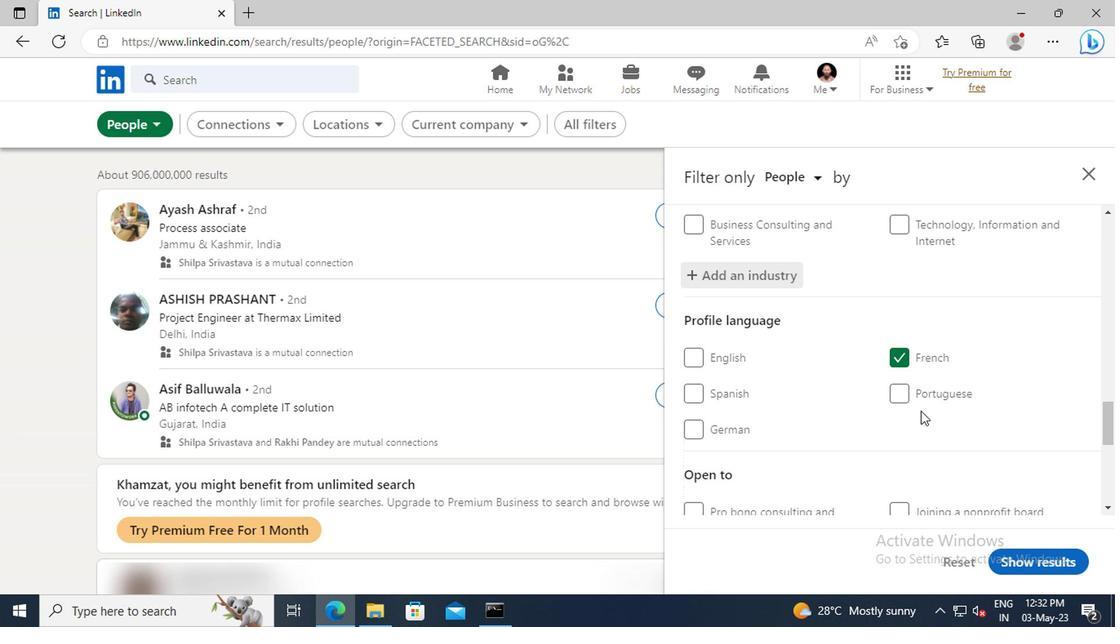 
Action: Mouse moved to (917, 389)
Screenshot: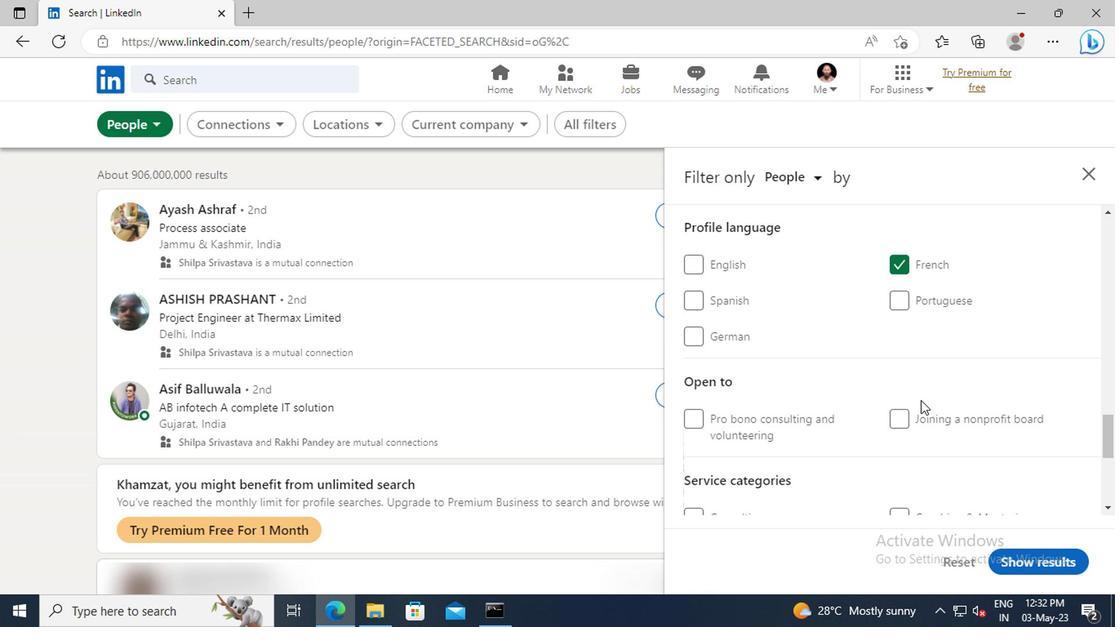 
Action: Mouse scrolled (917, 388) with delta (0, -1)
Screenshot: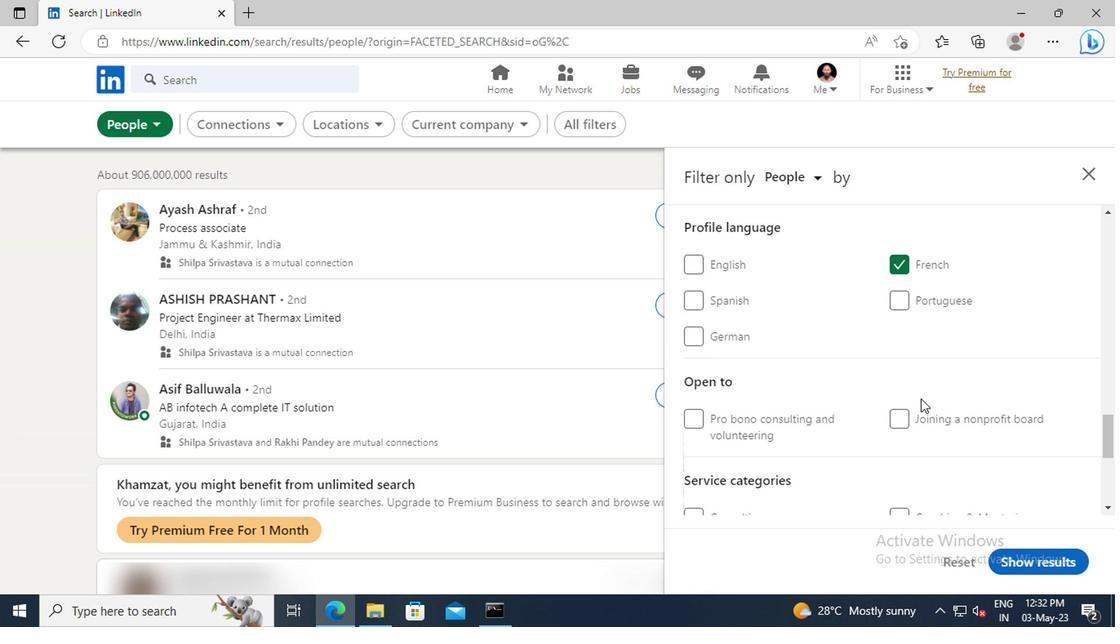 
Action: Mouse scrolled (917, 388) with delta (0, -1)
Screenshot: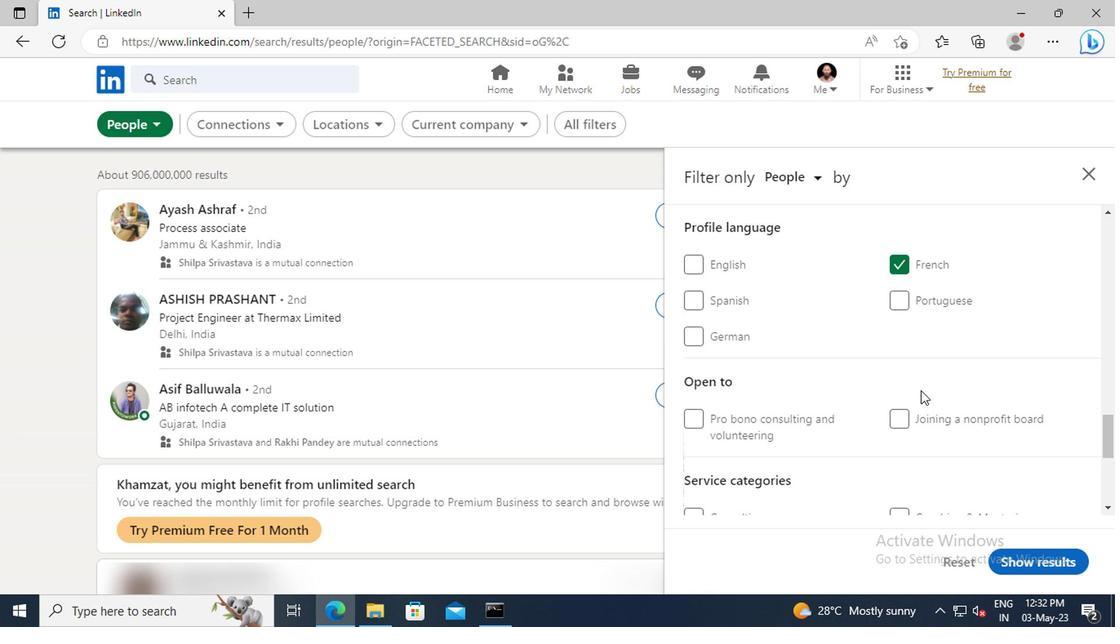 
Action: Mouse moved to (916, 379)
Screenshot: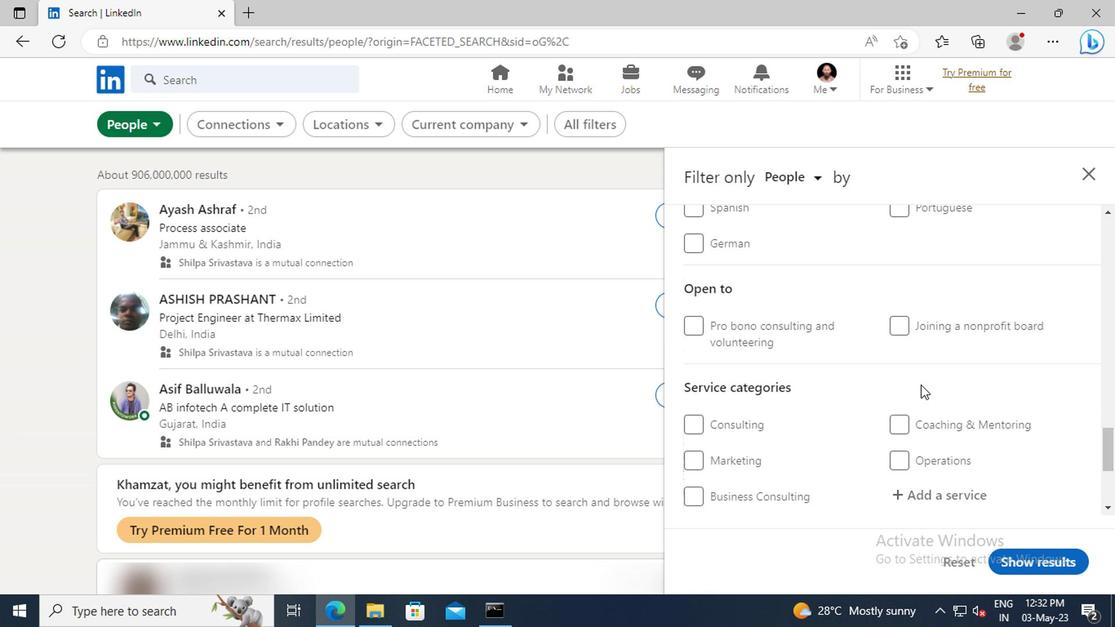 
Action: Mouse scrolled (916, 378) with delta (0, -1)
Screenshot: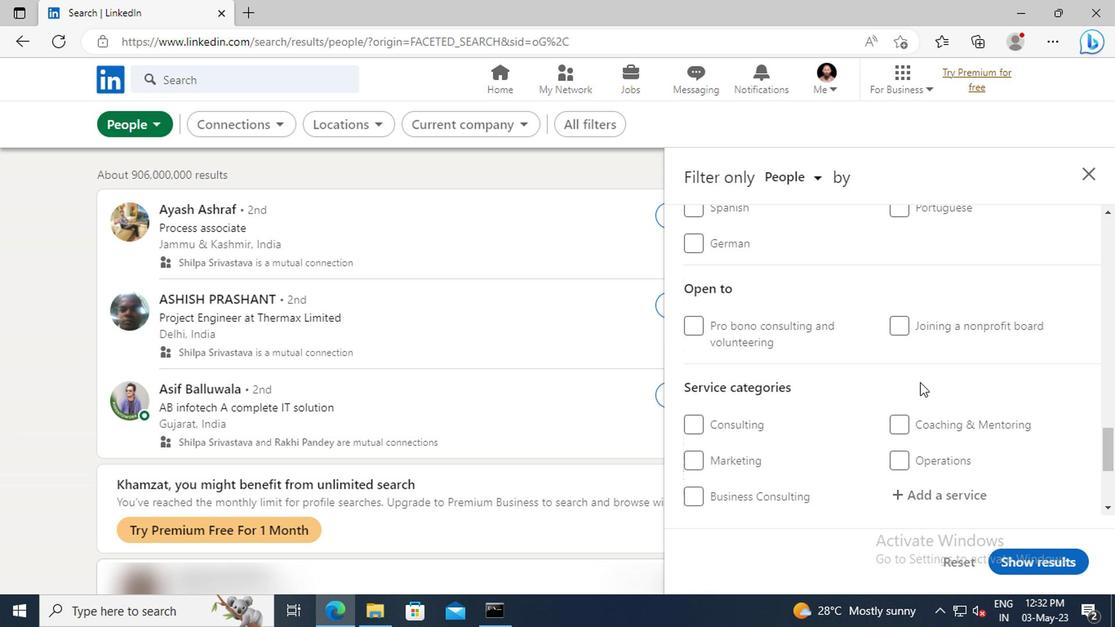 
Action: Mouse moved to (922, 442)
Screenshot: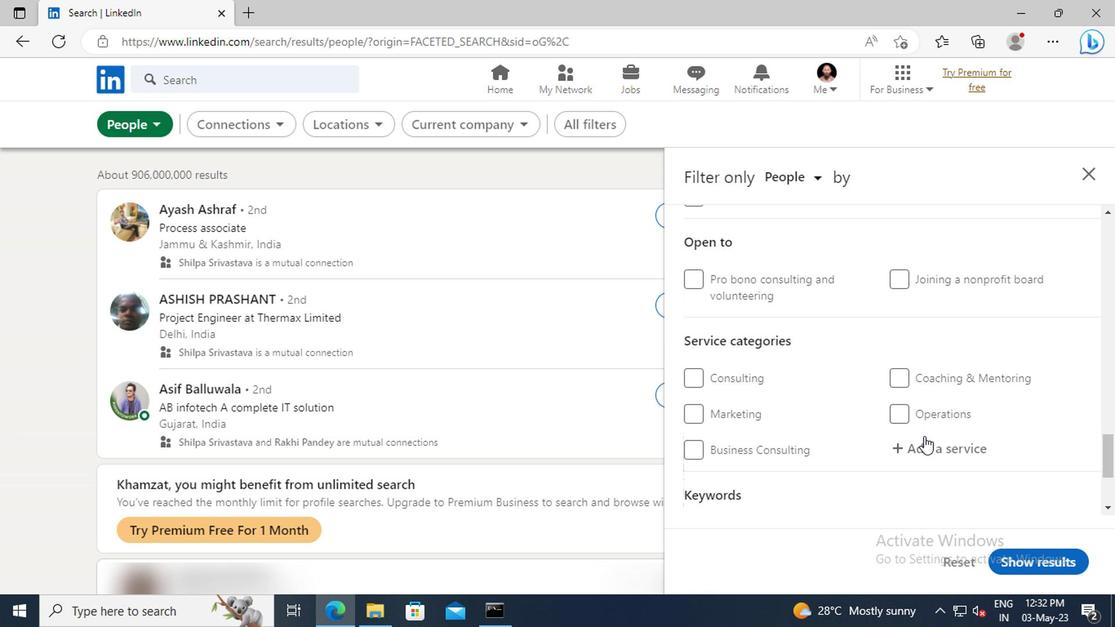 
Action: Mouse pressed left at (922, 442)
Screenshot: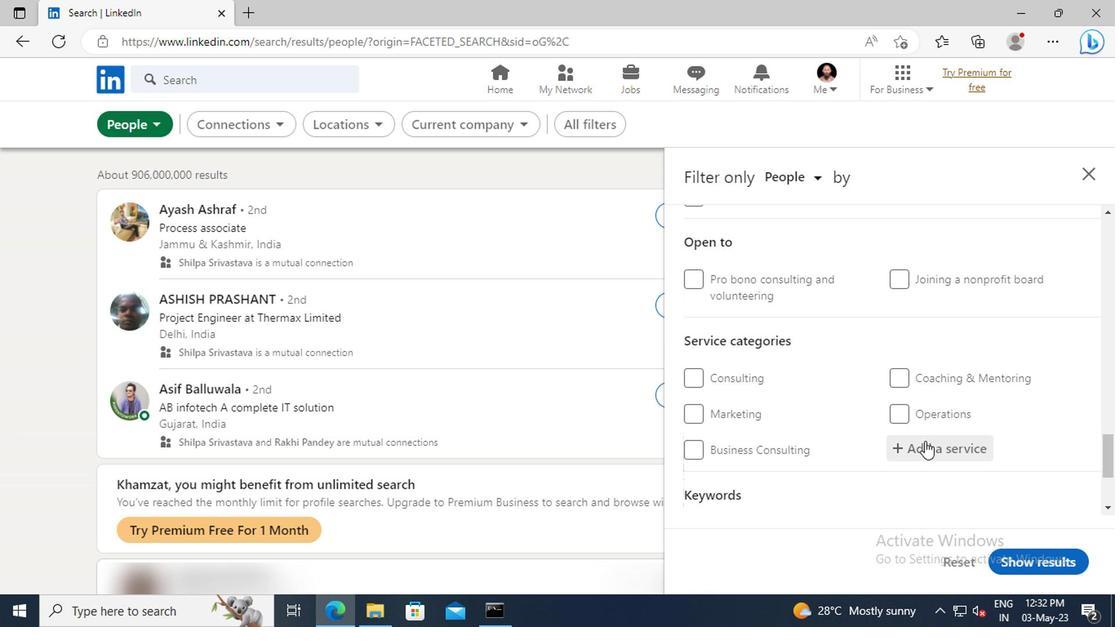 
Action: Key pressed <Key.shift>TRANSLA
Screenshot: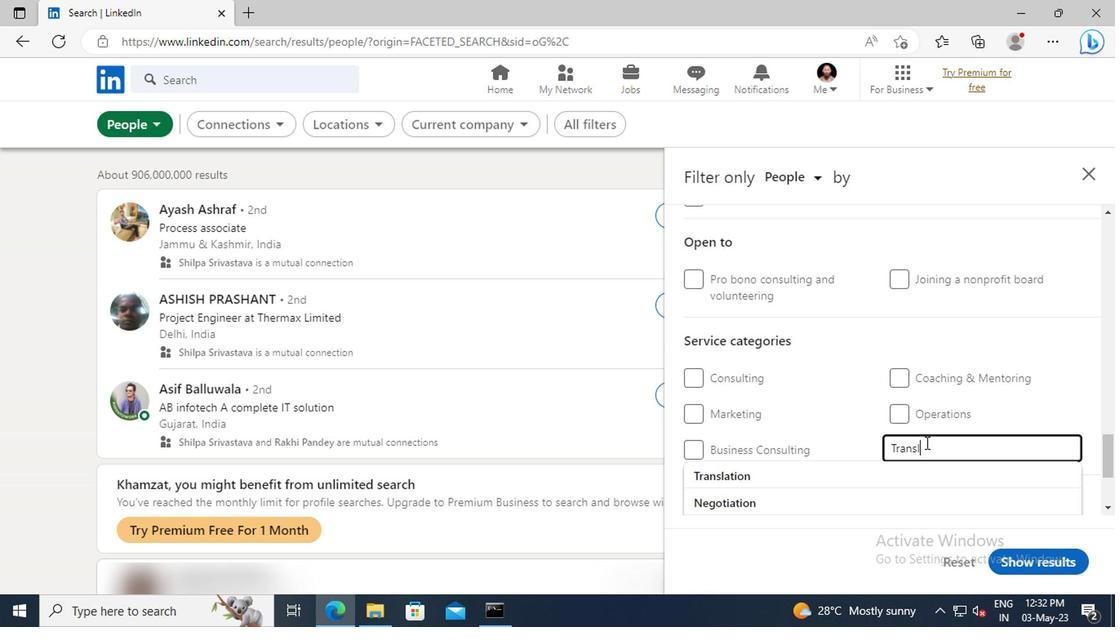
Action: Mouse moved to (921, 471)
Screenshot: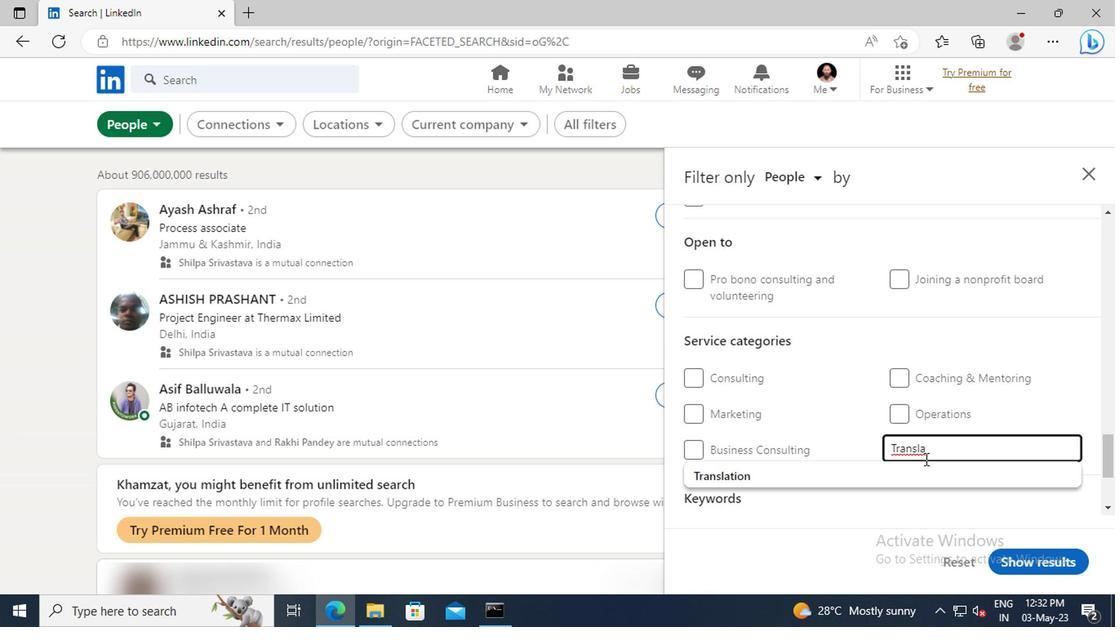 
Action: Mouse pressed left at (921, 471)
Screenshot: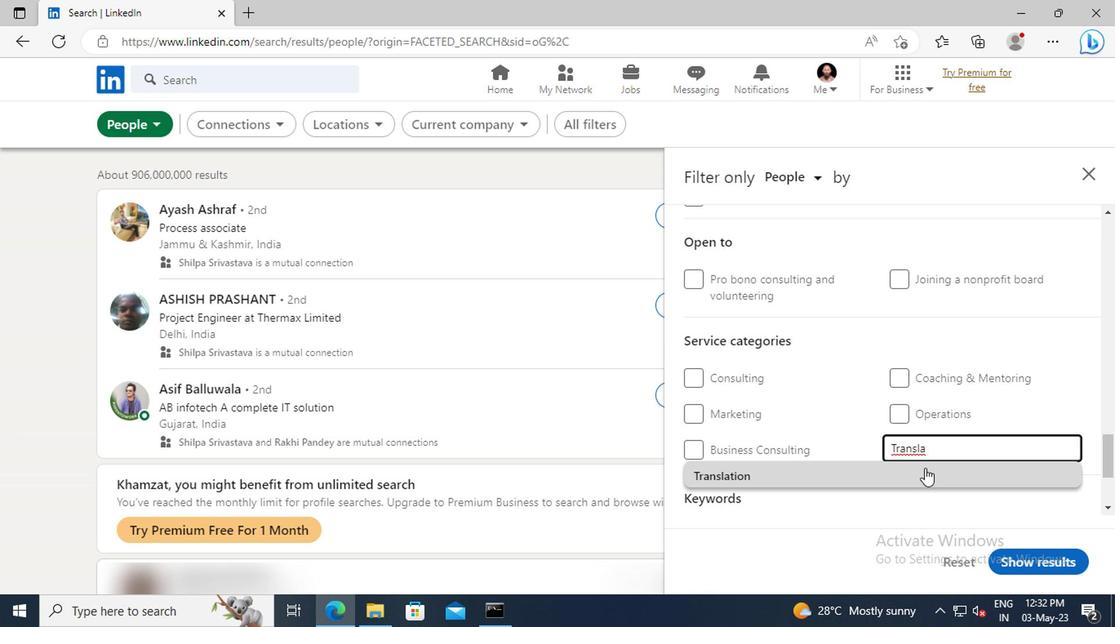 
Action: Mouse scrolled (921, 470) with delta (0, 0)
Screenshot: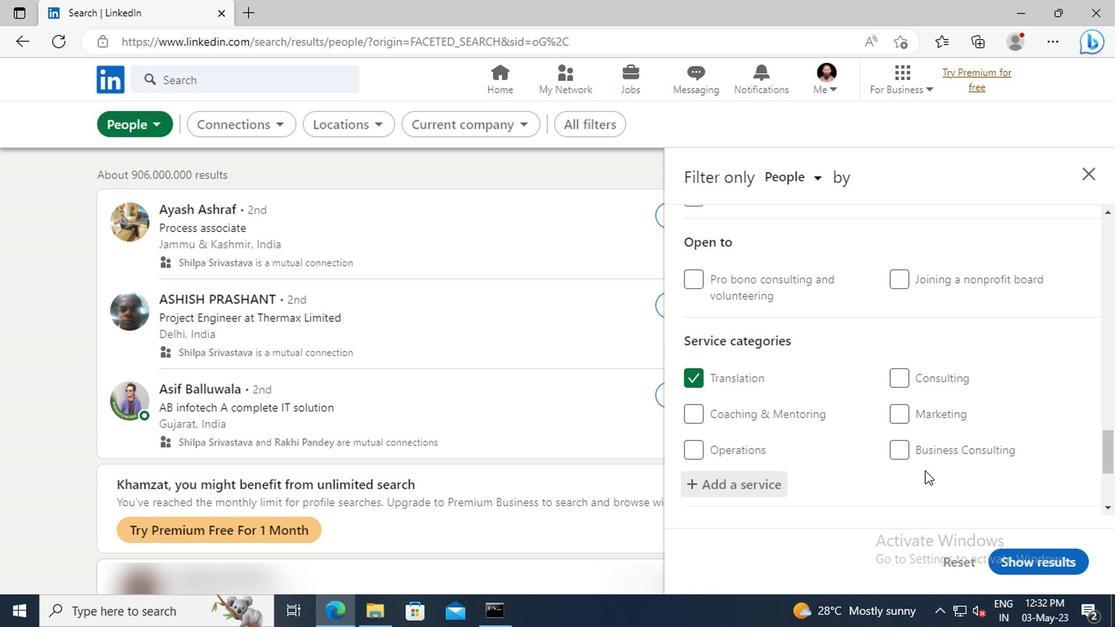 
Action: Mouse scrolled (921, 470) with delta (0, 0)
Screenshot: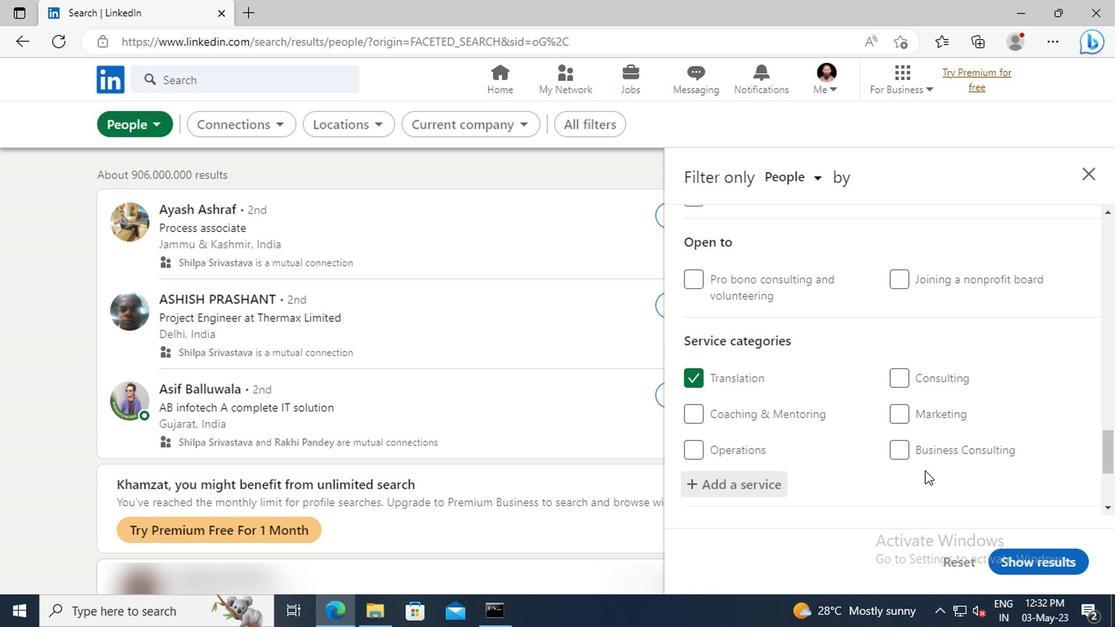 
Action: Mouse scrolled (921, 470) with delta (0, 0)
Screenshot: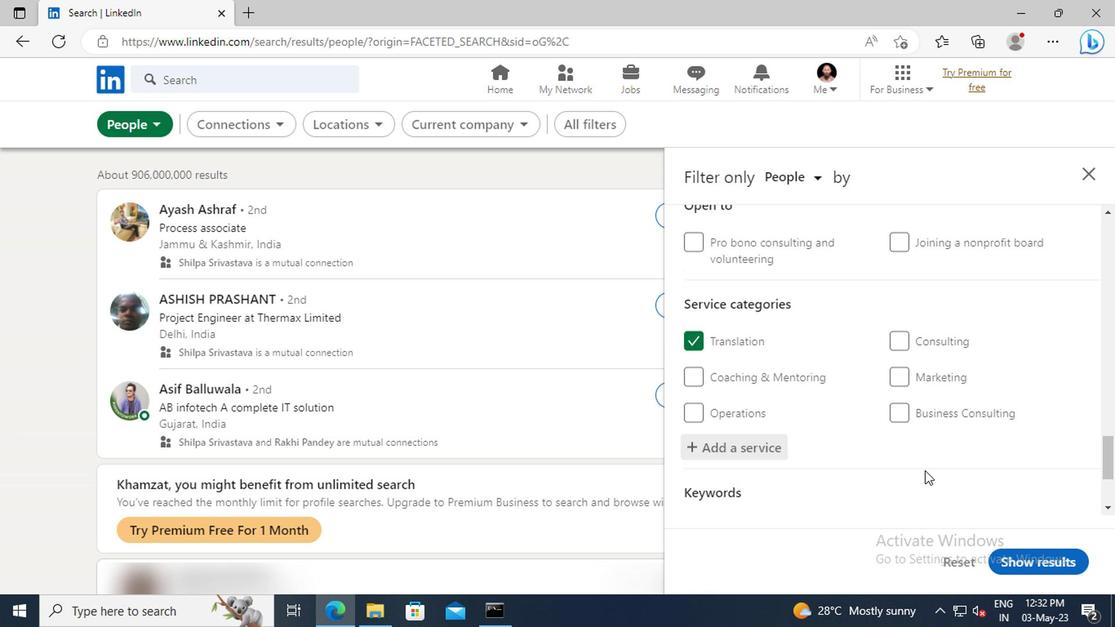 
Action: Mouse scrolled (921, 470) with delta (0, 0)
Screenshot: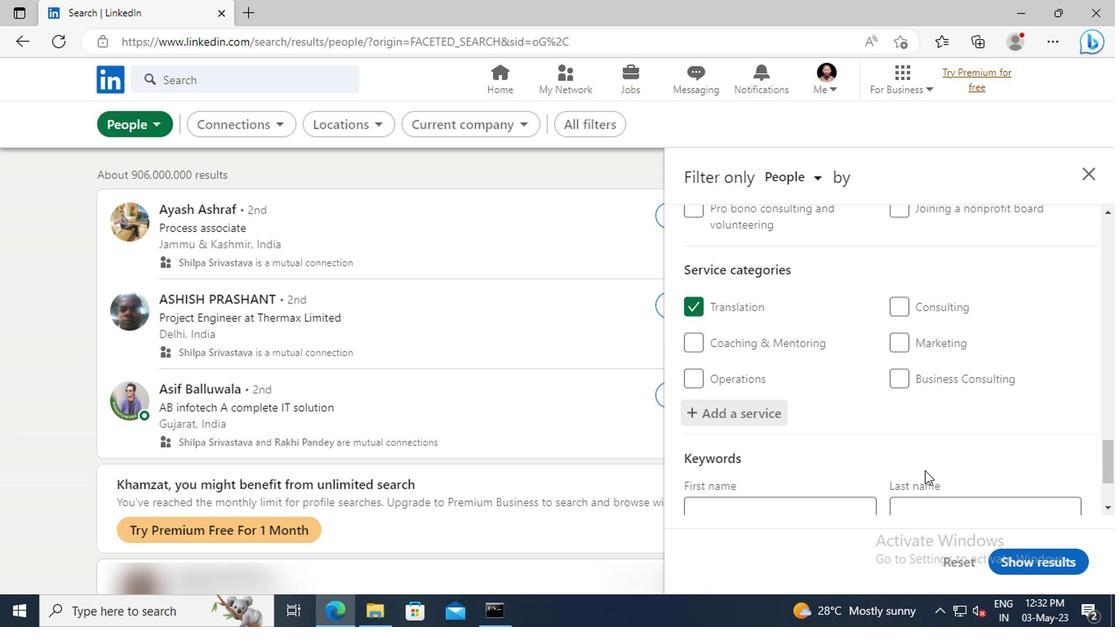 
Action: Mouse scrolled (921, 470) with delta (0, 0)
Screenshot: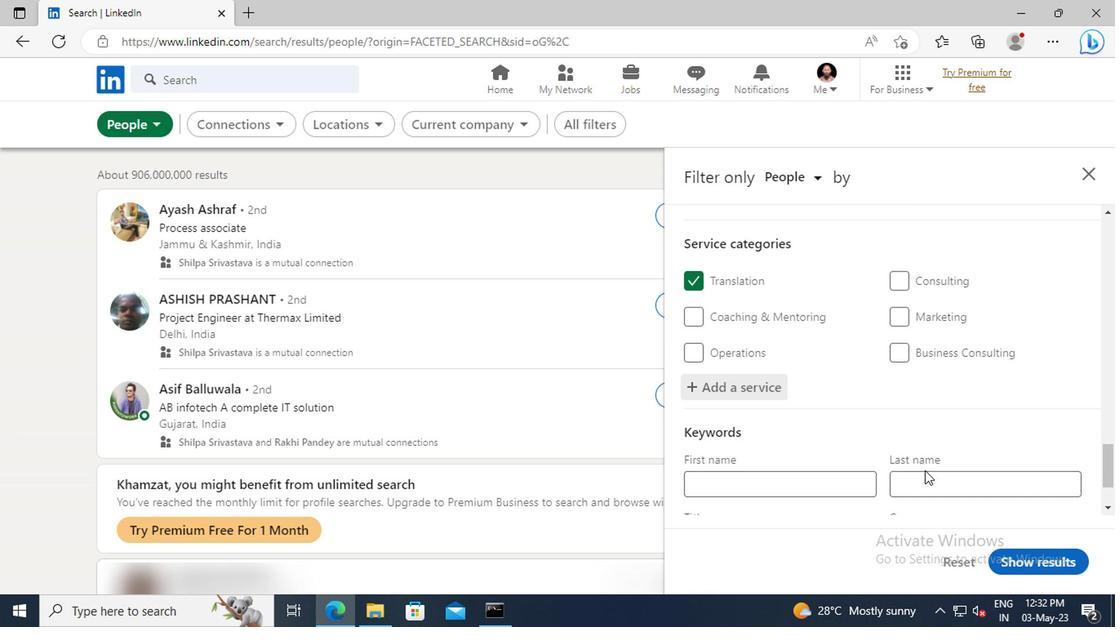
Action: Mouse moved to (808, 446)
Screenshot: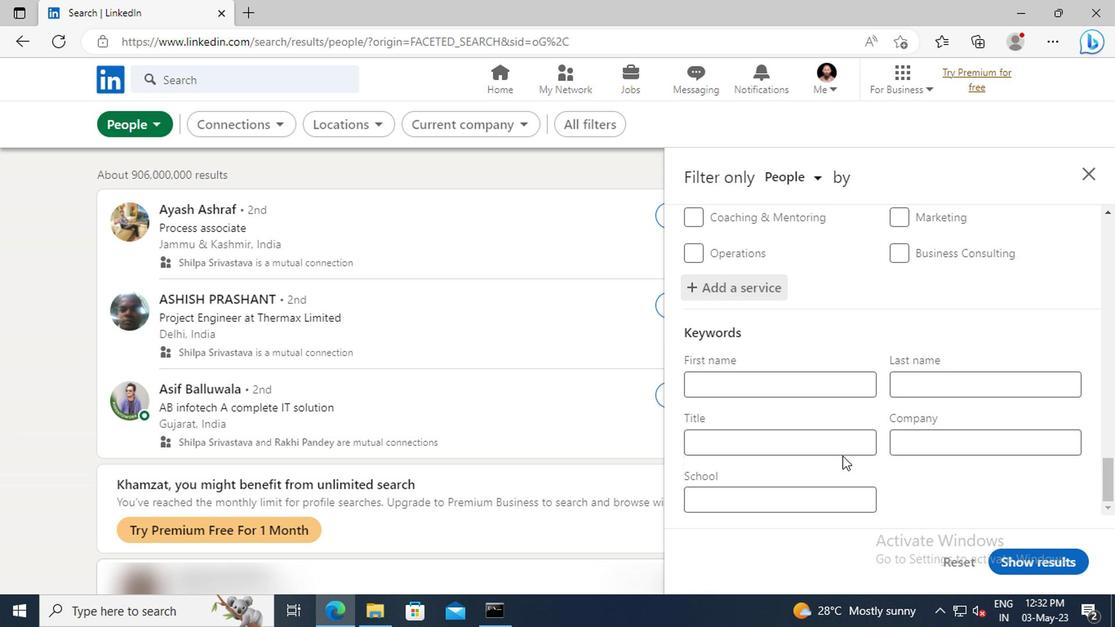 
Action: Mouse pressed left at (808, 446)
Screenshot: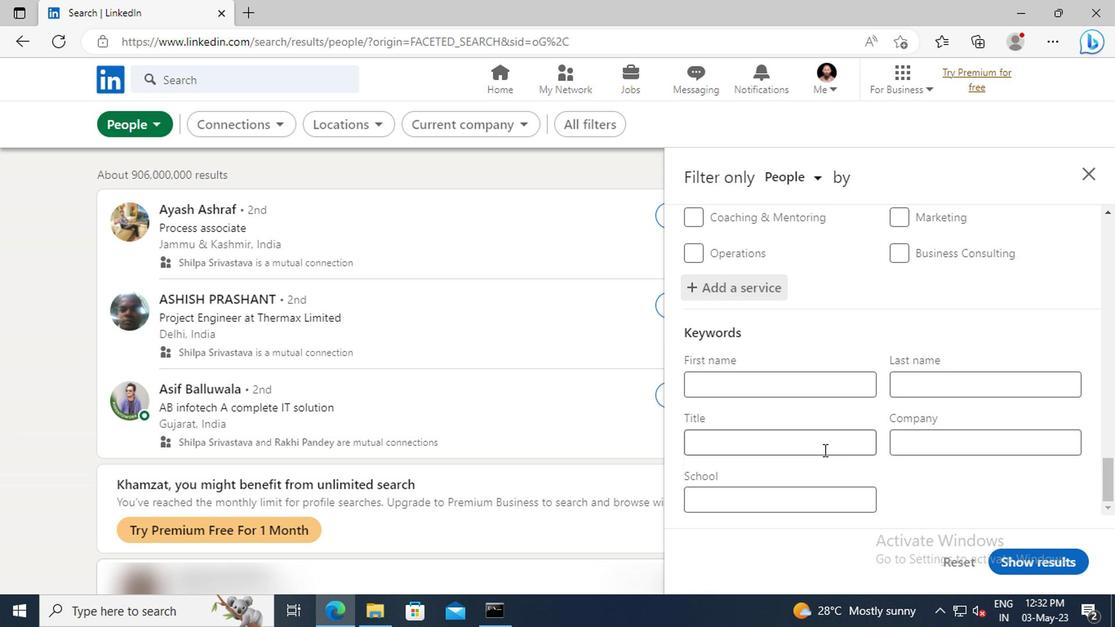 
Action: Key pressed <Key.shift>CONTROLLER<Key.enter>
Screenshot: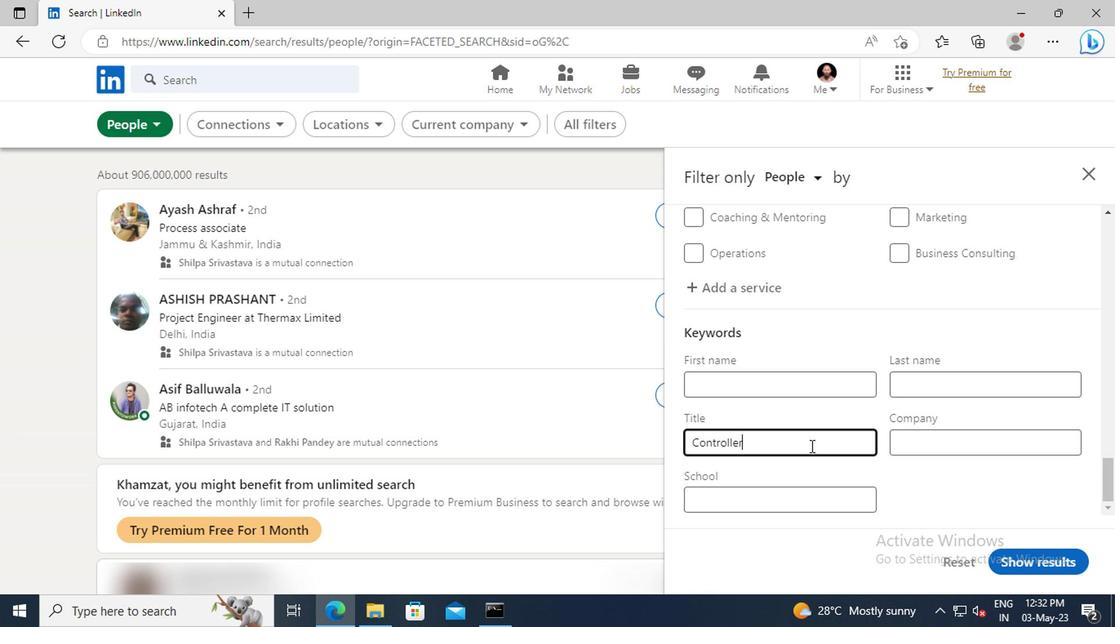 
Action: Mouse moved to (1012, 560)
Screenshot: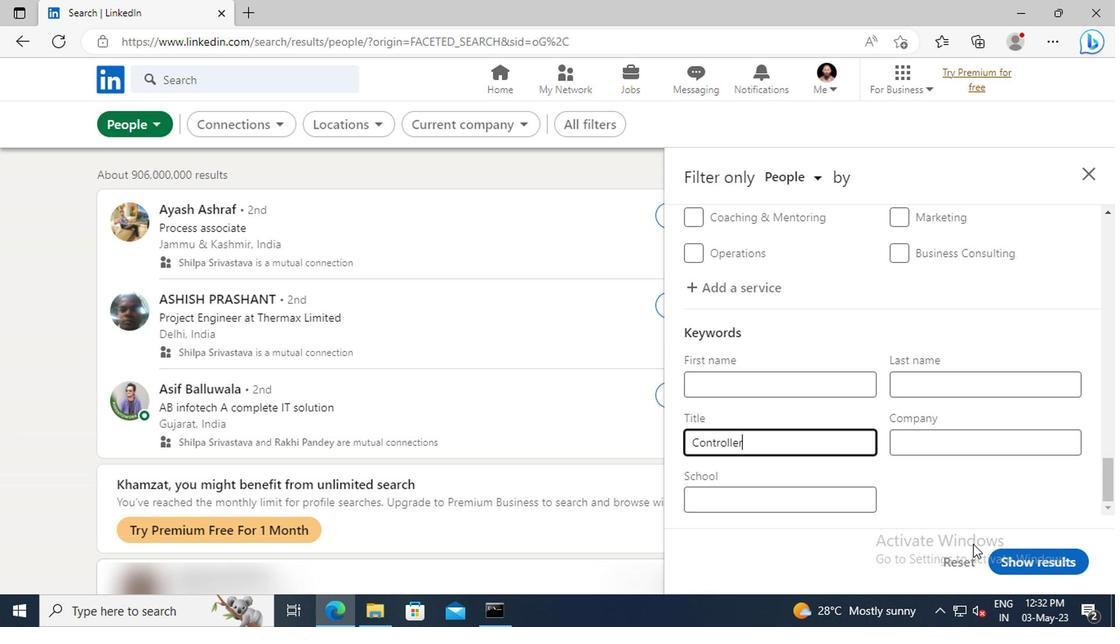 
Action: Mouse pressed left at (1012, 560)
Screenshot: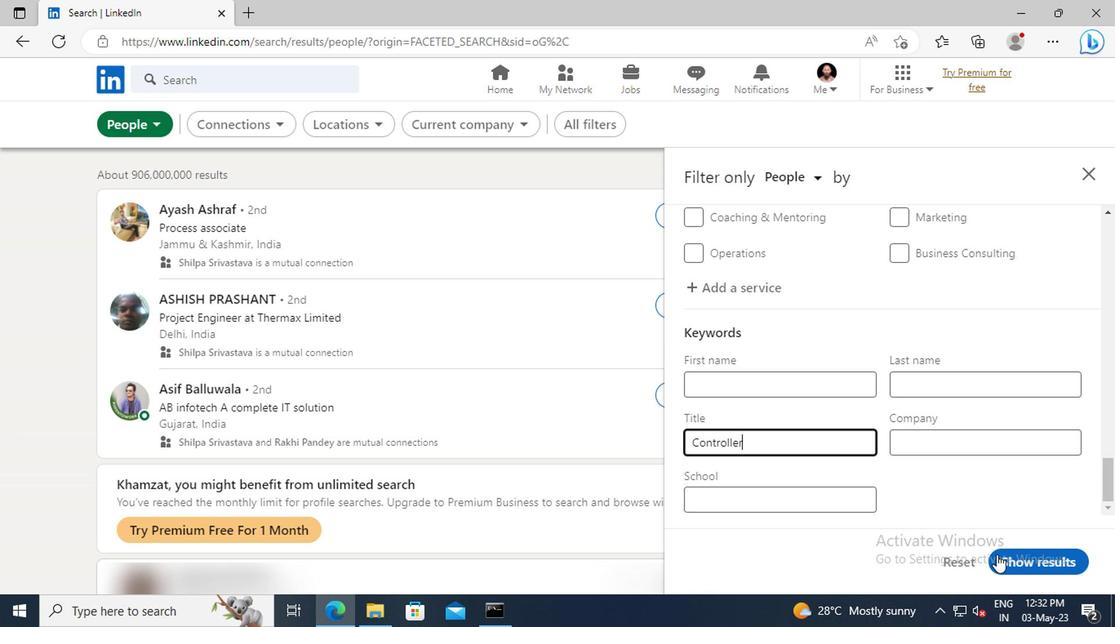 
